 Task: Find connections with filter location Bastia with filter topic #realestatebroker with filter profile language French with filter current company DNV - Energy Systems with filter school Manipal Academy of Higher Education with filter industry Online and Mail Order Retail with filter service category CateringChange with filter keywords title Recruiter
Action: Mouse moved to (546, 73)
Screenshot: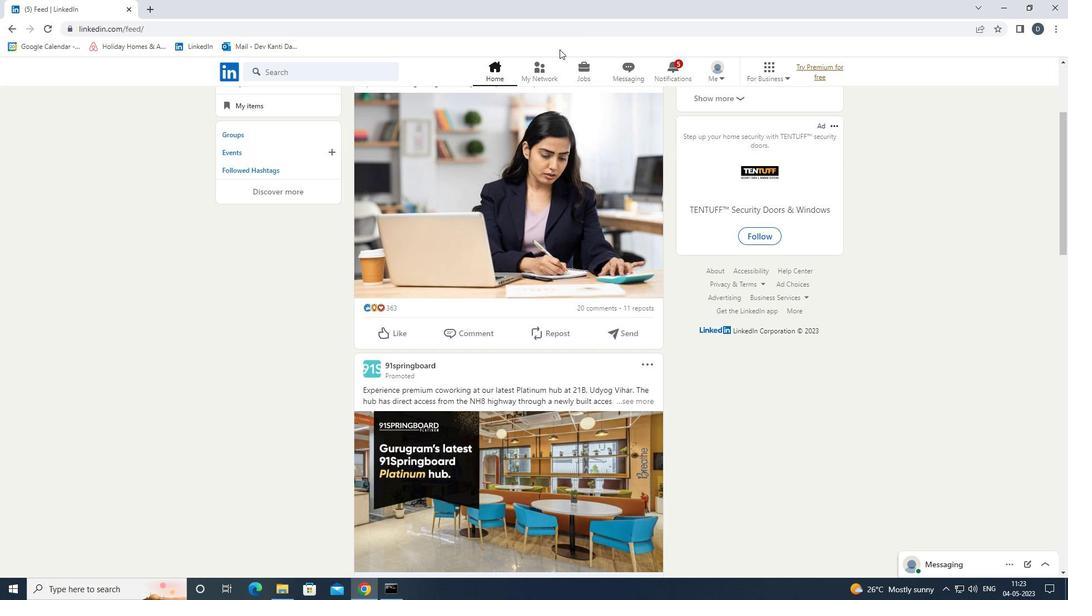 
Action: Mouse pressed left at (546, 73)
Screenshot: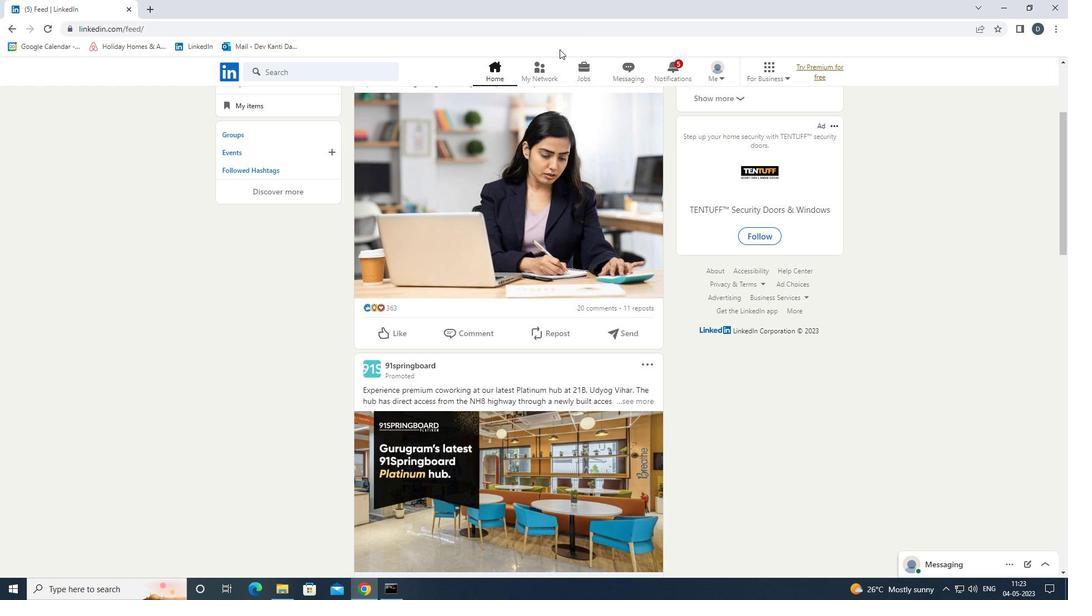 
Action: Mouse moved to (367, 132)
Screenshot: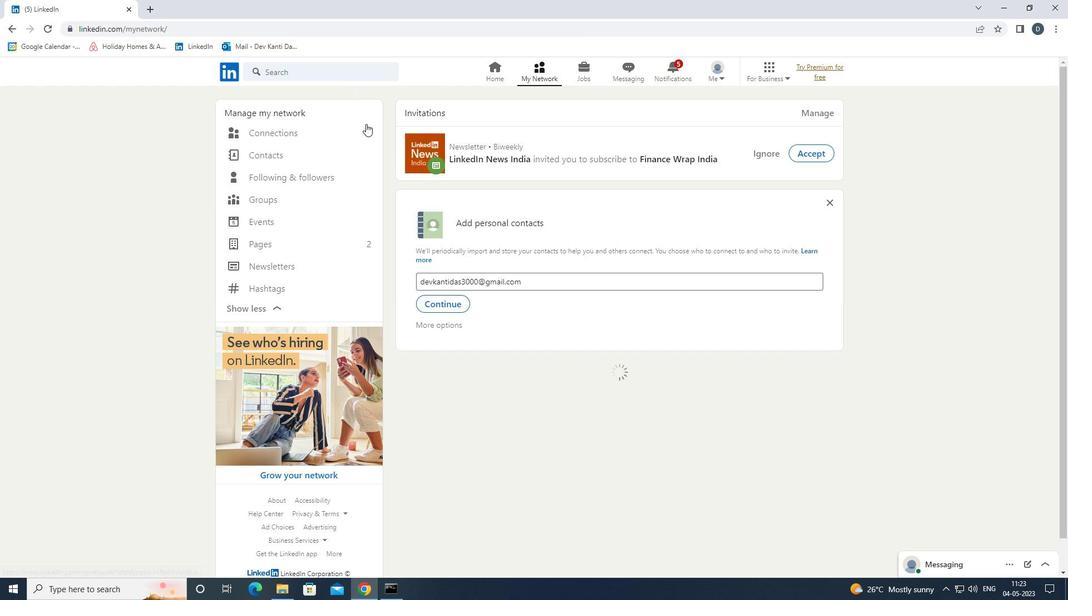 
Action: Mouse pressed left at (367, 132)
Screenshot: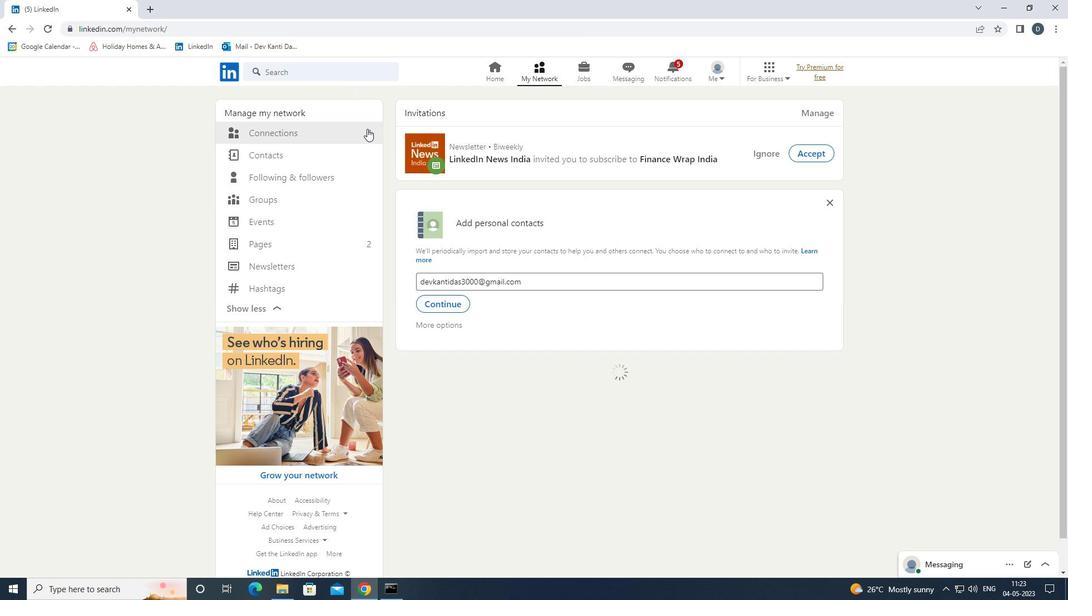 
Action: Mouse moved to (611, 134)
Screenshot: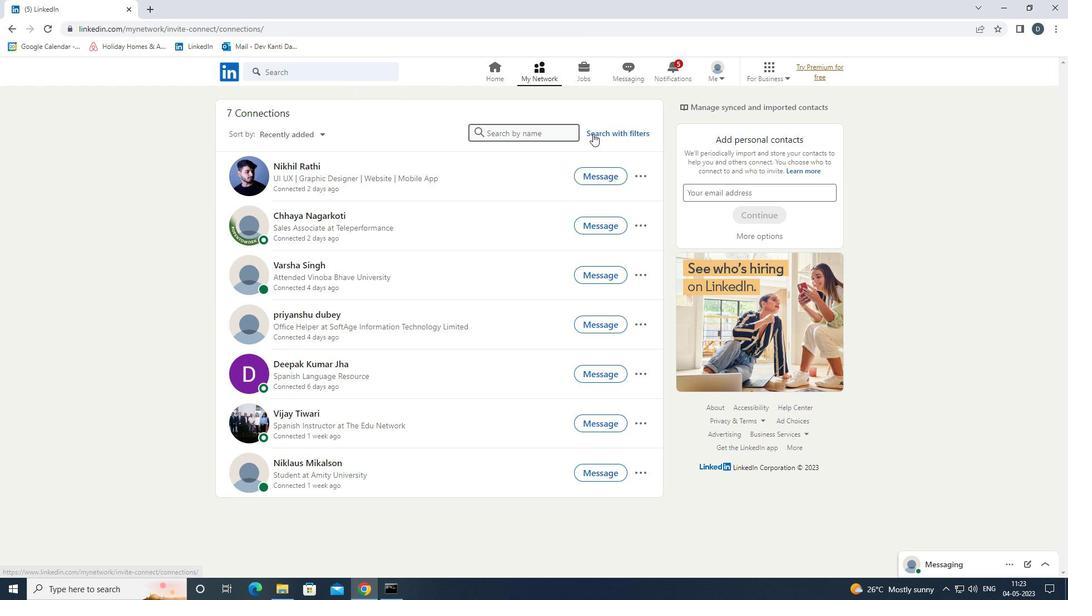 
Action: Mouse pressed left at (611, 134)
Screenshot: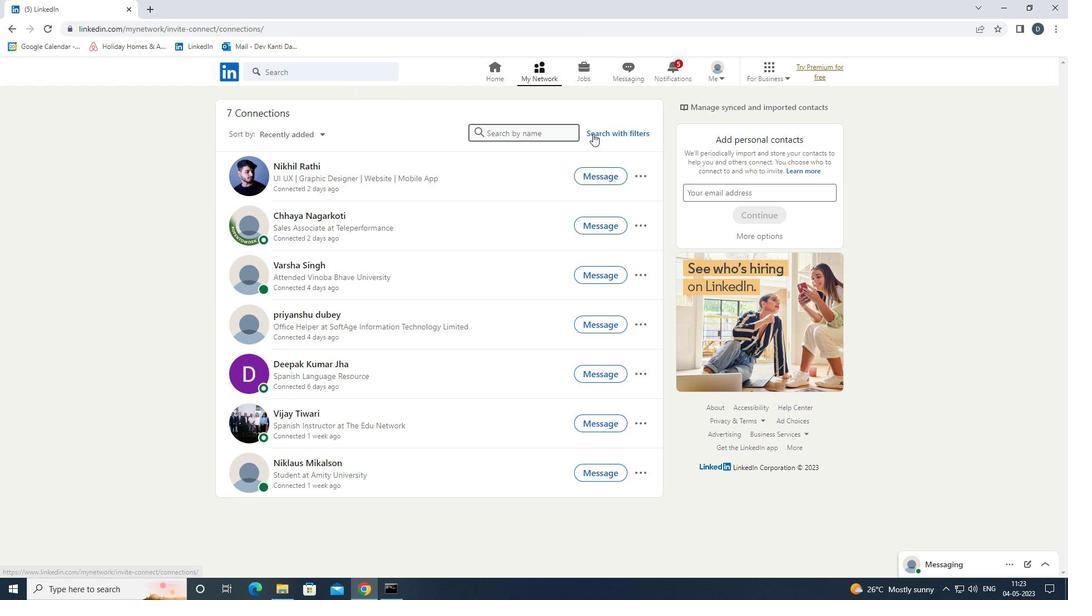 
Action: Mouse moved to (563, 104)
Screenshot: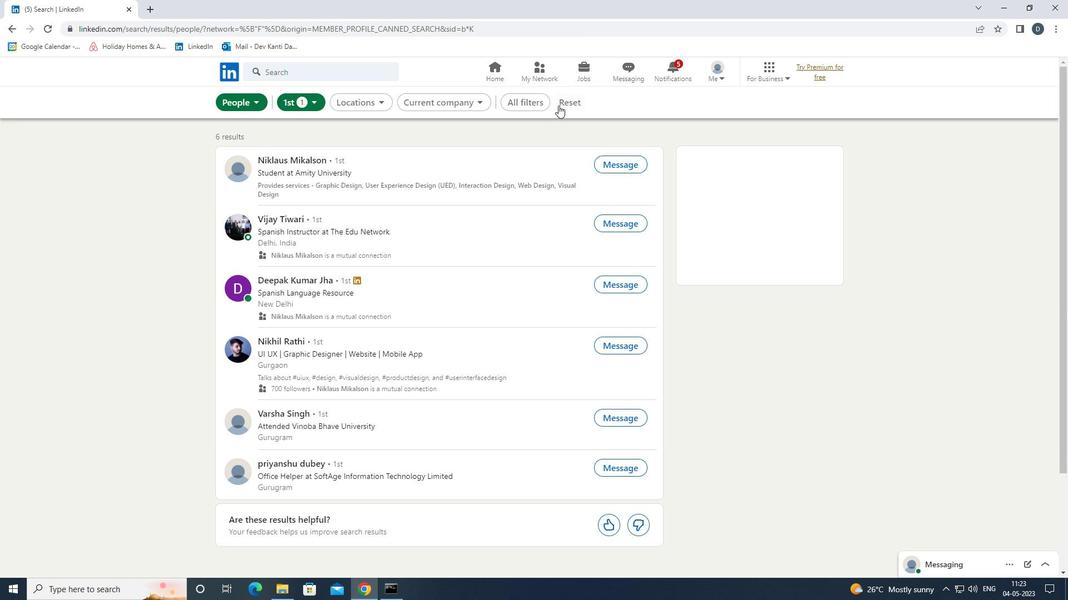 
Action: Mouse pressed left at (563, 104)
Screenshot: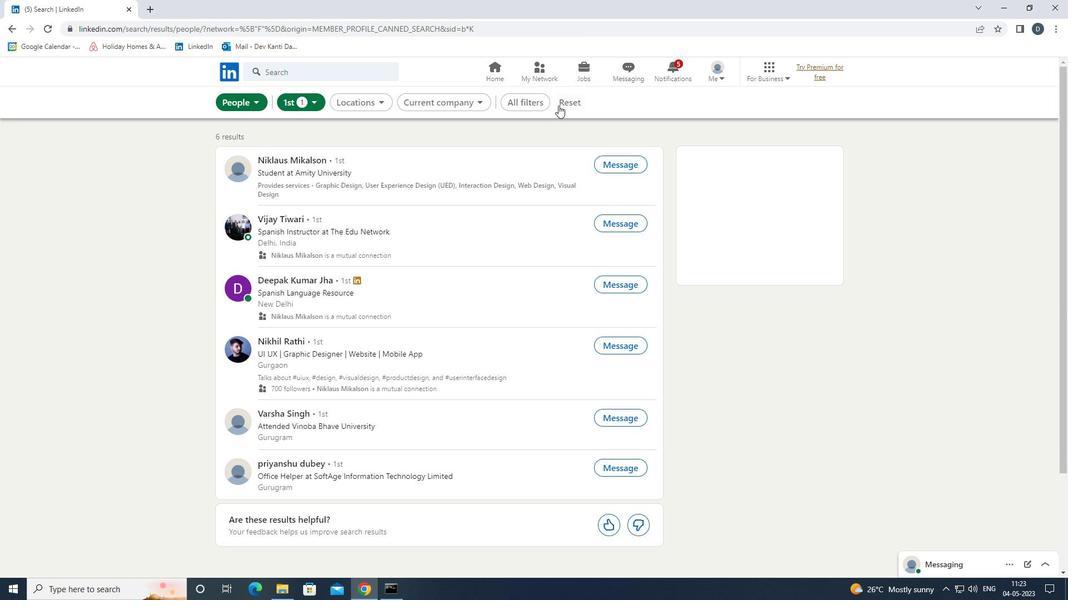 
Action: Mouse moved to (553, 99)
Screenshot: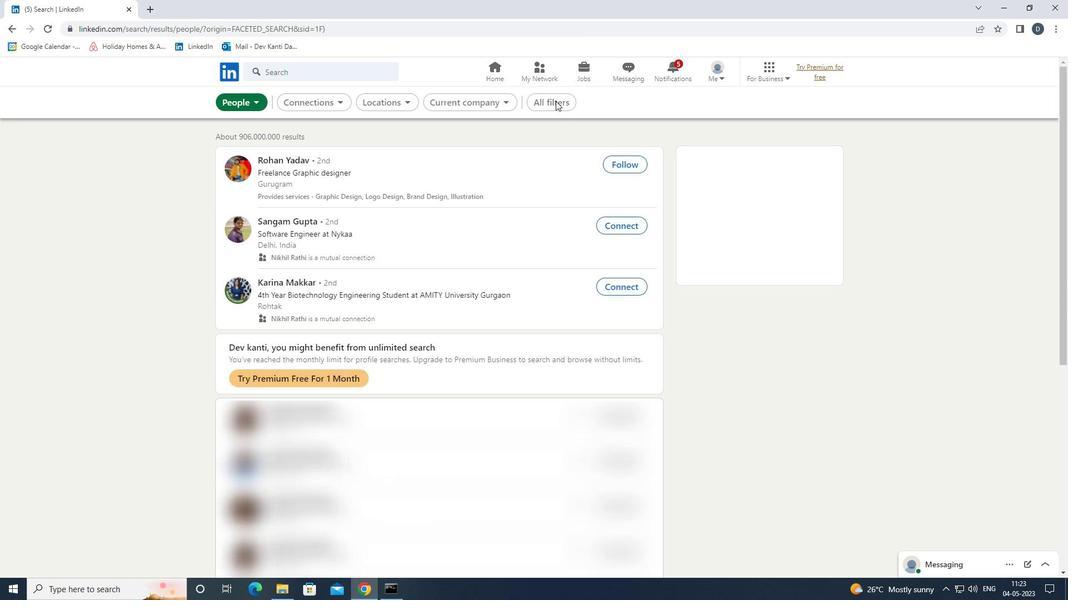
Action: Mouse pressed left at (553, 99)
Screenshot: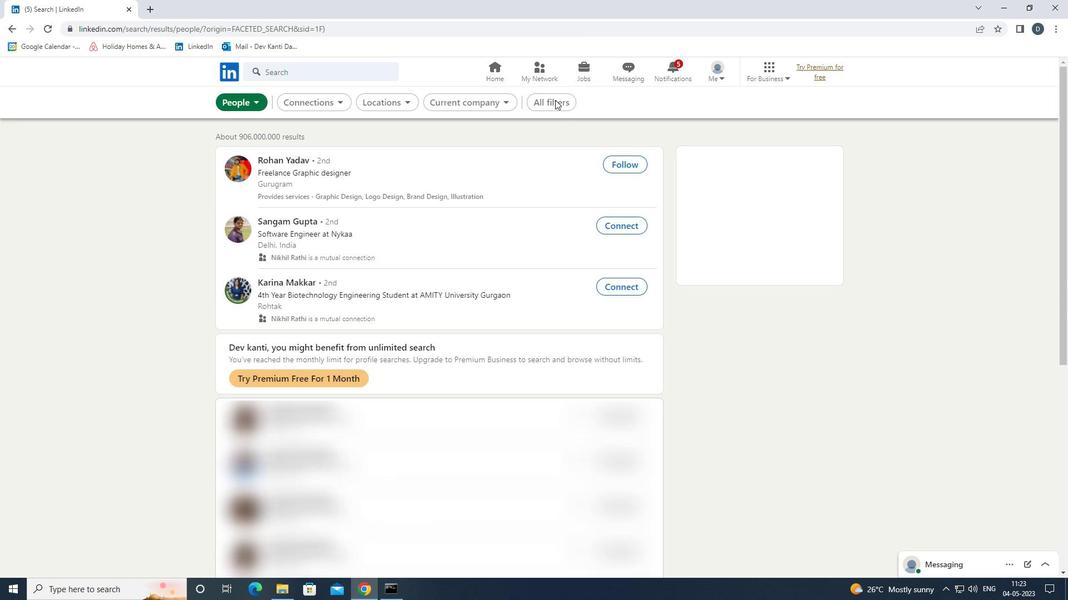 
Action: Mouse moved to (903, 327)
Screenshot: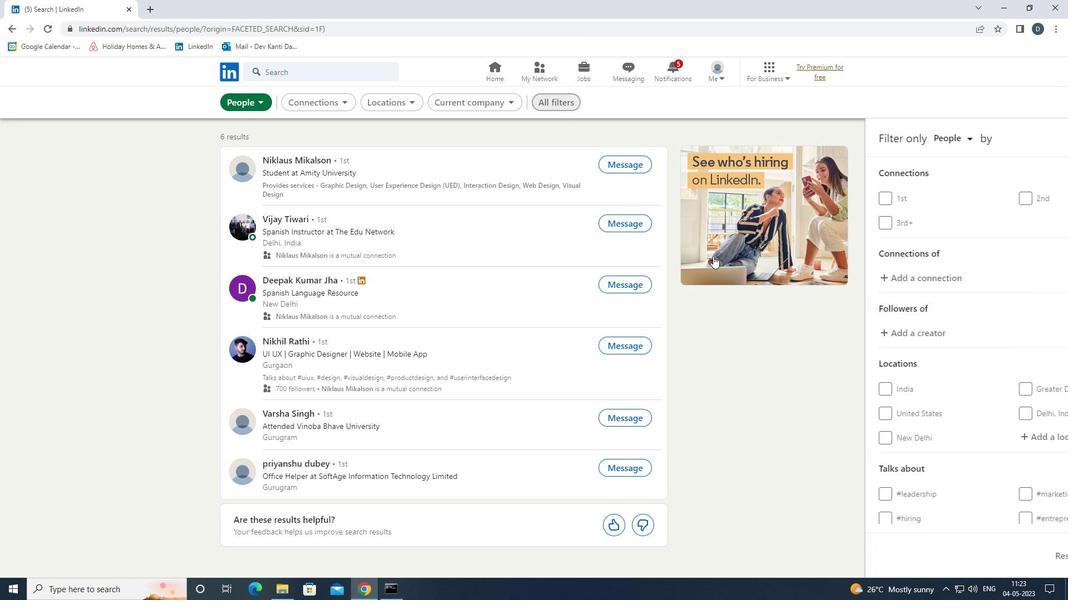 
Action: Mouse scrolled (903, 326) with delta (0, 0)
Screenshot: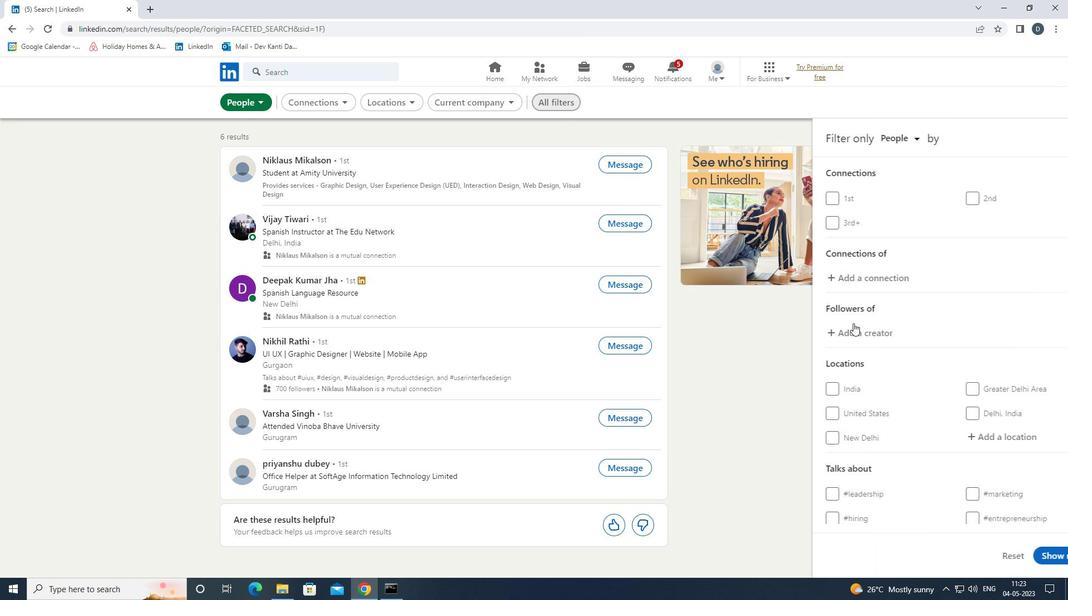 
Action: Mouse scrolled (903, 326) with delta (0, 0)
Screenshot: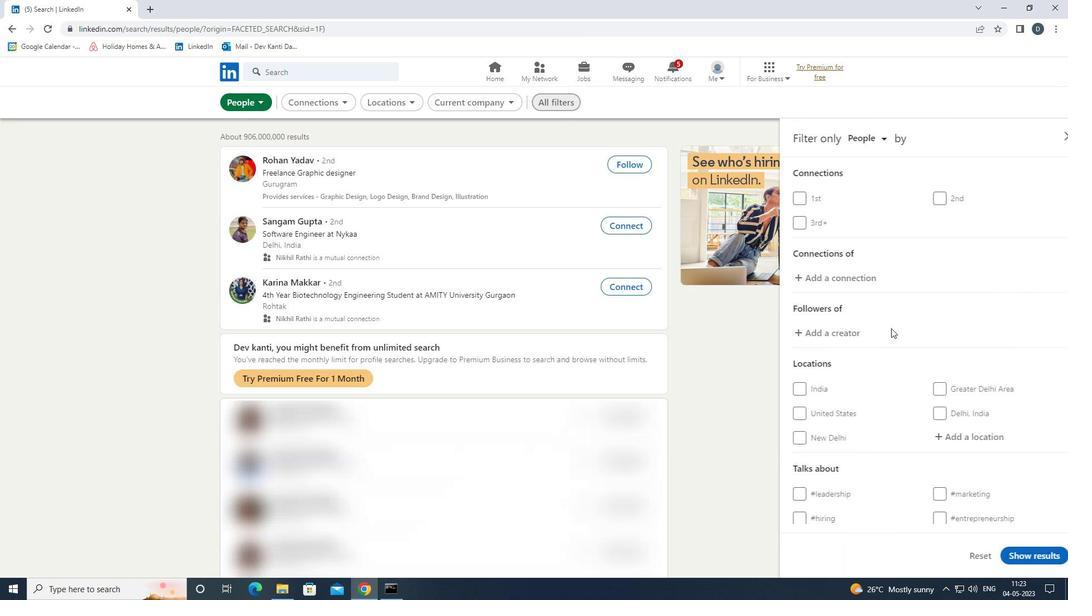 
Action: Mouse moved to (903, 327)
Screenshot: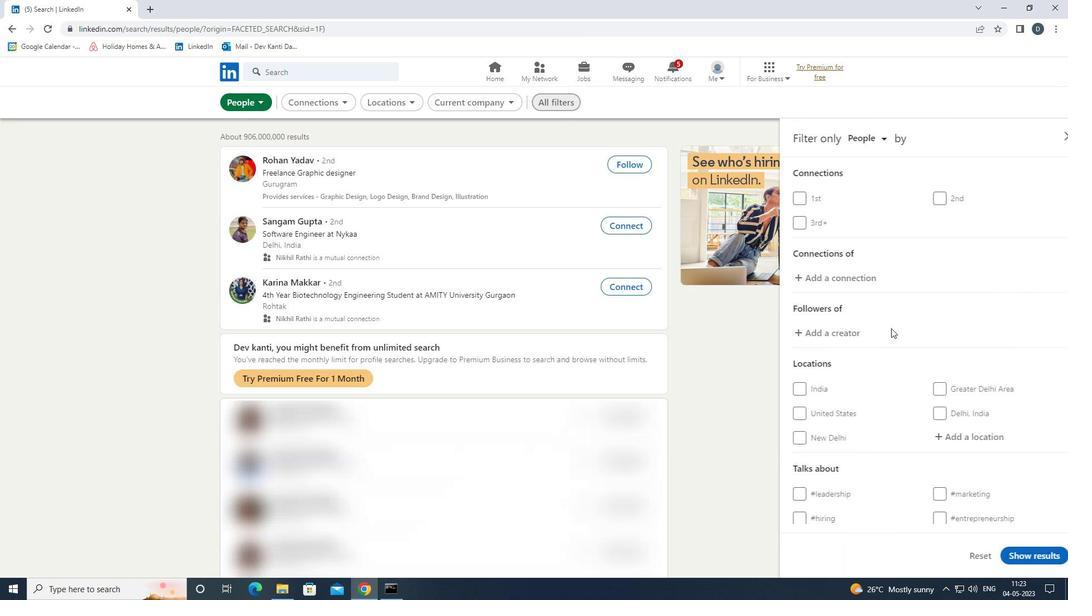 
Action: Mouse scrolled (903, 326) with delta (0, 0)
Screenshot: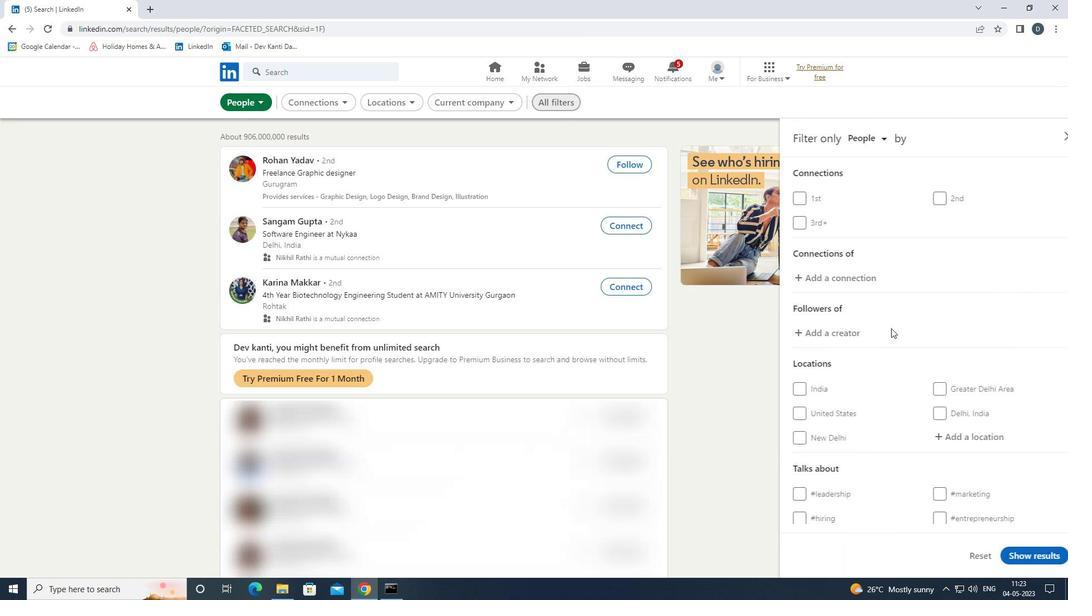 
Action: Mouse moved to (940, 273)
Screenshot: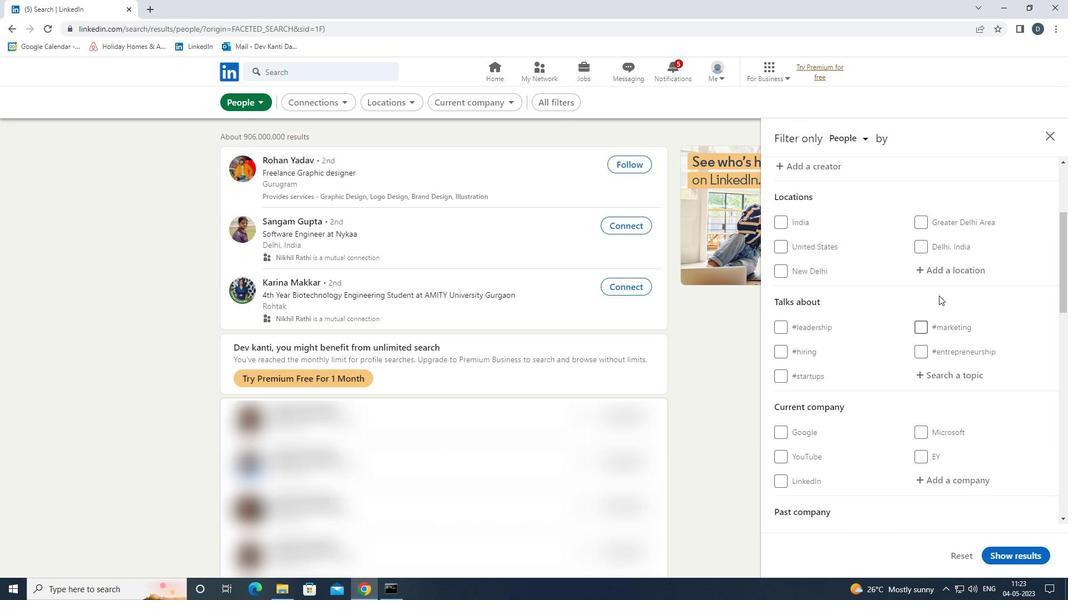 
Action: Mouse pressed left at (940, 273)
Screenshot: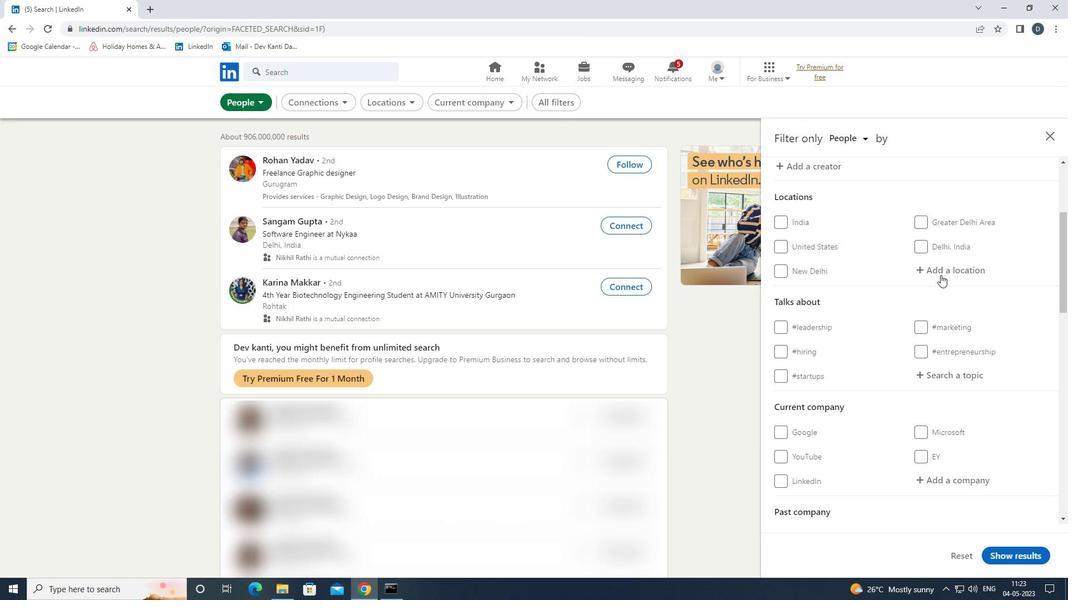 
Action: Mouse moved to (870, 263)
Screenshot: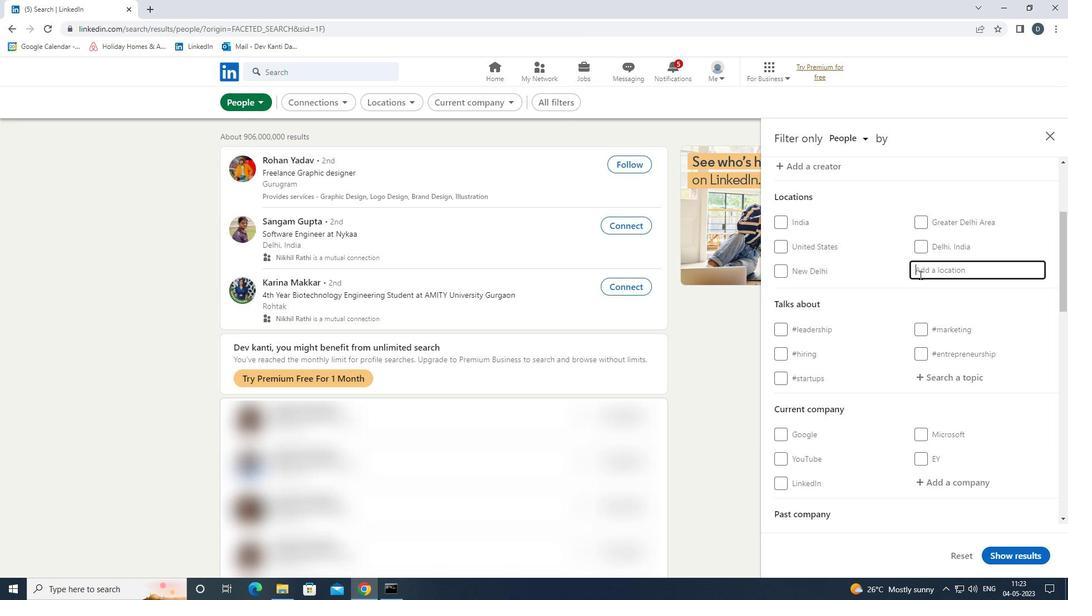 
Action: Key pressed <Key.shift>BST<Key.backspace><Key.backspace>ASTIA<Key.down><Key.enter>
Screenshot: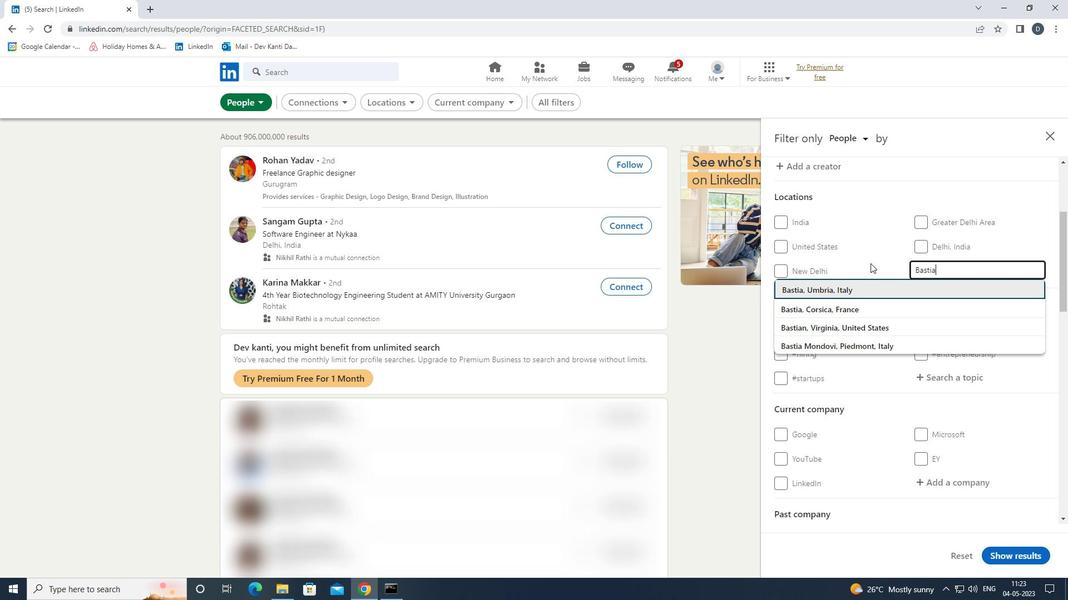
Action: Mouse moved to (903, 263)
Screenshot: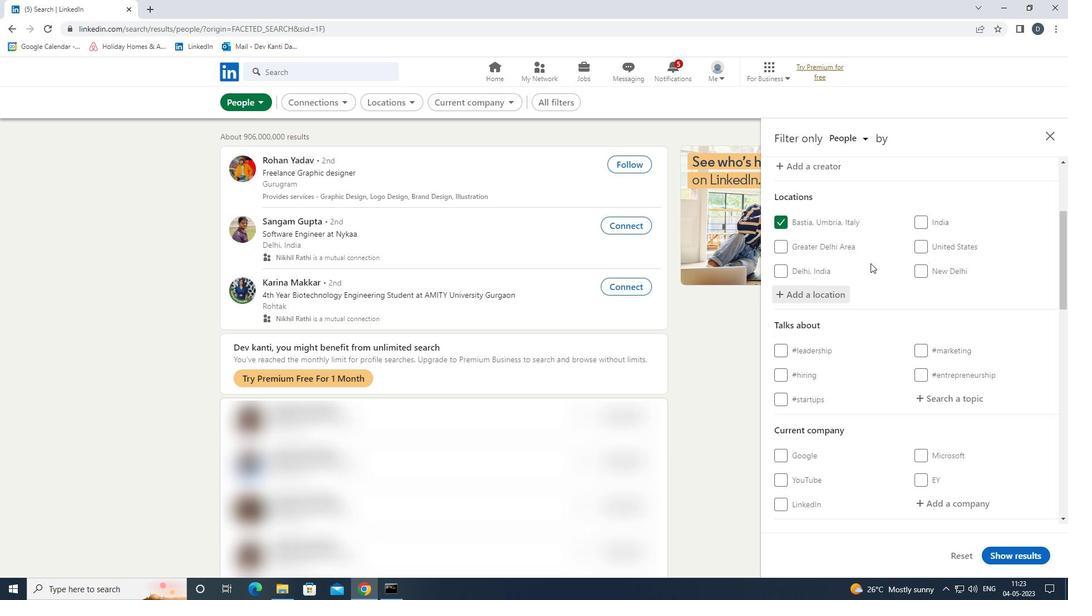 
Action: Mouse scrolled (903, 263) with delta (0, 0)
Screenshot: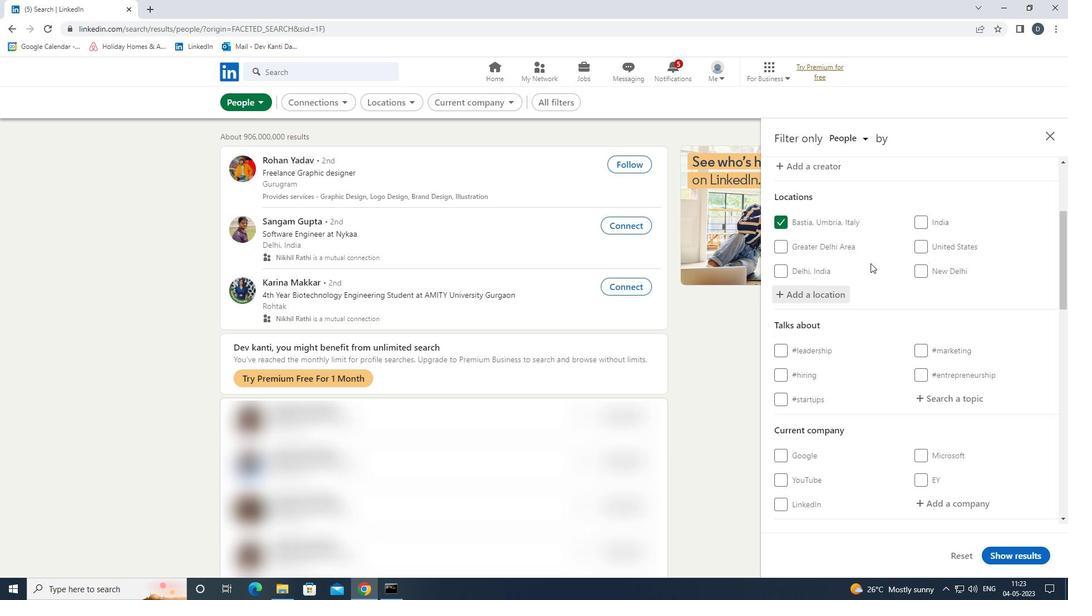 
Action: Mouse moved to (925, 274)
Screenshot: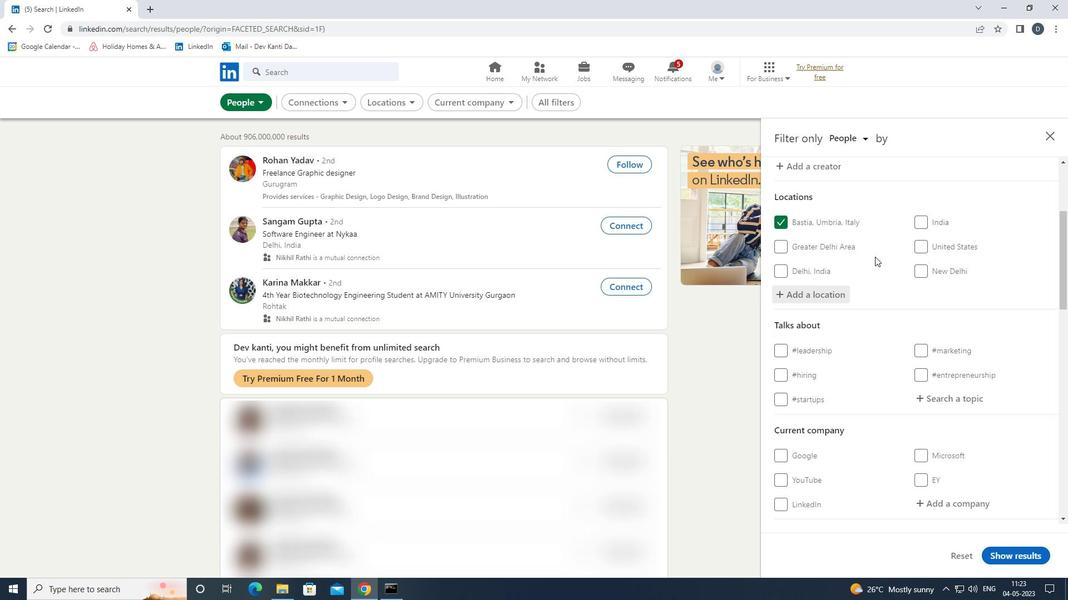 
Action: Mouse scrolled (925, 273) with delta (0, 0)
Screenshot: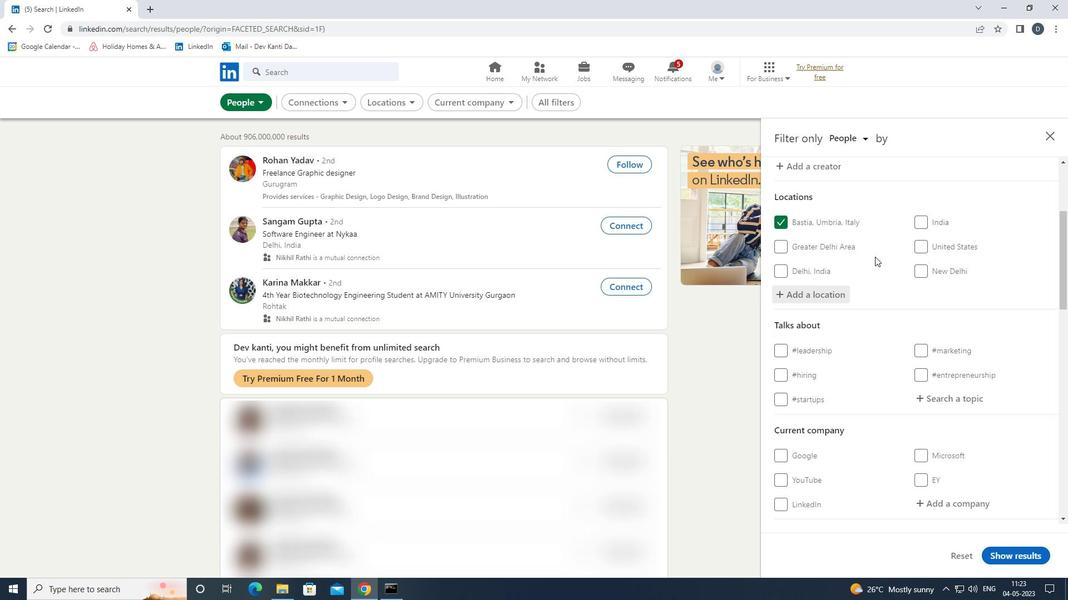 
Action: Mouse moved to (958, 280)
Screenshot: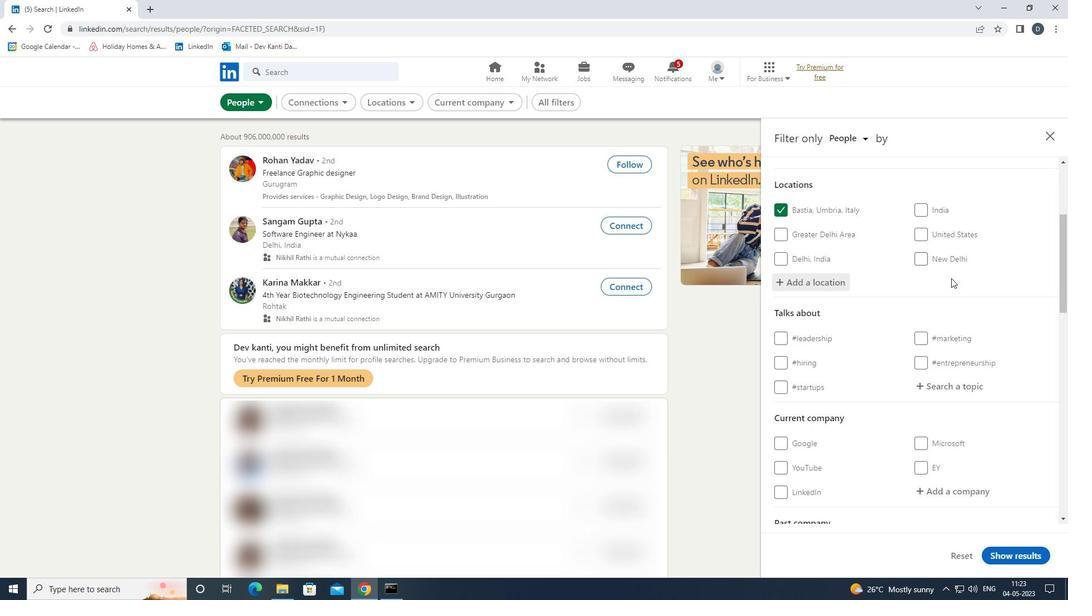 
Action: Mouse pressed left at (958, 280)
Screenshot: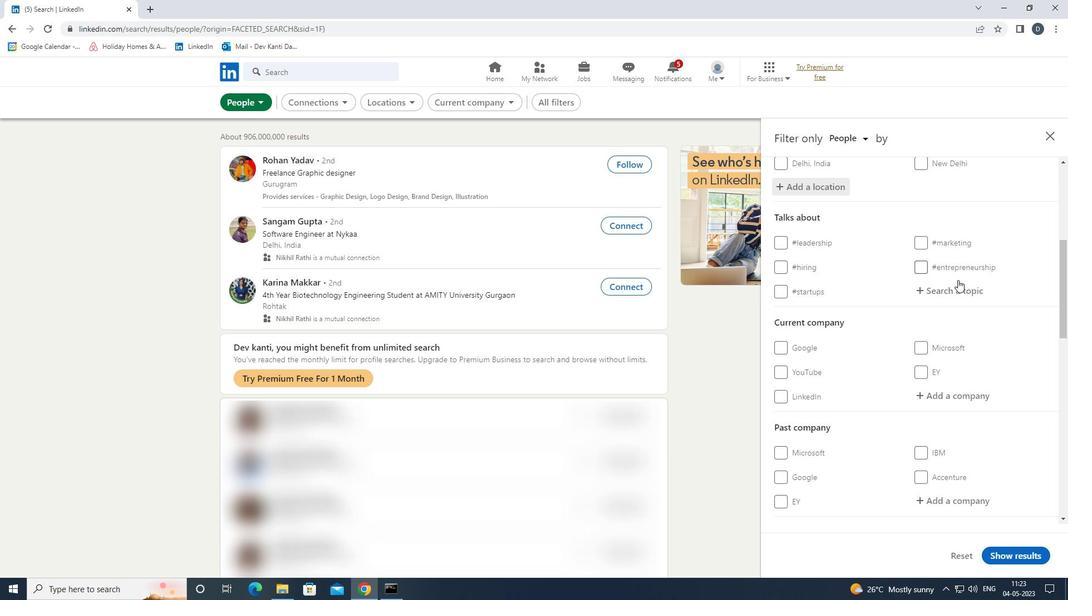 
Action: Mouse moved to (952, 285)
Screenshot: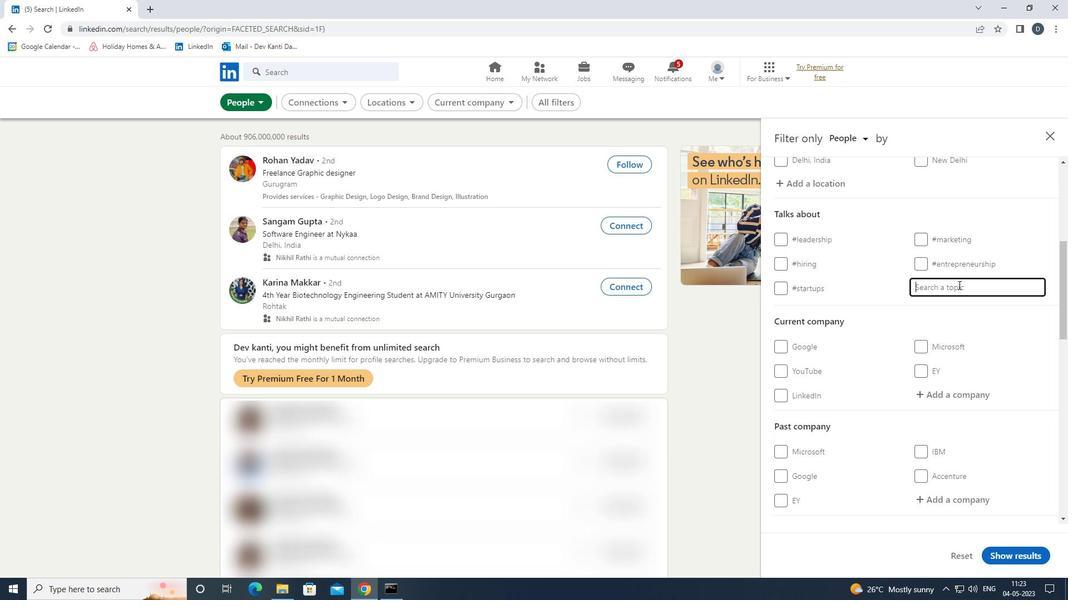 
Action: Key pressed REALSTATEBROKER<Key.left><Key.left><Key.left><Key.left><Key.left><Key.left><Key.left><Key.left><Key.left><Key.left><Key.left>E<Key.down><Key.enter>
Screenshot: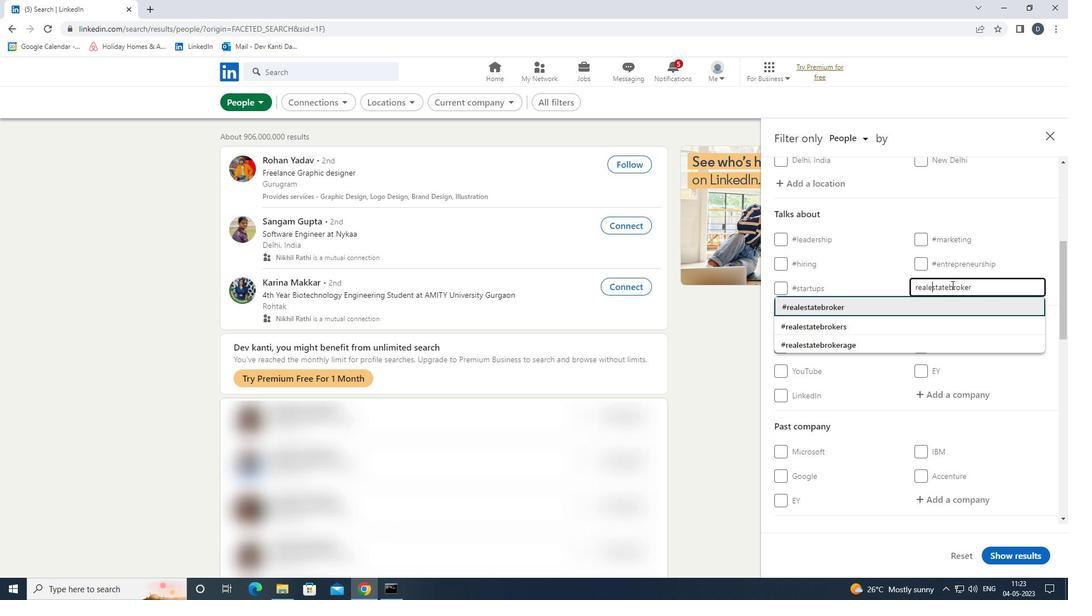 
Action: Mouse moved to (977, 285)
Screenshot: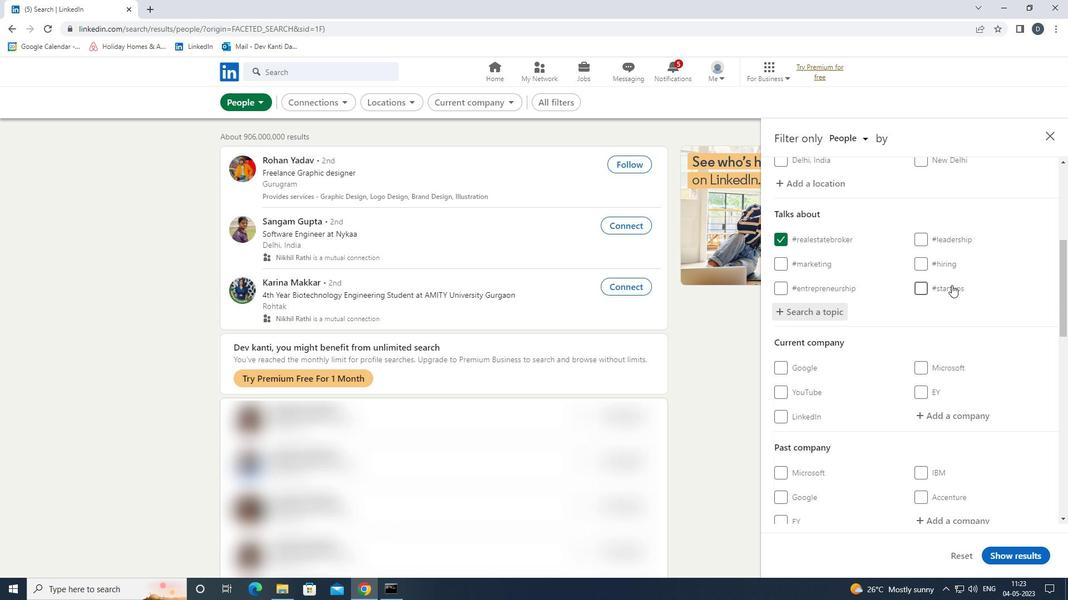 
Action: Mouse scrolled (977, 284) with delta (0, 0)
Screenshot: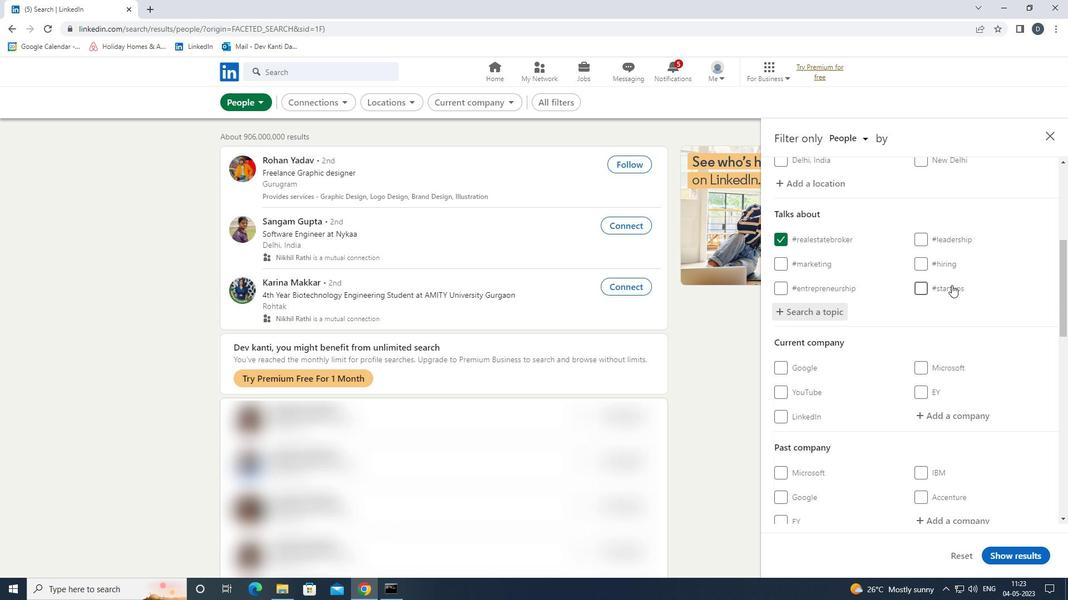 
Action: Mouse moved to (977, 289)
Screenshot: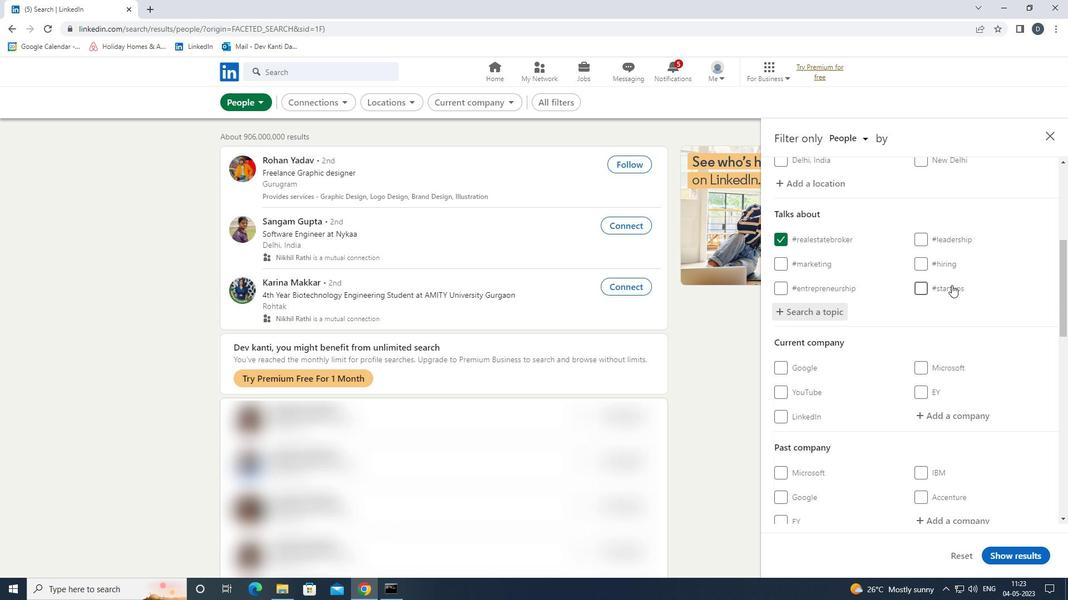 
Action: Mouse scrolled (977, 288) with delta (0, 0)
Screenshot: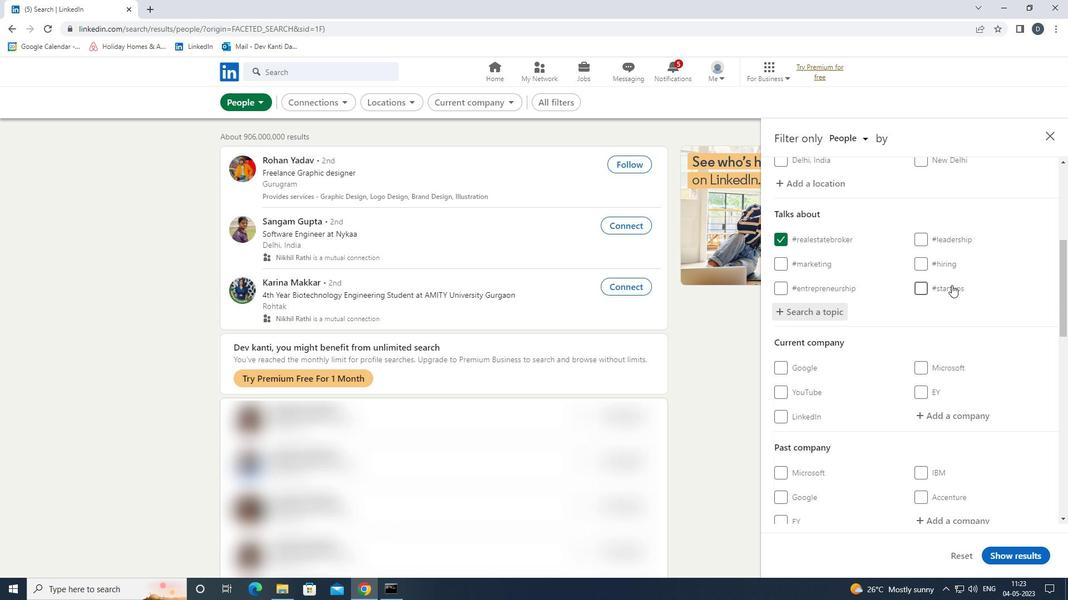 
Action: Mouse moved to (977, 289)
Screenshot: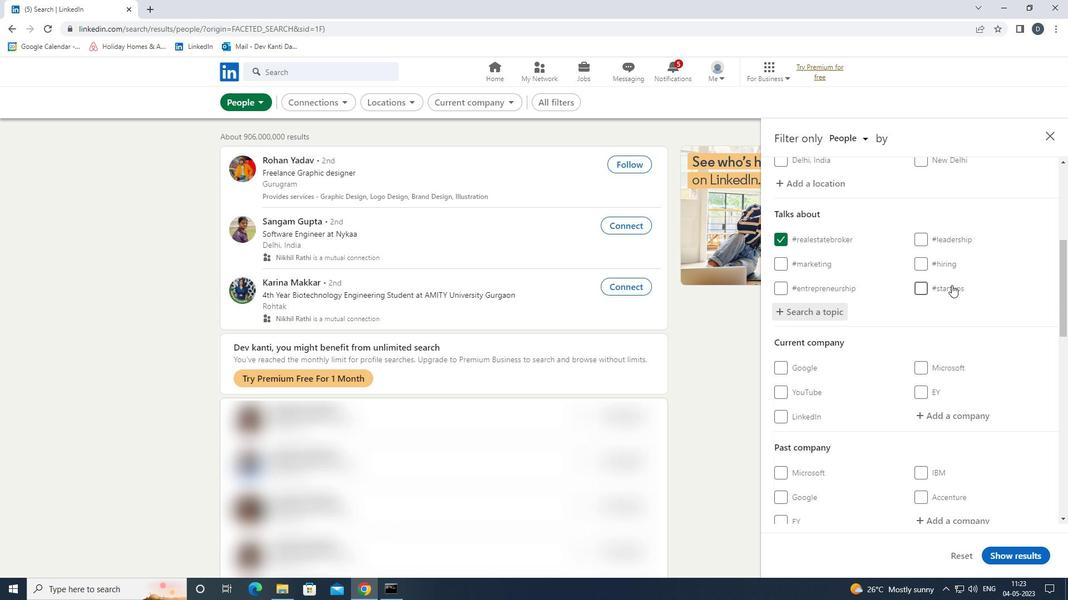 
Action: Mouse scrolled (977, 289) with delta (0, 0)
Screenshot: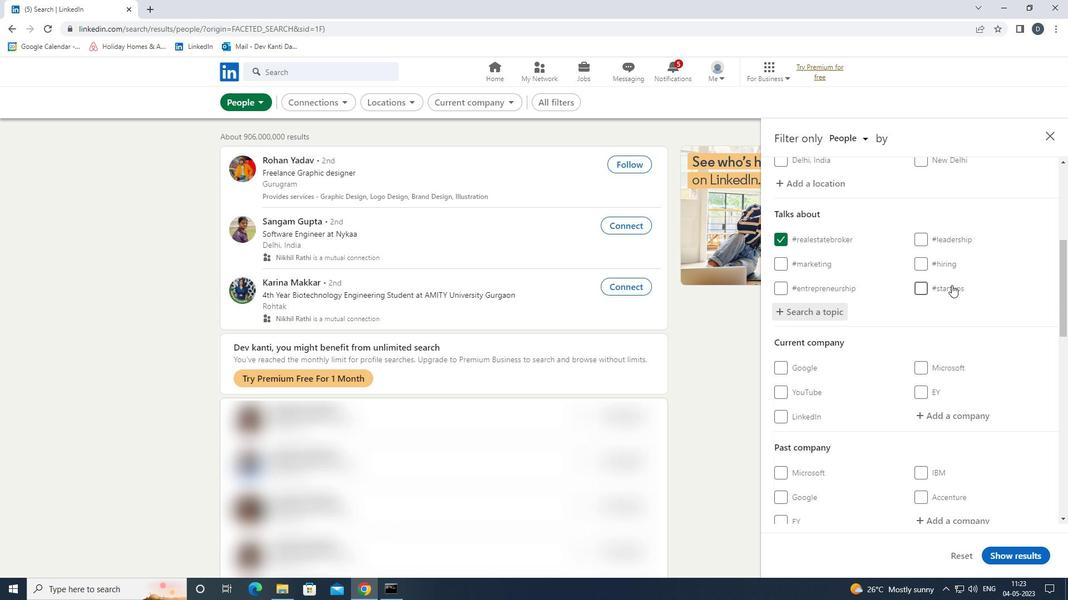 
Action: Mouse moved to (977, 291)
Screenshot: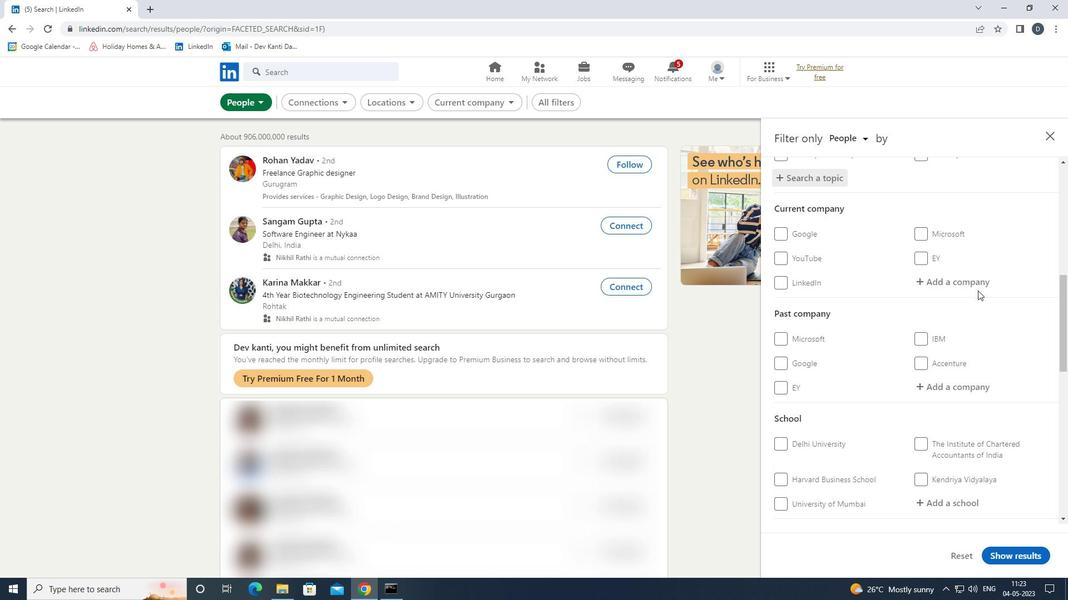 
Action: Mouse scrolled (977, 290) with delta (0, 0)
Screenshot: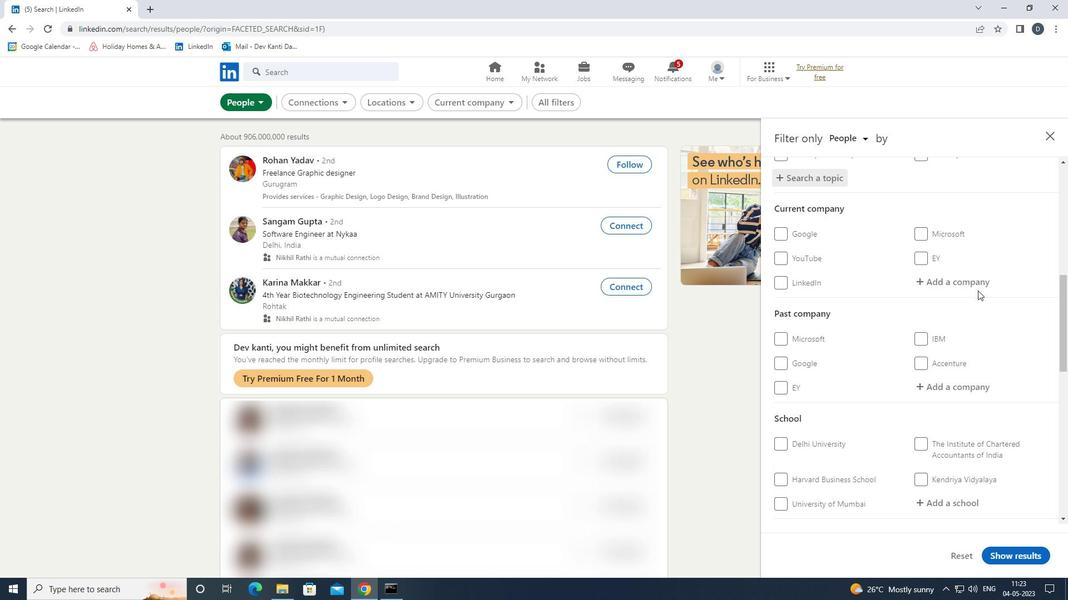 
Action: Mouse moved to (977, 291)
Screenshot: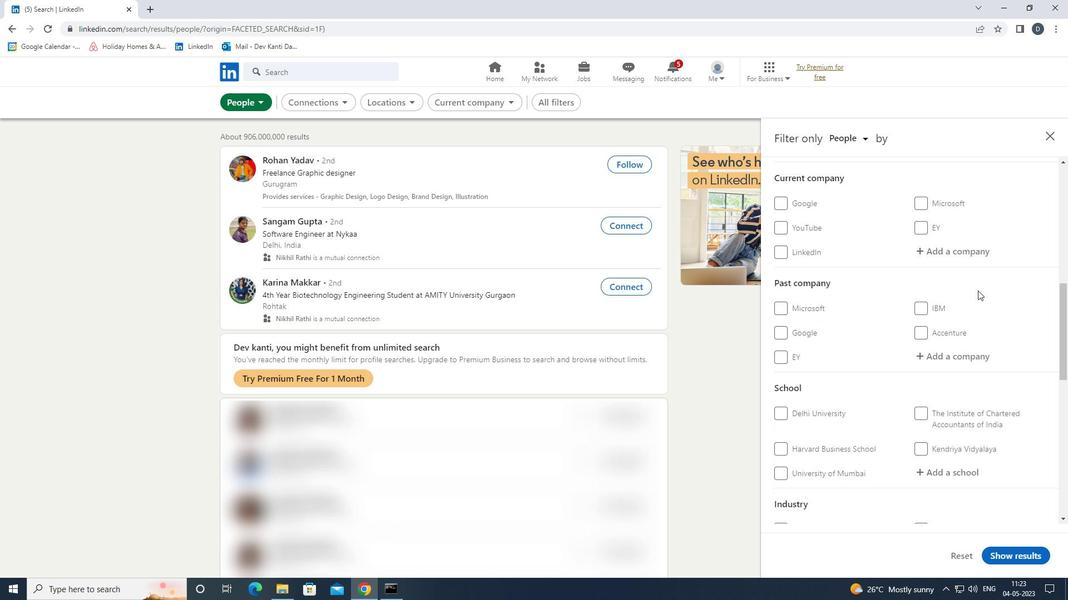 
Action: Mouse scrolled (977, 290) with delta (0, 0)
Screenshot: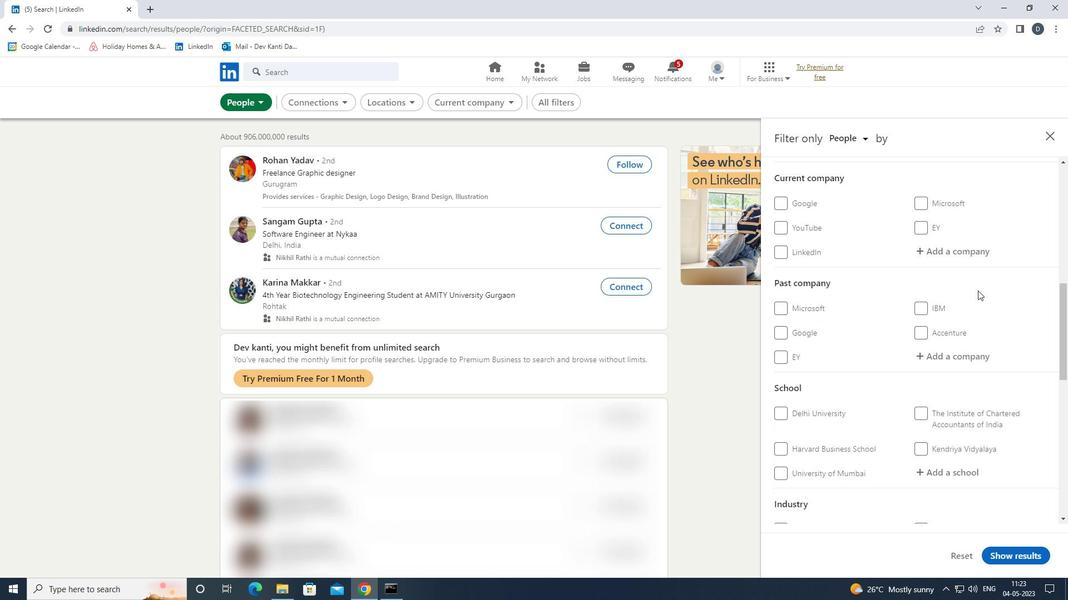 
Action: Mouse scrolled (977, 290) with delta (0, 0)
Screenshot: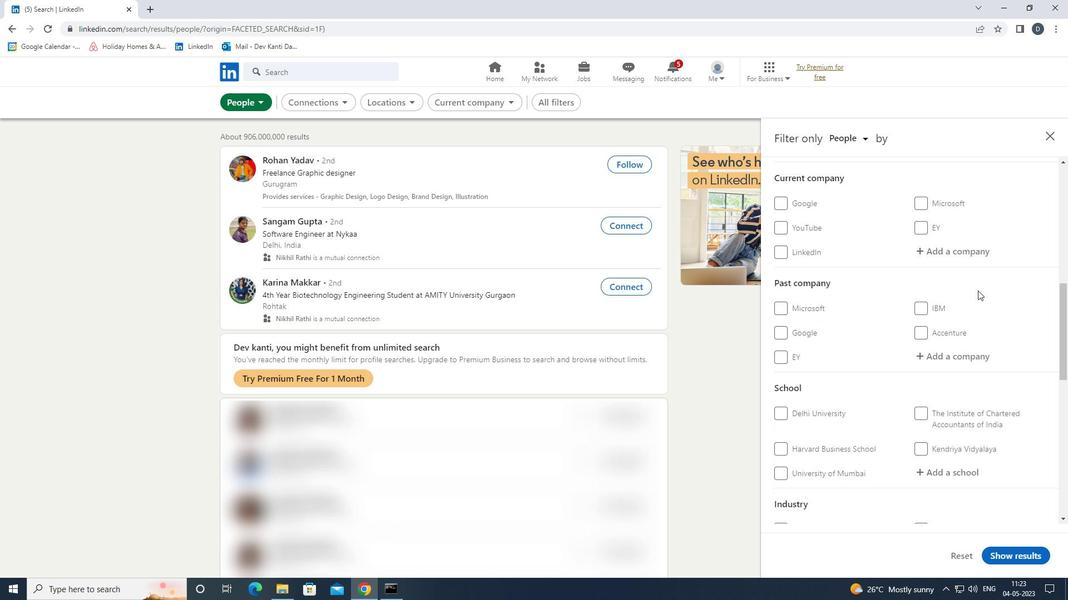 
Action: Mouse moved to (976, 291)
Screenshot: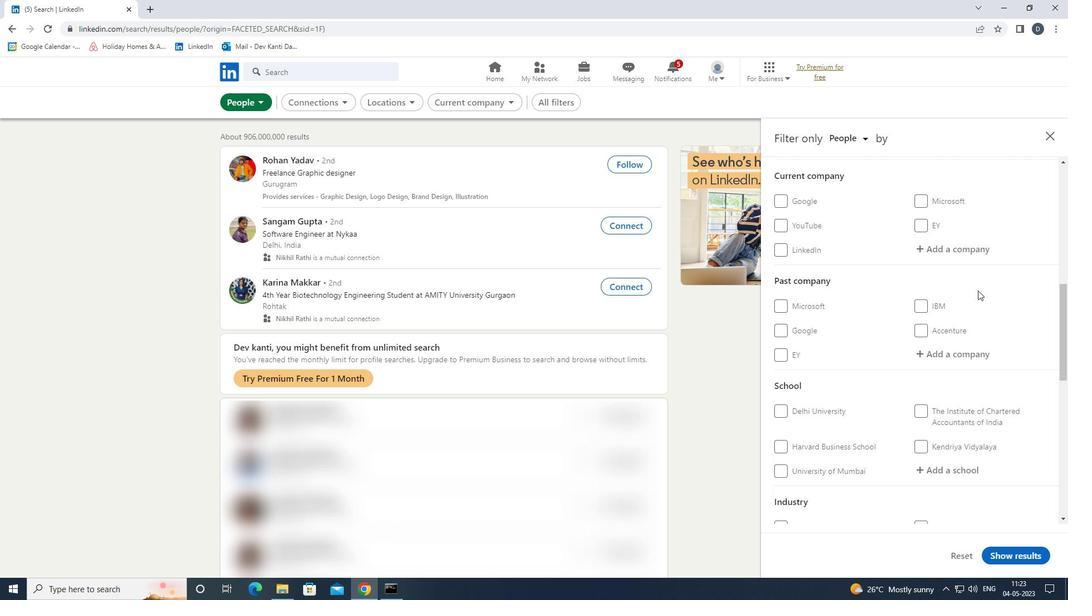 
Action: Mouse scrolled (976, 290) with delta (0, 0)
Screenshot: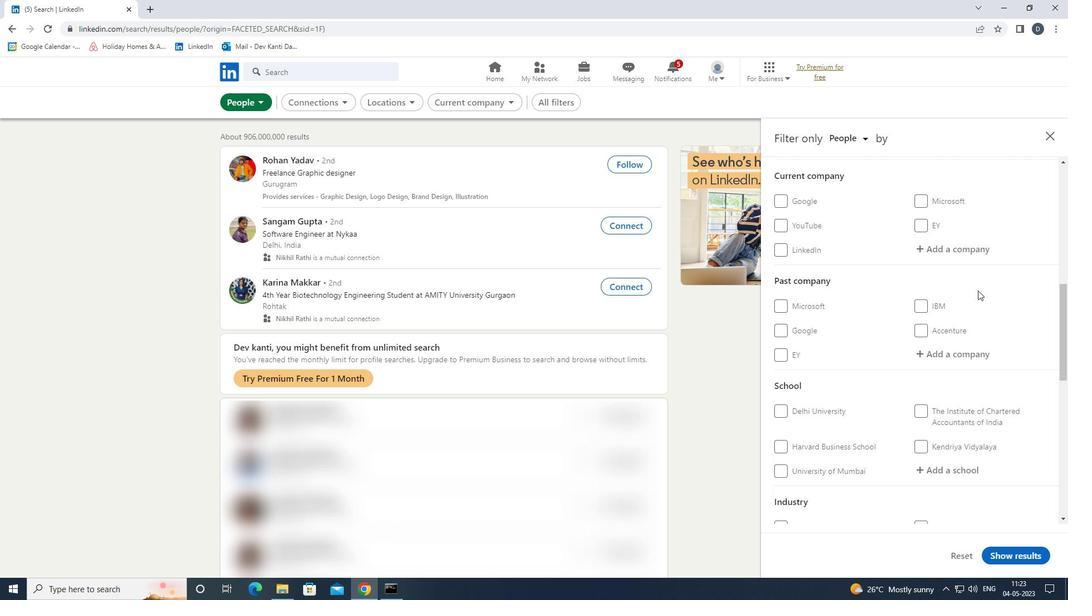 
Action: Mouse moved to (948, 331)
Screenshot: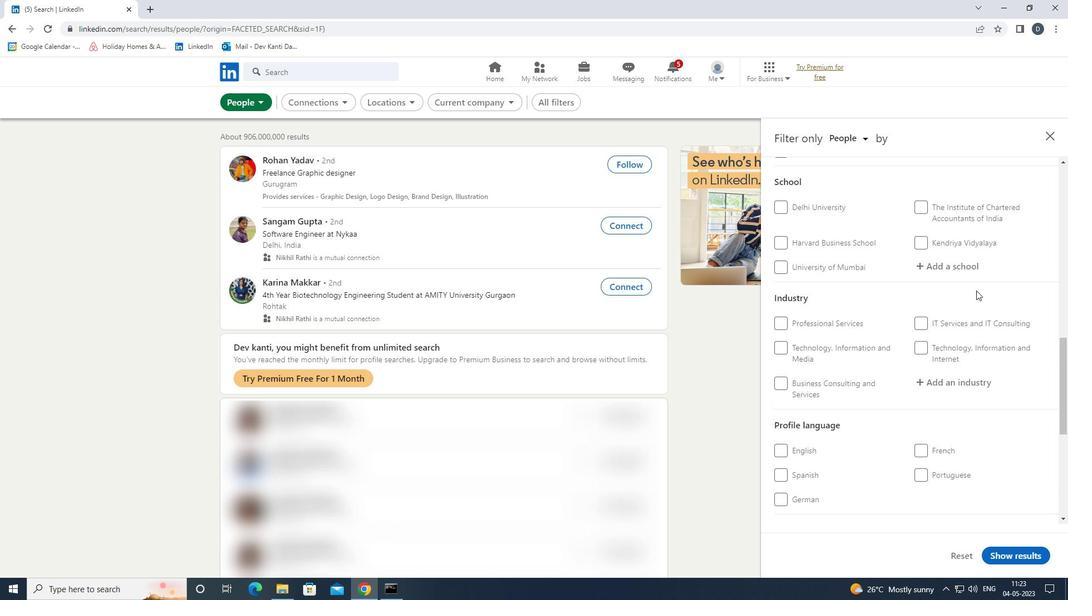 
Action: Mouse scrolled (948, 331) with delta (0, 0)
Screenshot: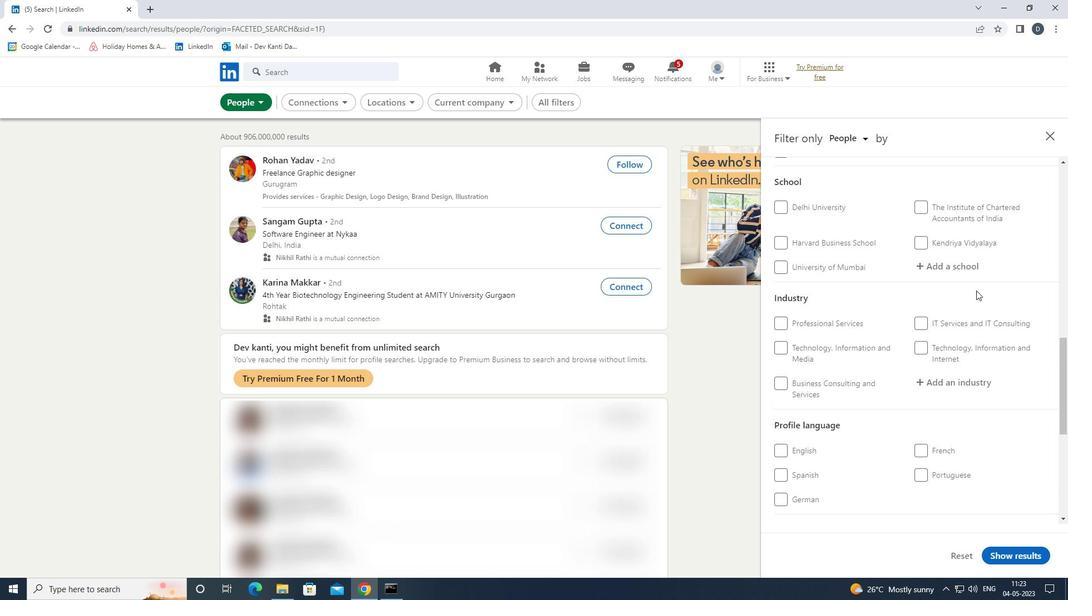 
Action: Mouse moved to (939, 338)
Screenshot: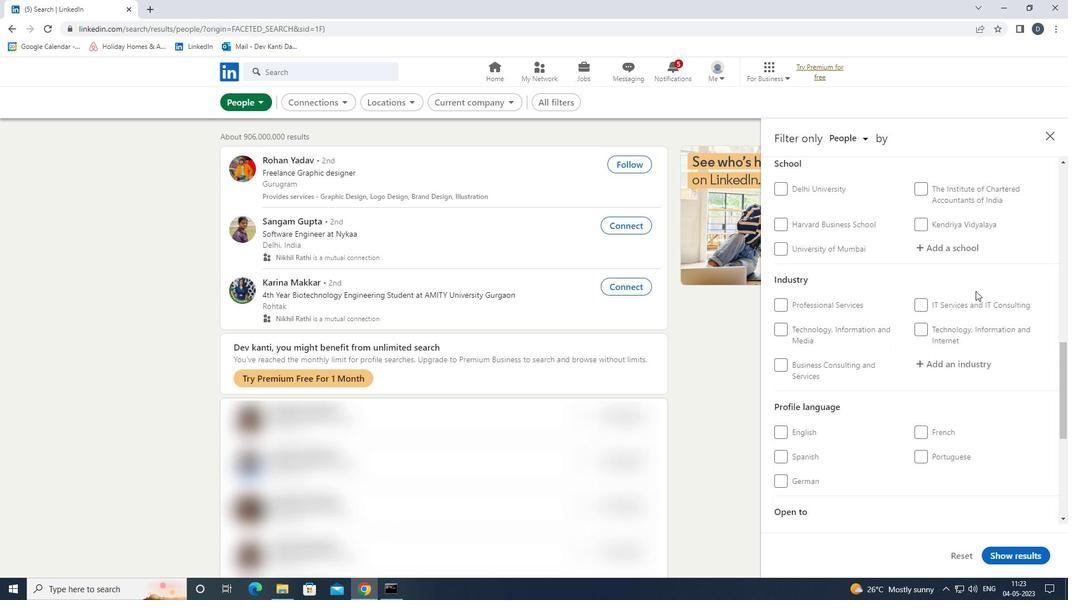 
Action: Mouse scrolled (939, 337) with delta (0, 0)
Screenshot: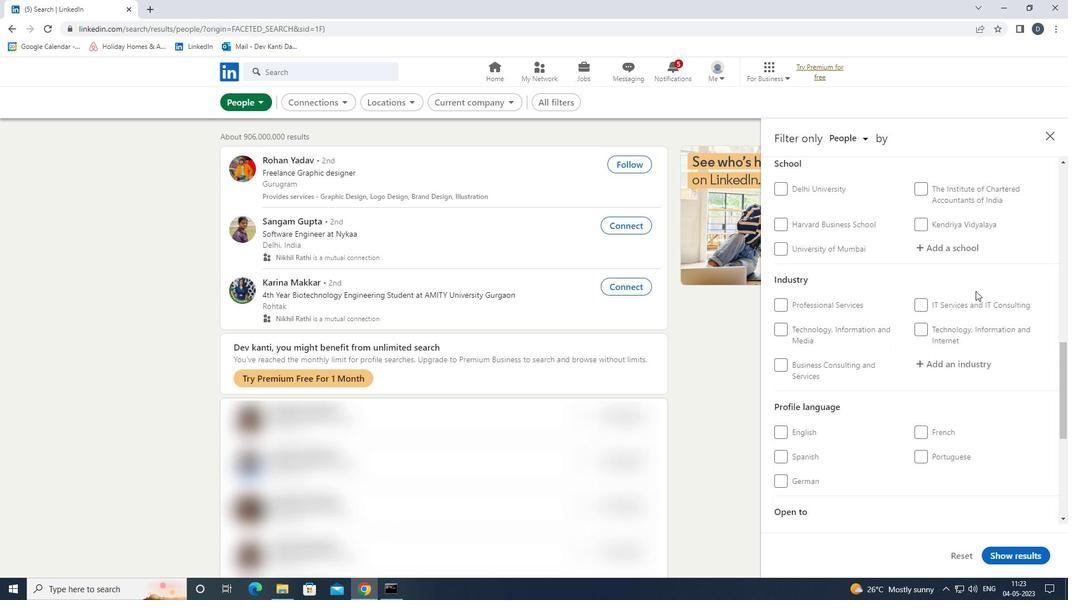 
Action: Mouse moved to (918, 326)
Screenshot: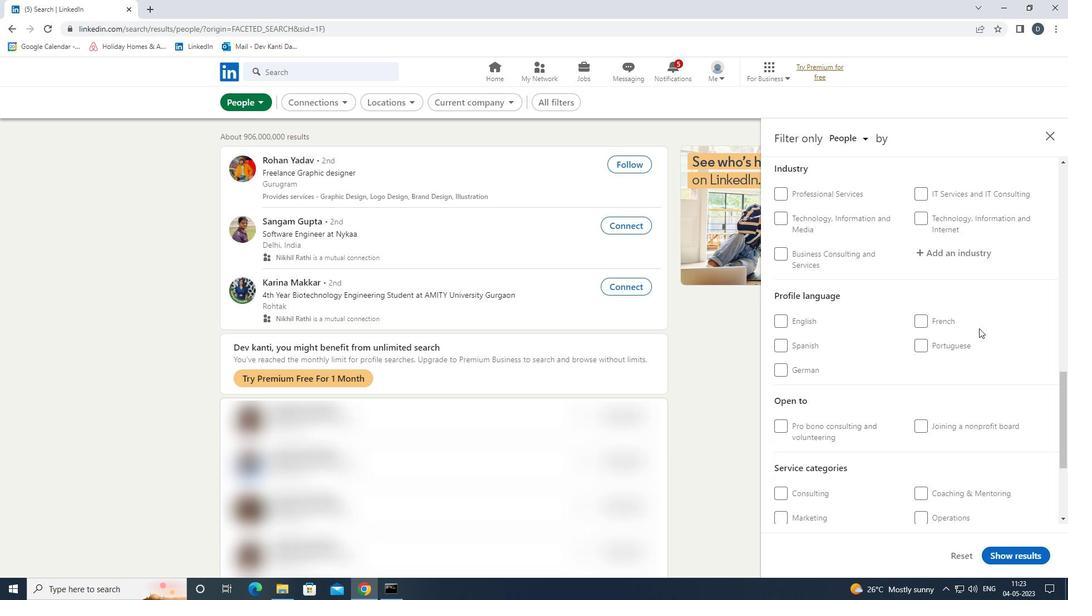 
Action: Mouse pressed left at (918, 326)
Screenshot: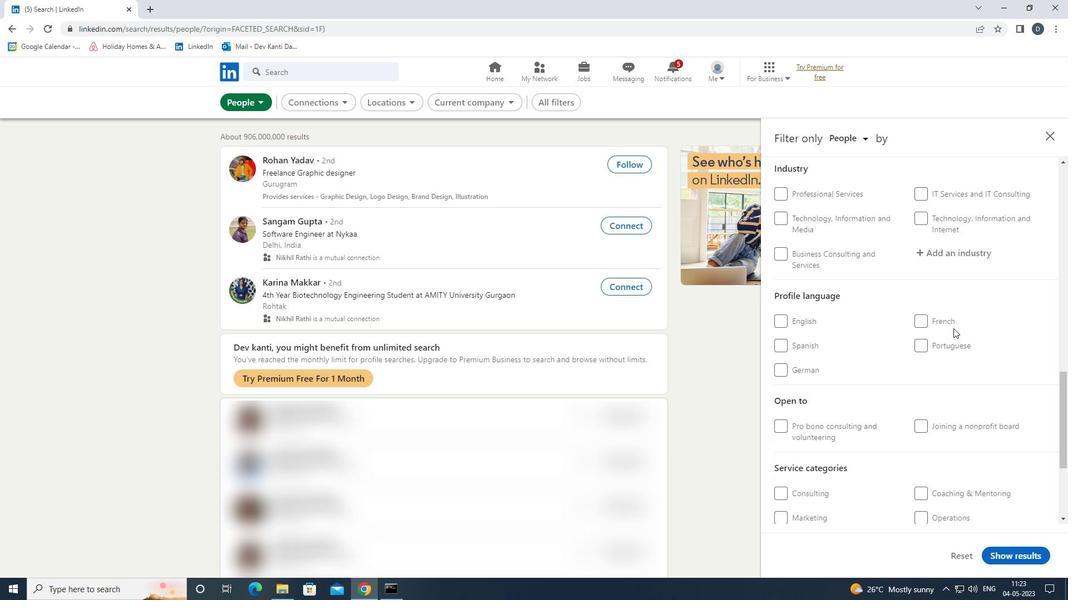 
Action: Mouse moved to (918, 326)
Screenshot: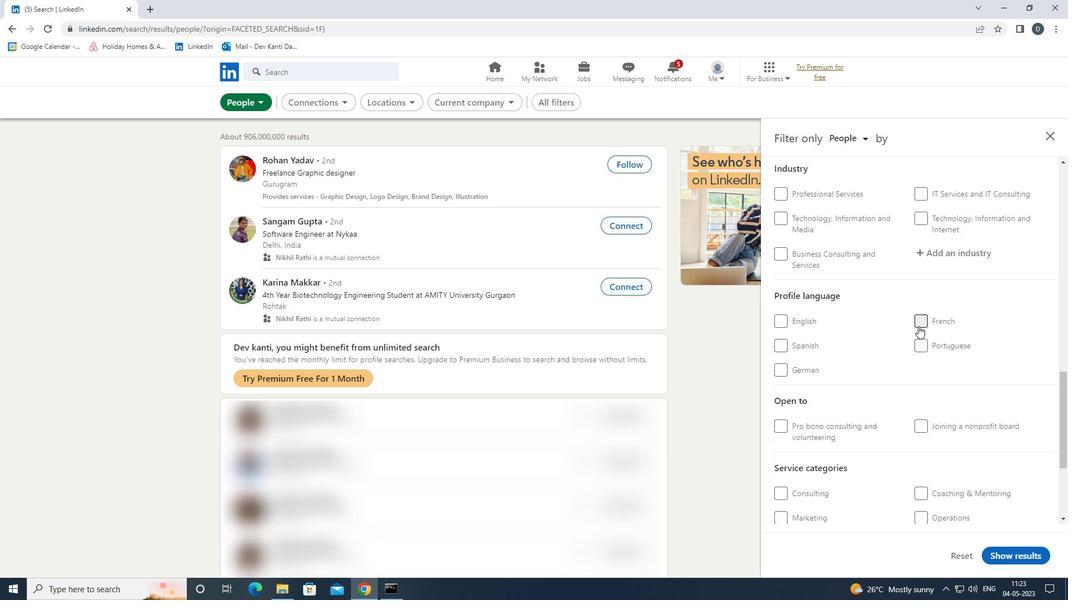 
Action: Mouse scrolled (918, 327) with delta (0, 0)
Screenshot: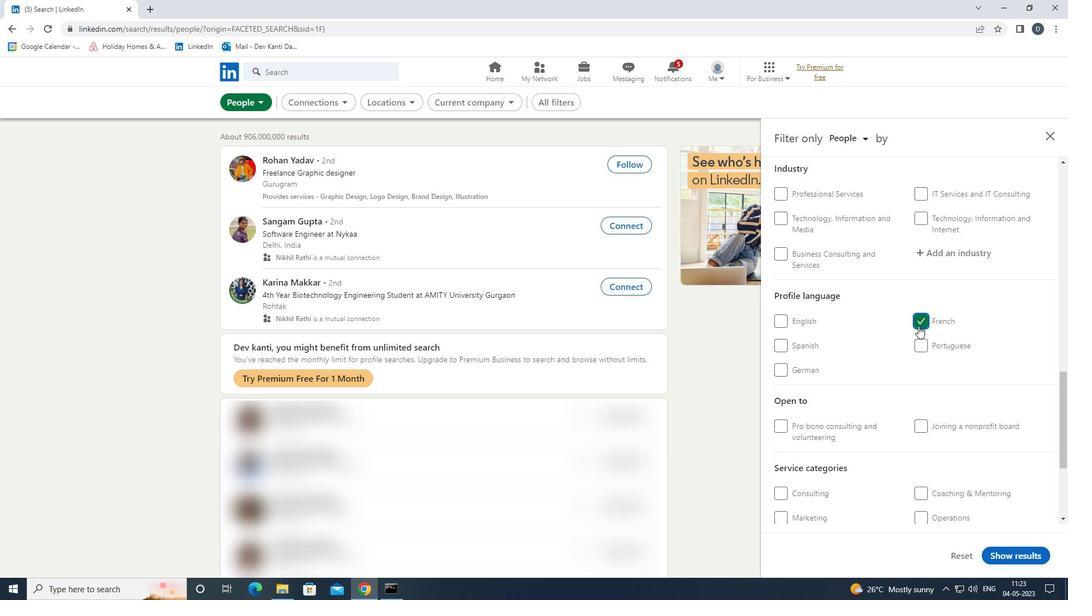 
Action: Mouse scrolled (918, 327) with delta (0, 0)
Screenshot: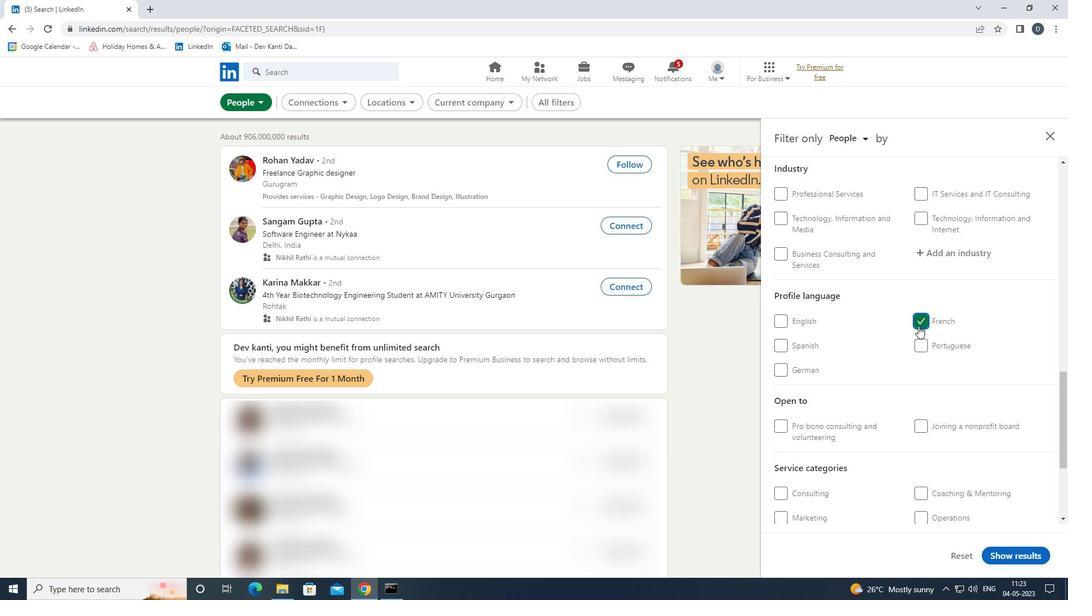 
Action: Mouse scrolled (918, 327) with delta (0, 0)
Screenshot: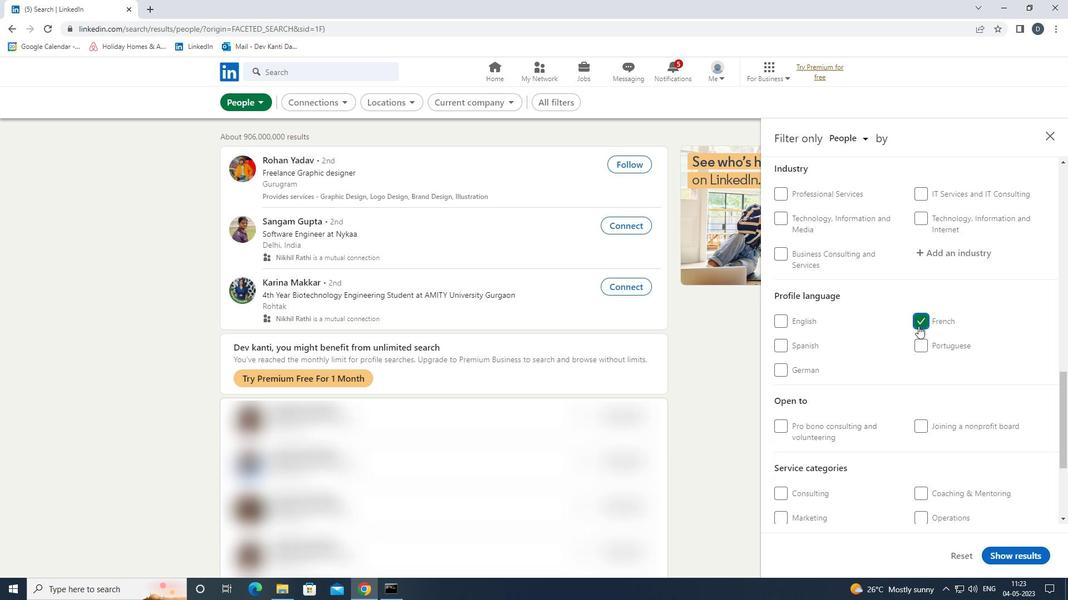
Action: Mouse scrolled (918, 327) with delta (0, 0)
Screenshot: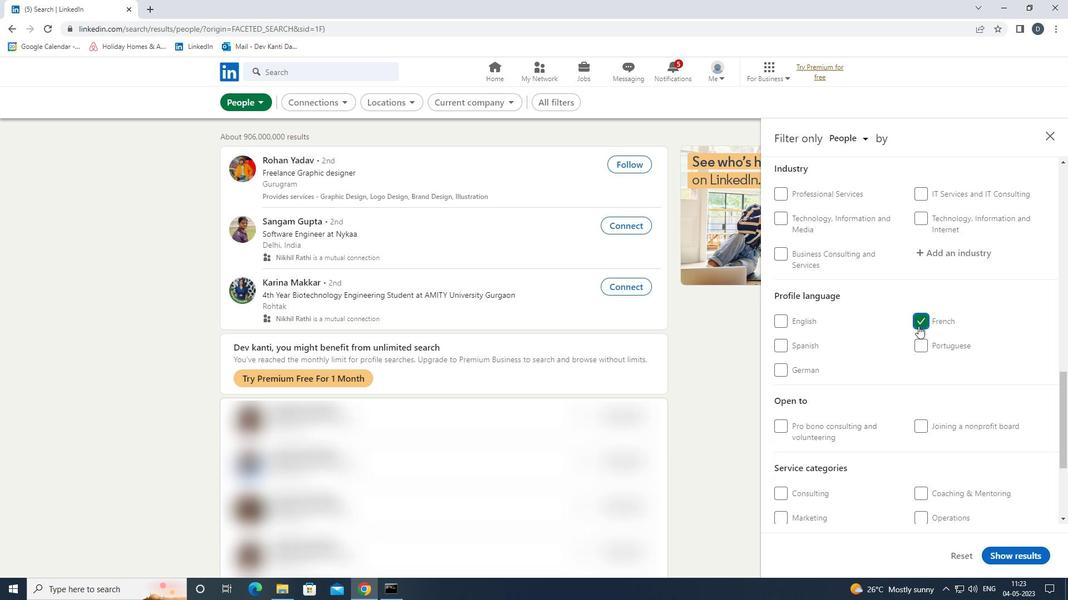 
Action: Mouse scrolled (918, 327) with delta (0, 0)
Screenshot: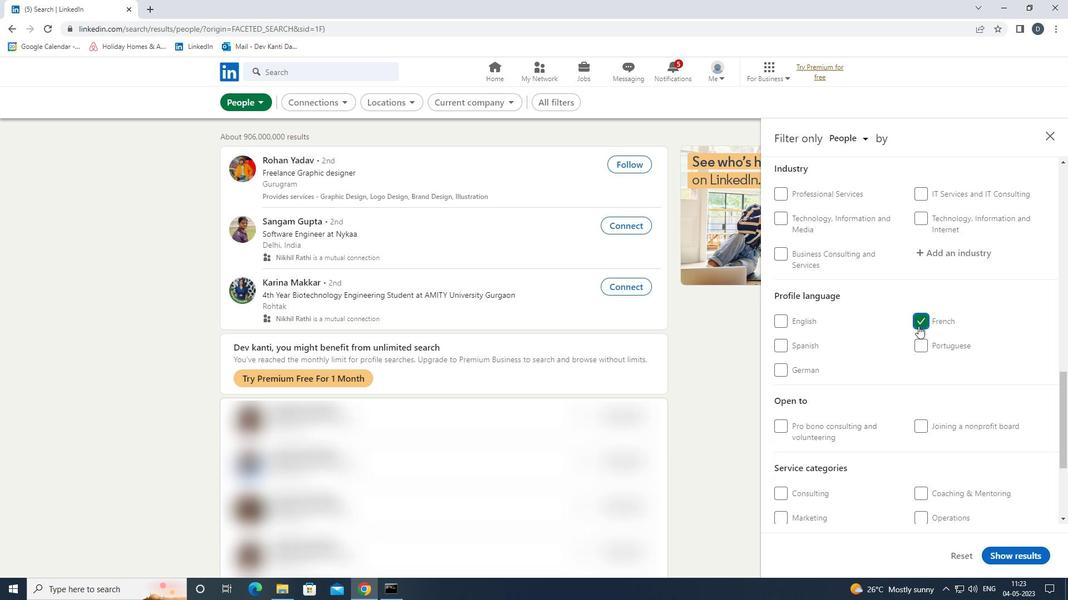 
Action: Mouse scrolled (918, 327) with delta (0, 0)
Screenshot: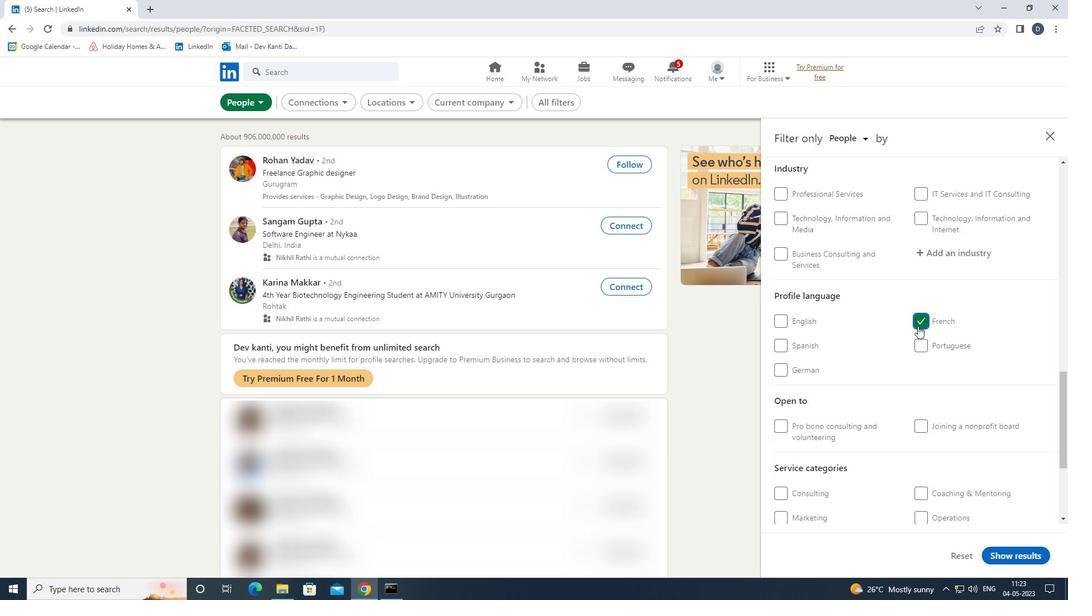 
Action: Mouse moved to (950, 244)
Screenshot: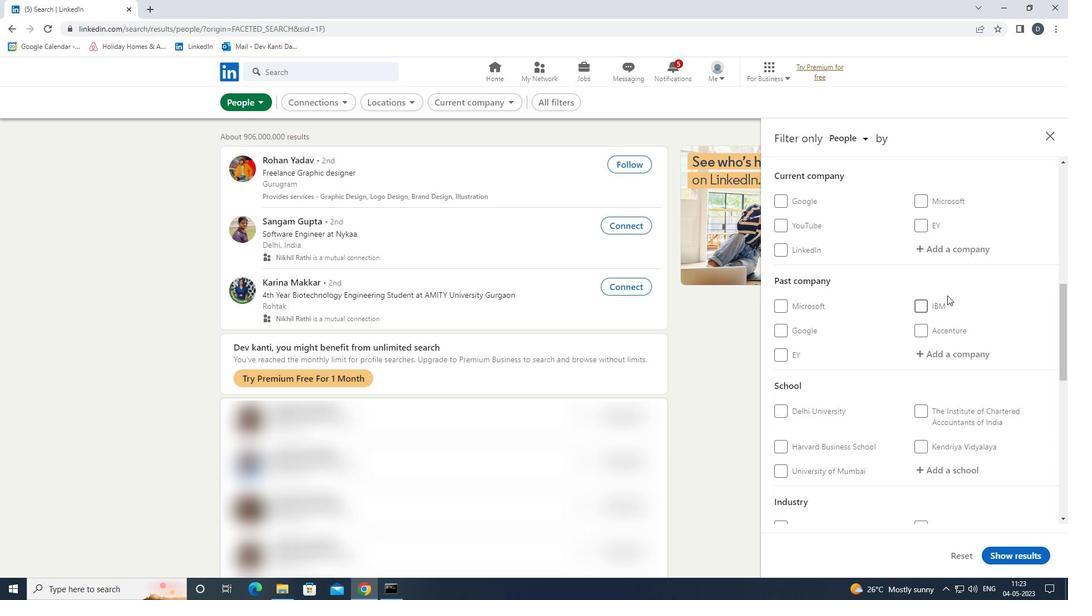 
Action: Mouse pressed left at (950, 244)
Screenshot: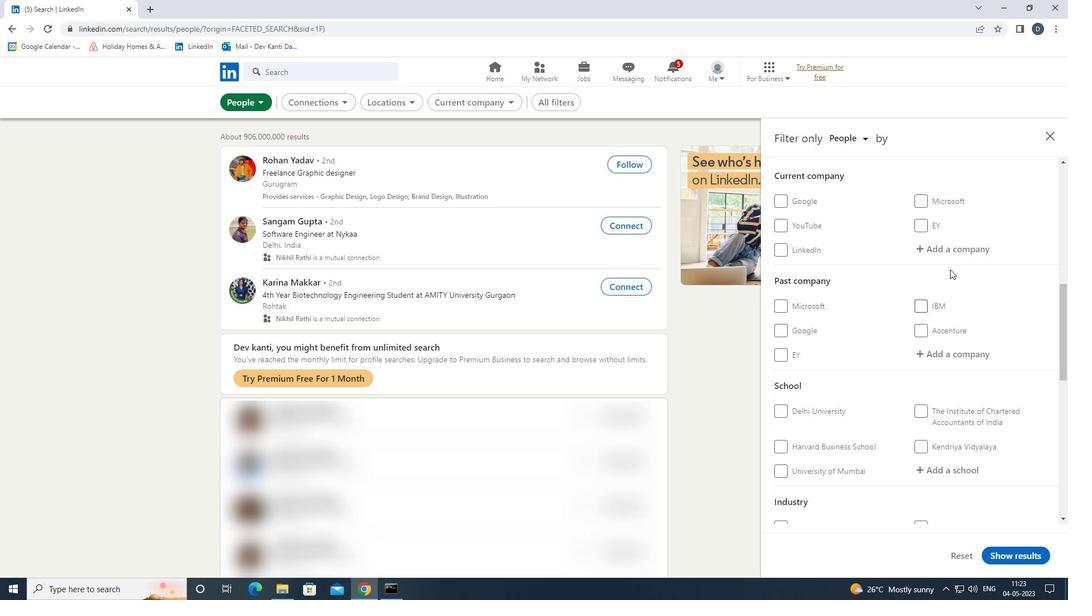 
Action: Mouse moved to (945, 244)
Screenshot: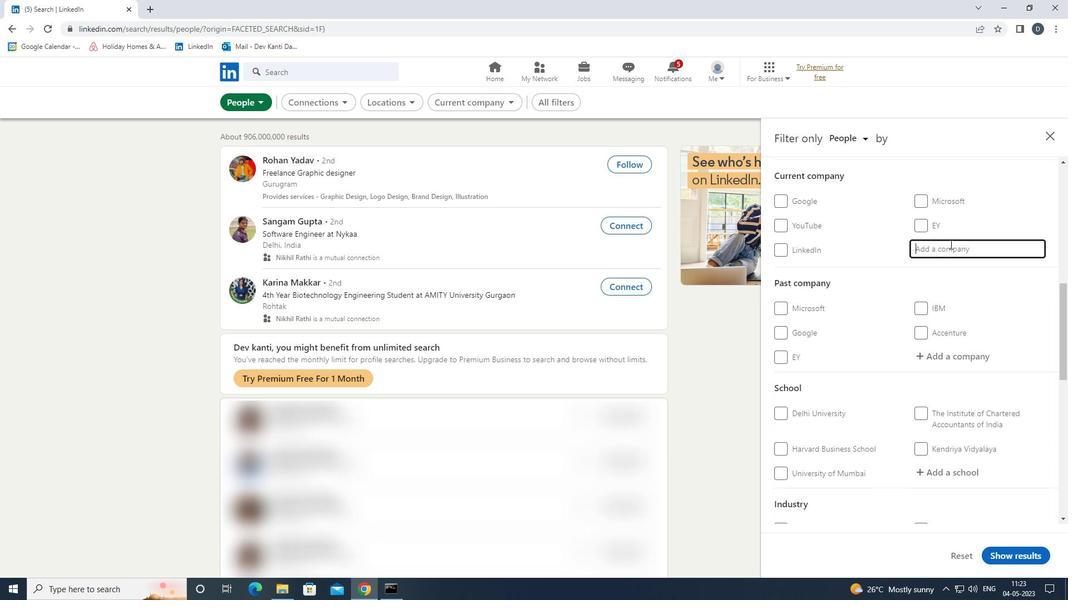 
Action: Key pressed <Key.shift><Key.shift><Key.shift><Key.shift><Key.shift><Key.shift><Key.shift><Key.shift>DNV-<Key.shift>ENERGY<Key.down><Key.up><Key.down>
Screenshot: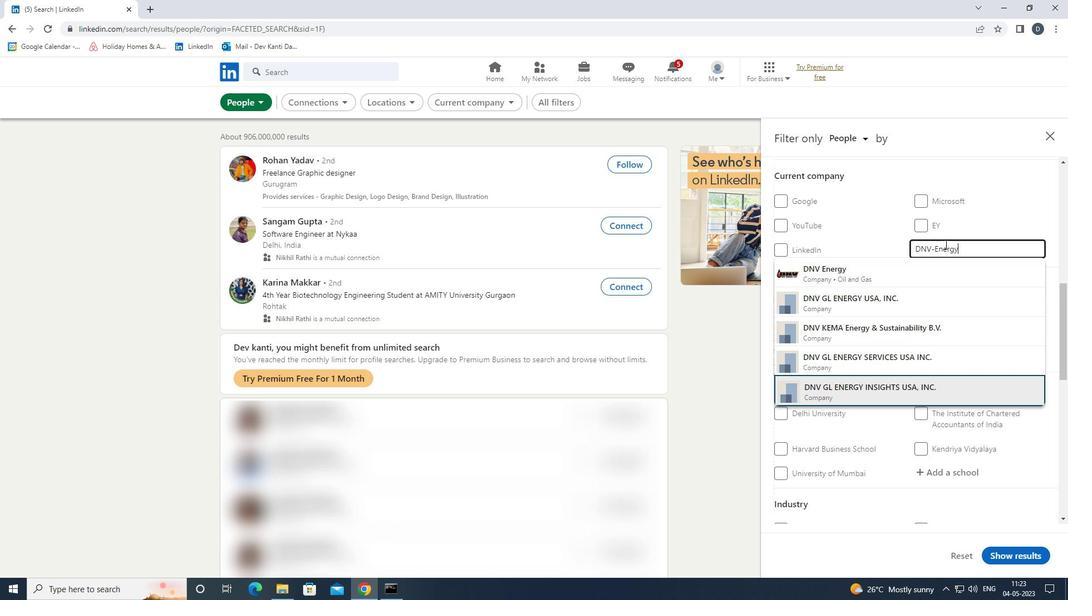 
Action: Mouse moved to (945, 244)
Screenshot: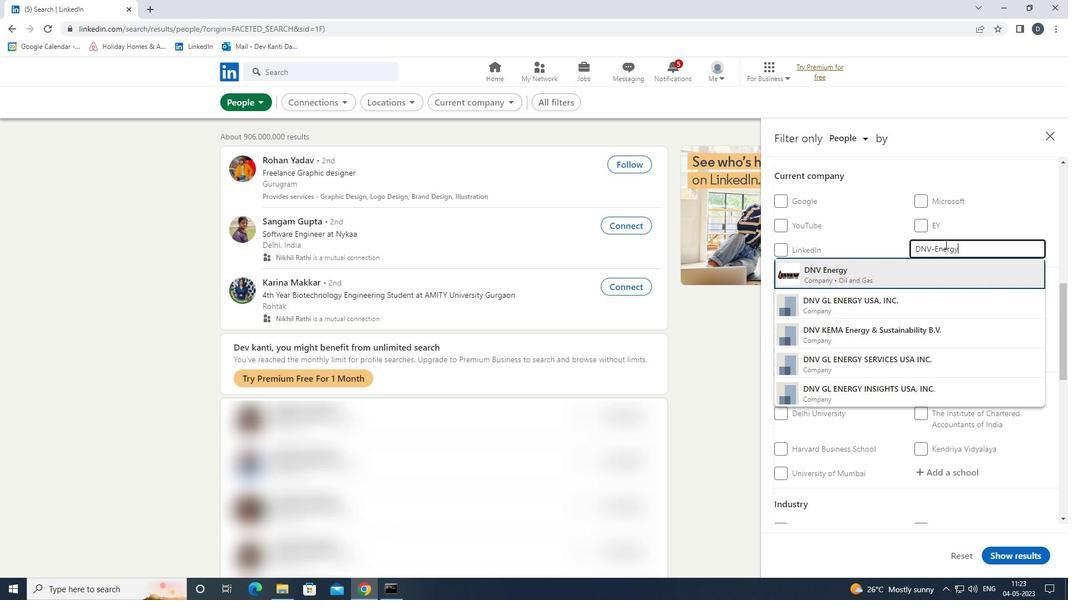 
Action: Key pressed <Key.space><Key.shift>SYSTEM<Key.enter>
Screenshot: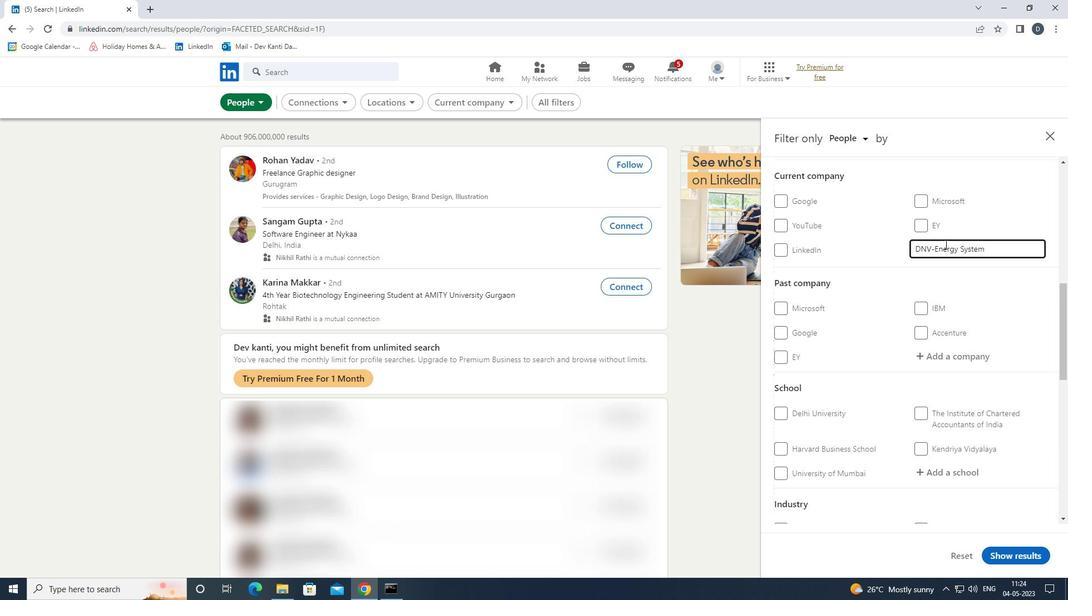 
Action: Mouse moved to (924, 235)
Screenshot: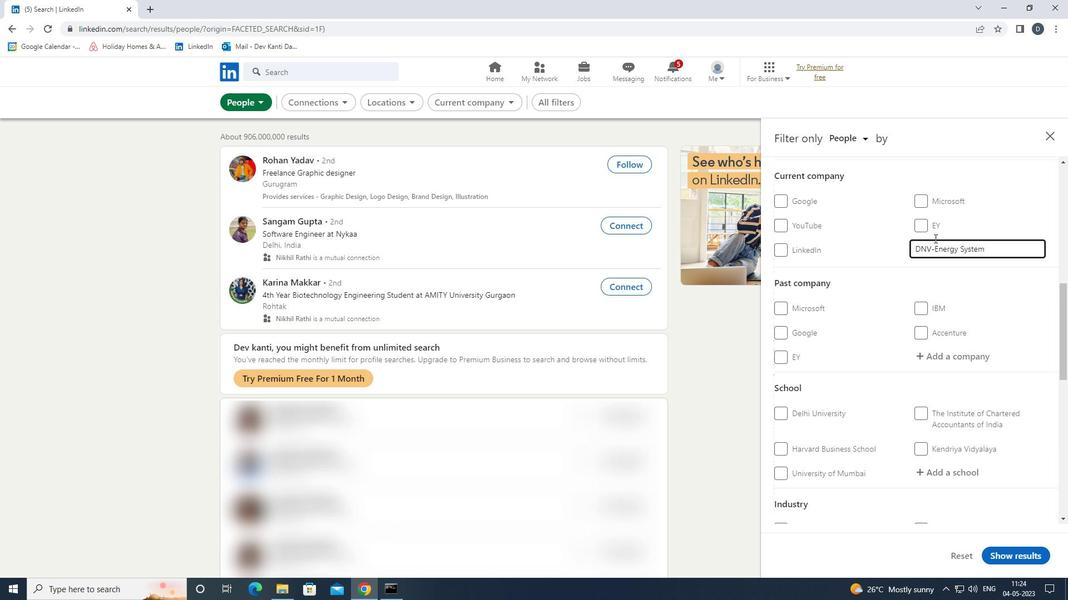 
Action: Mouse scrolled (924, 235) with delta (0, 0)
Screenshot: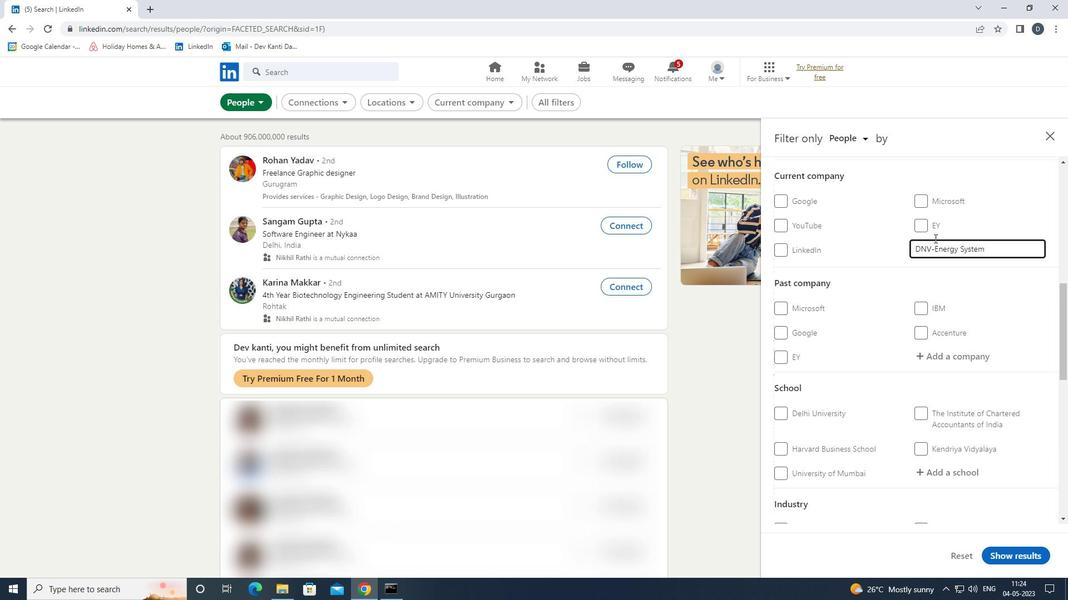 
Action: Mouse moved to (925, 236)
Screenshot: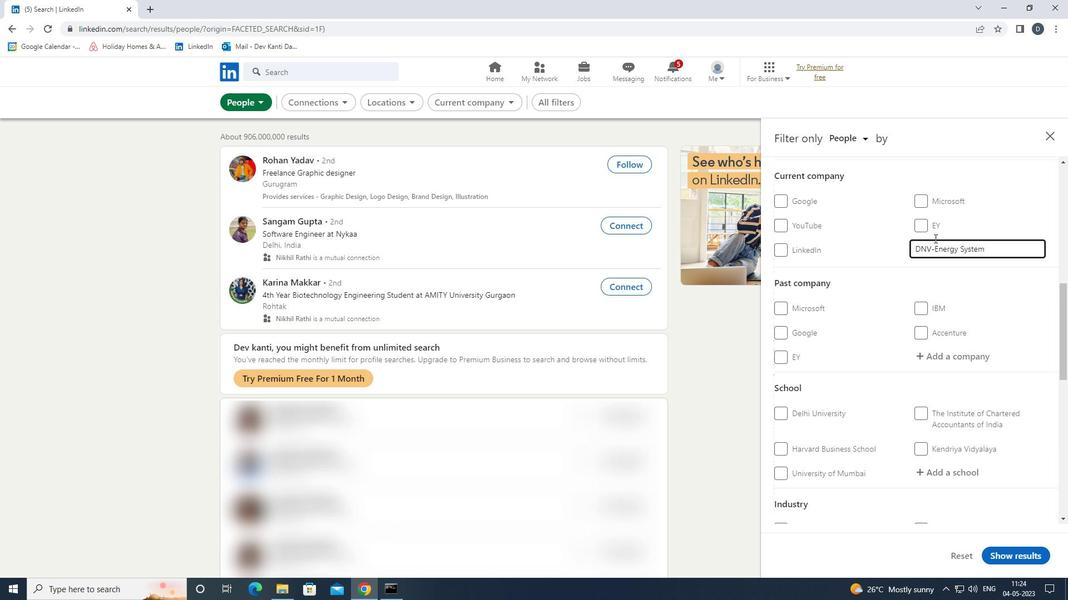 
Action: Mouse scrolled (925, 235) with delta (0, 0)
Screenshot: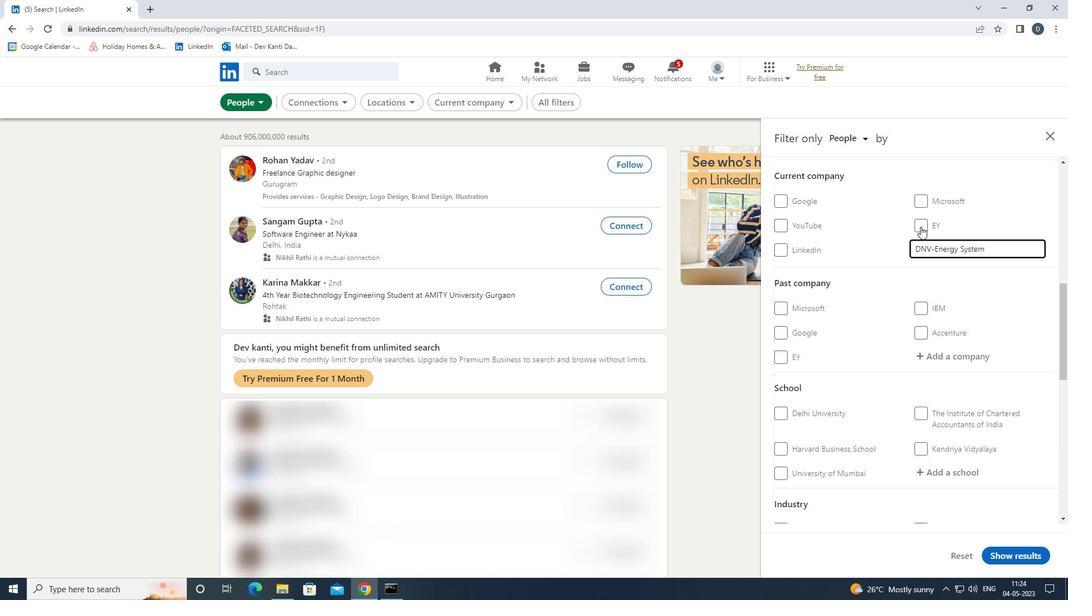 
Action: Mouse moved to (932, 240)
Screenshot: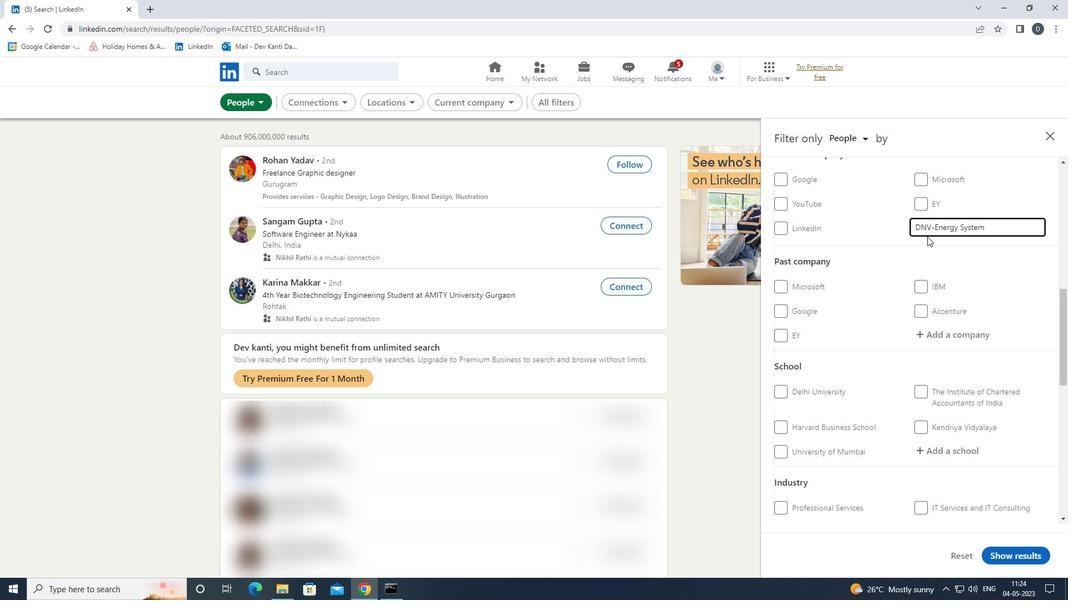 
Action: Mouse scrolled (932, 239) with delta (0, 0)
Screenshot: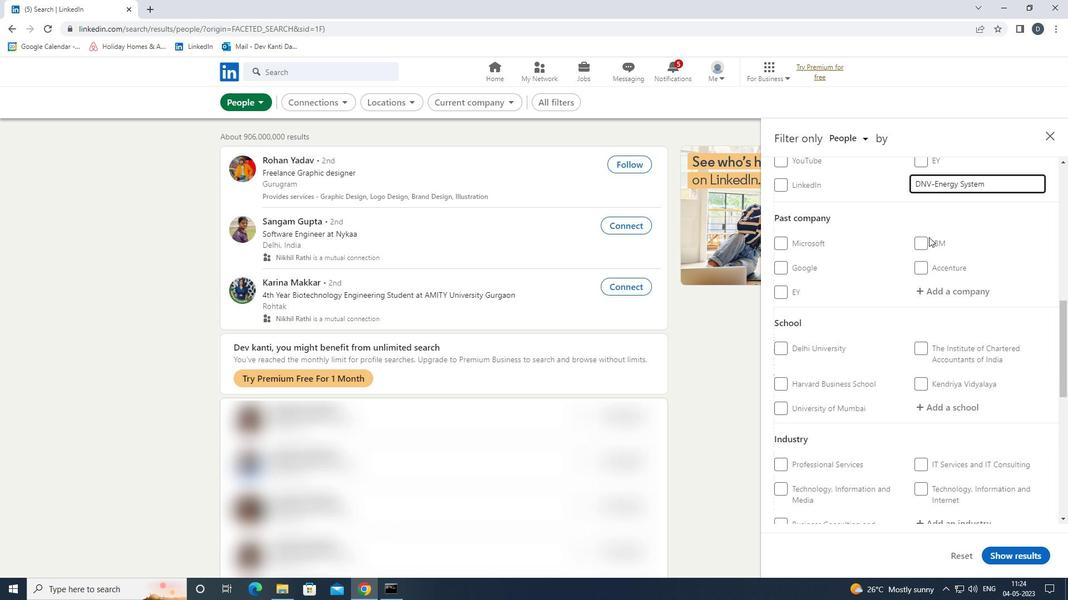 
Action: Mouse moved to (933, 242)
Screenshot: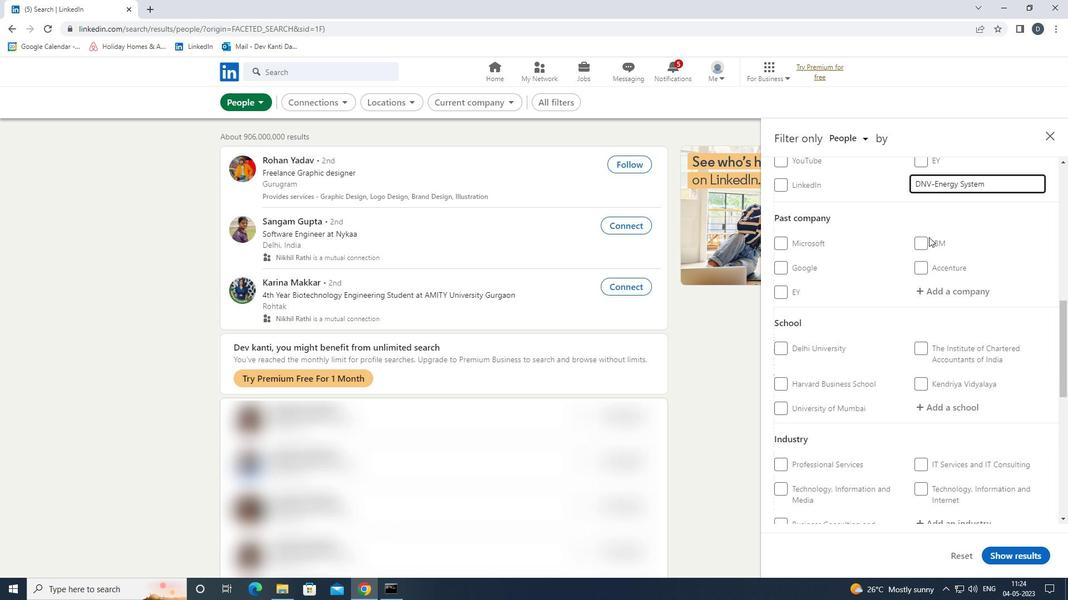 
Action: Mouse scrolled (933, 241) with delta (0, 0)
Screenshot: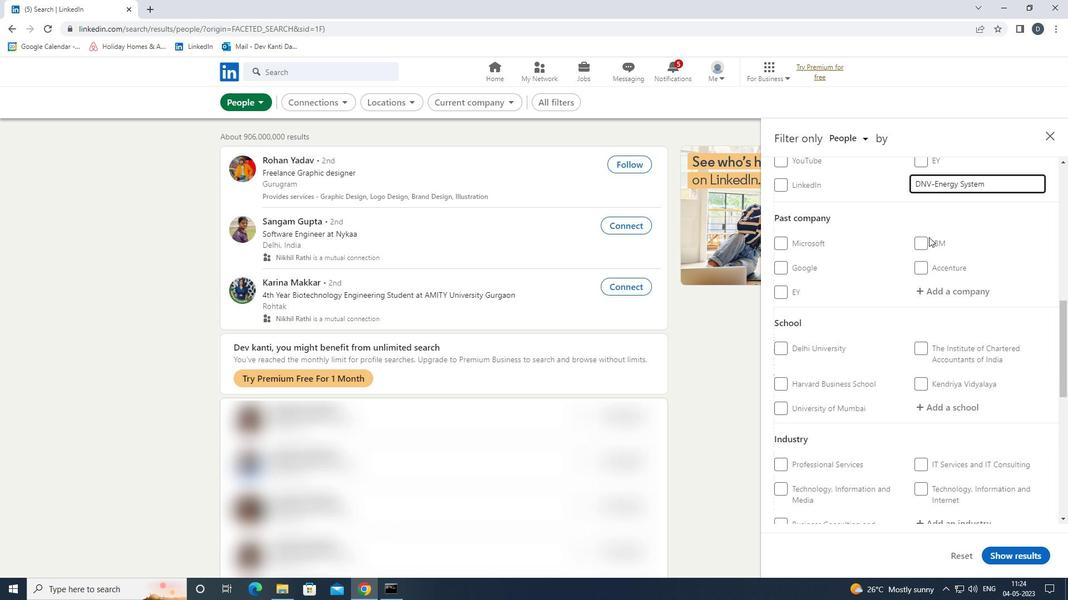 
Action: Mouse moved to (962, 257)
Screenshot: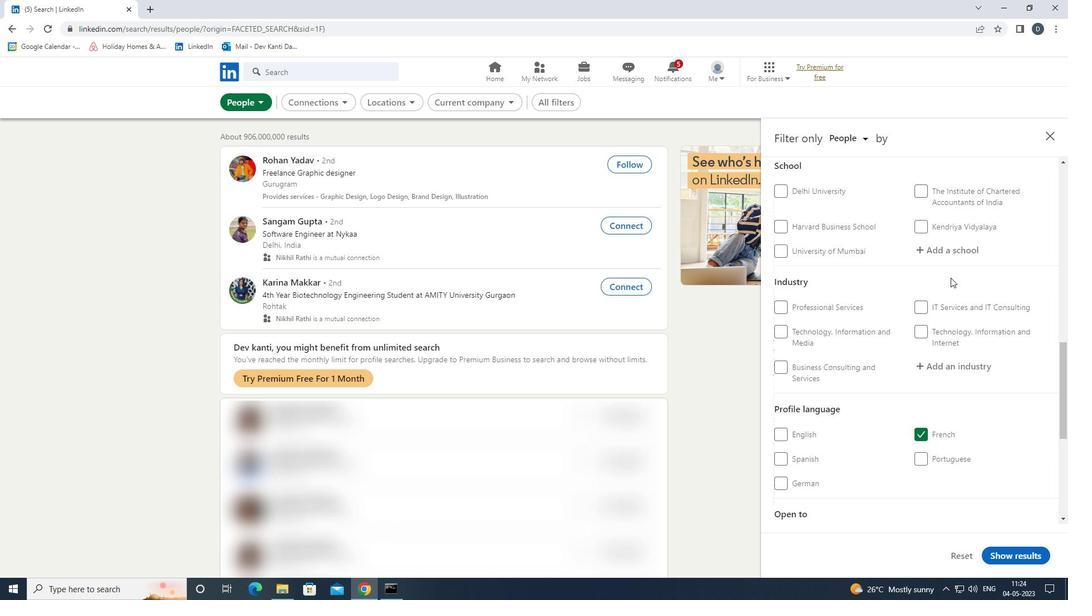 
Action: Mouse pressed left at (962, 257)
Screenshot: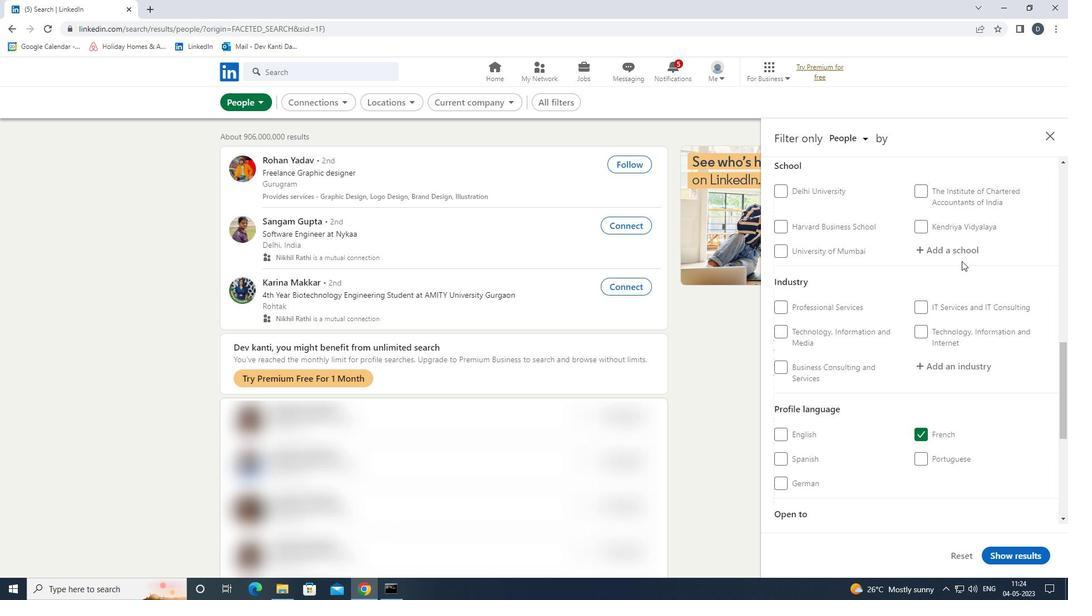 
Action: Mouse moved to (960, 247)
Screenshot: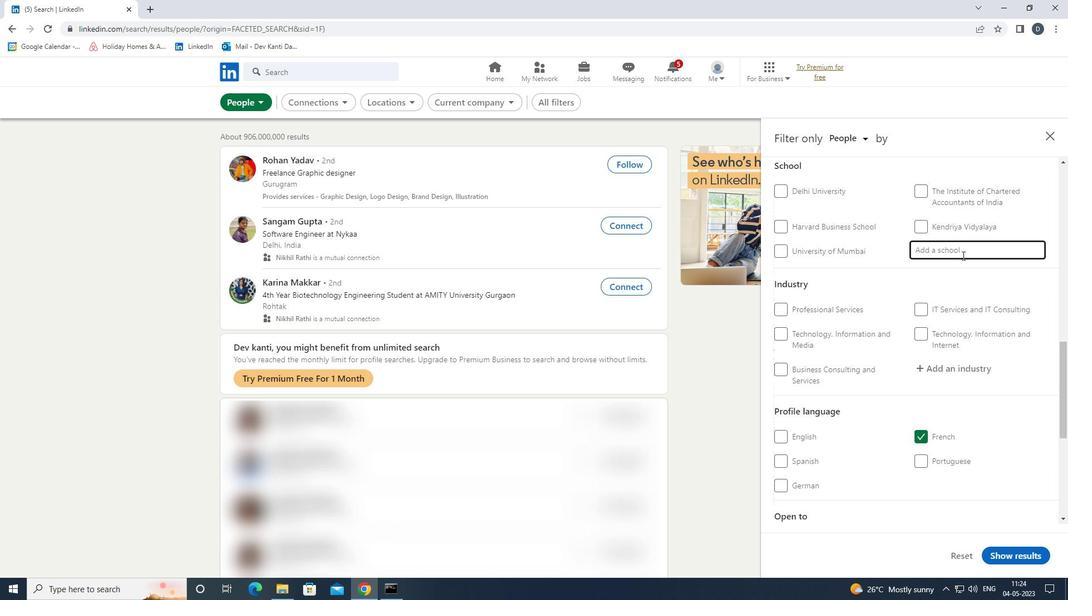 
Action: Key pressed <Key.shift>MANIPAL<Key.space><Key.down><Key.down><Key.enter>
Screenshot: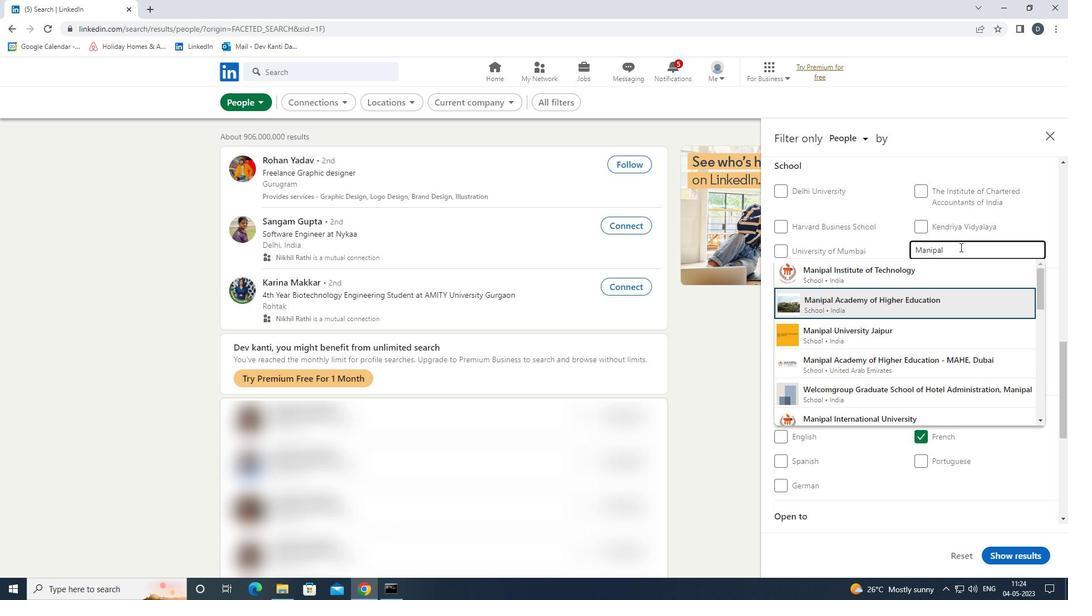 
Action: Mouse moved to (942, 238)
Screenshot: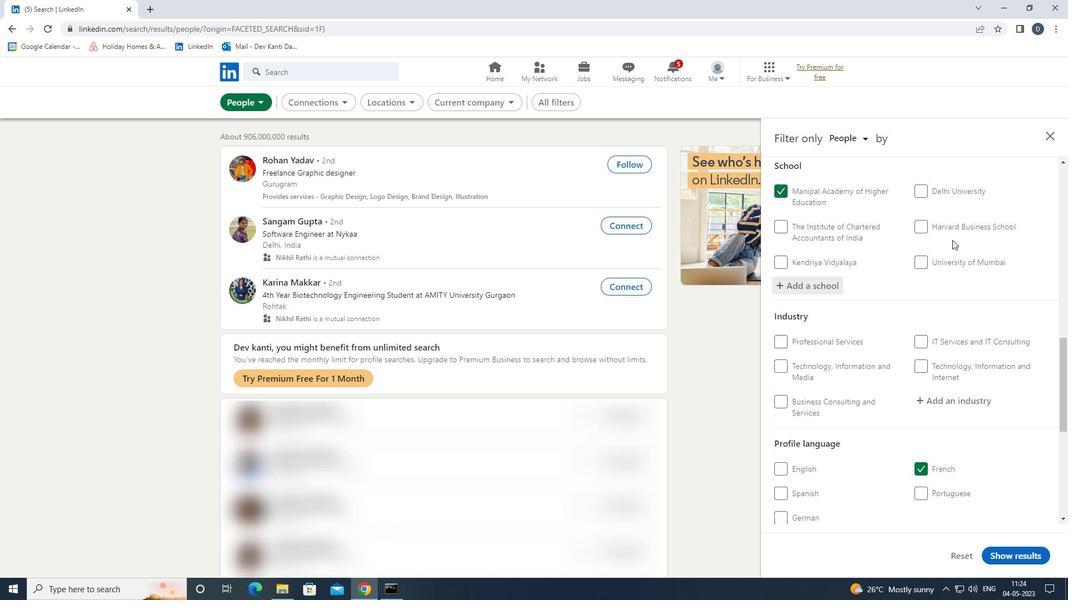 
Action: Mouse scrolled (942, 237) with delta (0, 0)
Screenshot: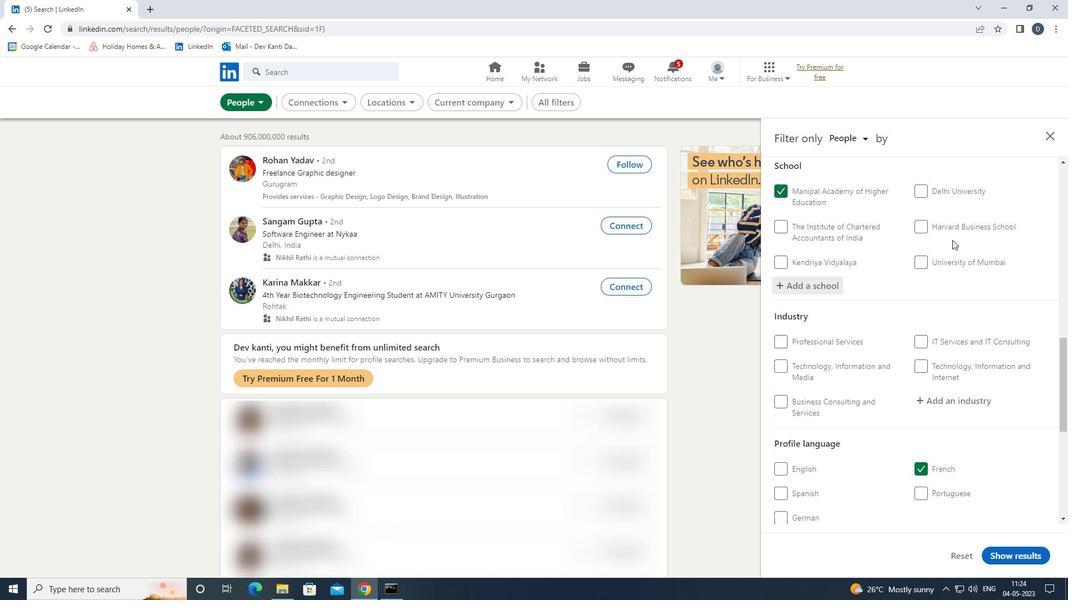 
Action: Mouse moved to (944, 247)
Screenshot: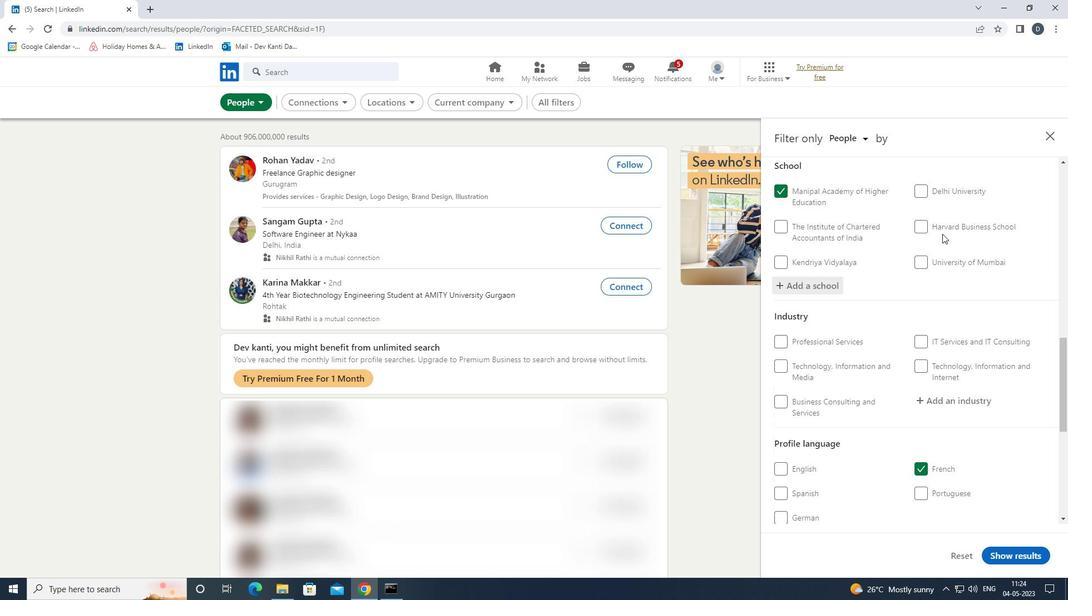 
Action: Mouse scrolled (944, 247) with delta (0, 0)
Screenshot: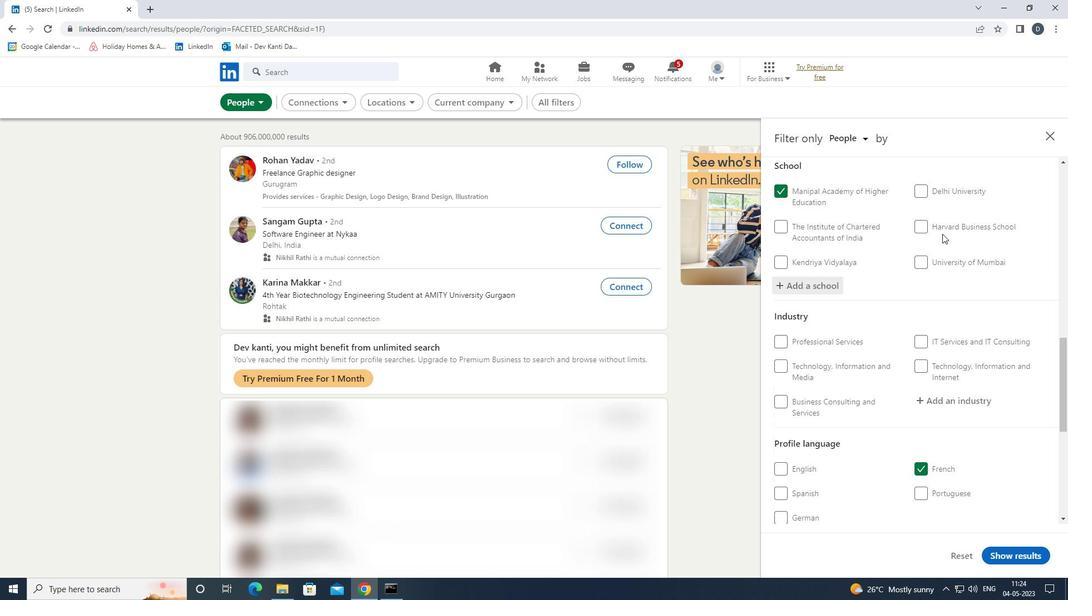 
Action: Mouse moved to (963, 291)
Screenshot: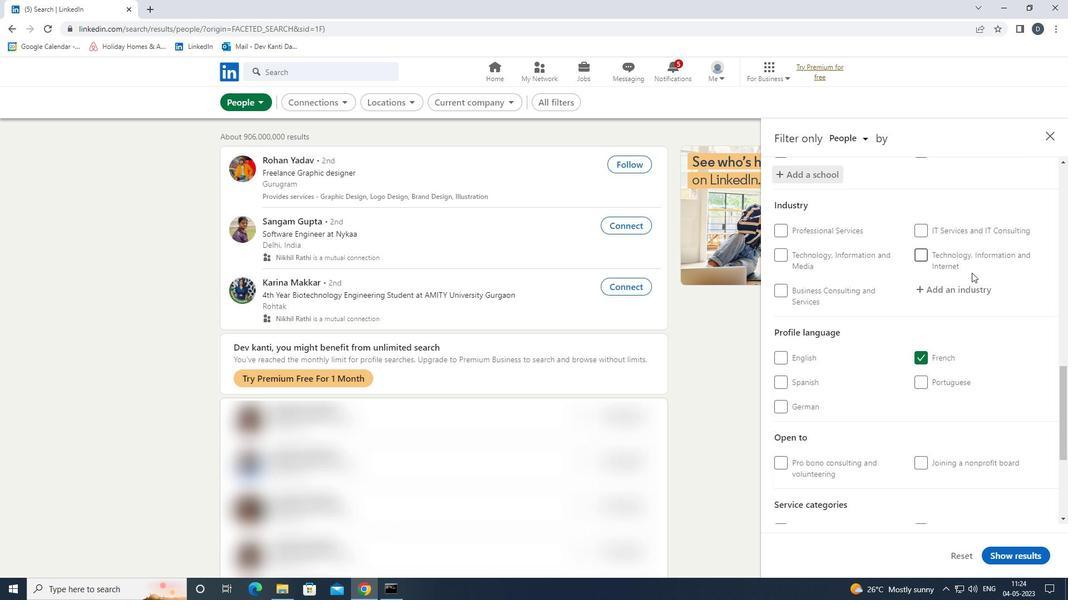 
Action: Mouse pressed left at (963, 291)
Screenshot: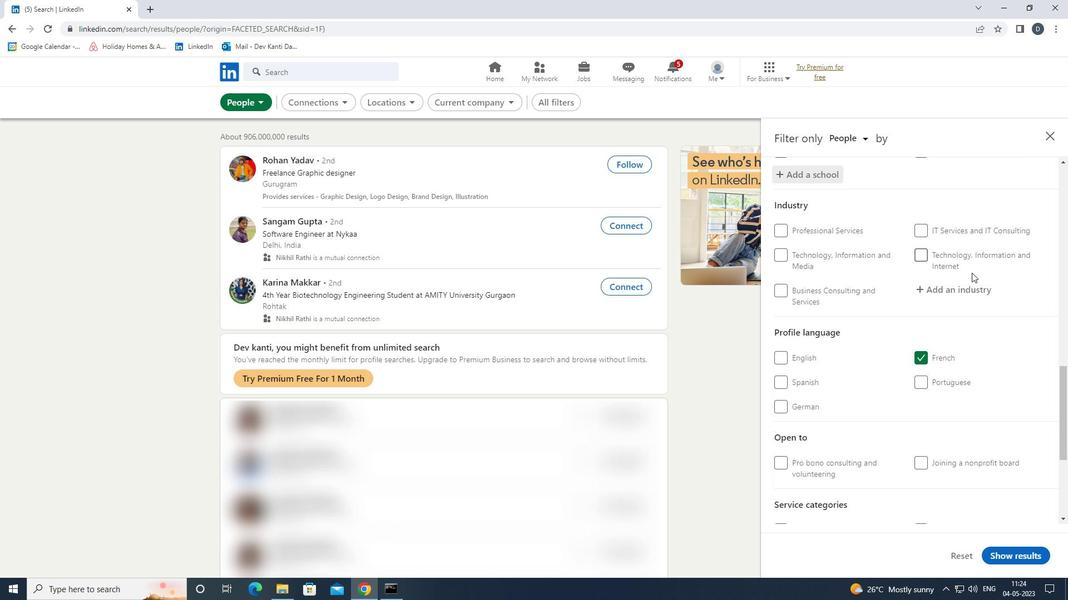 
Action: Mouse moved to (951, 293)
Screenshot: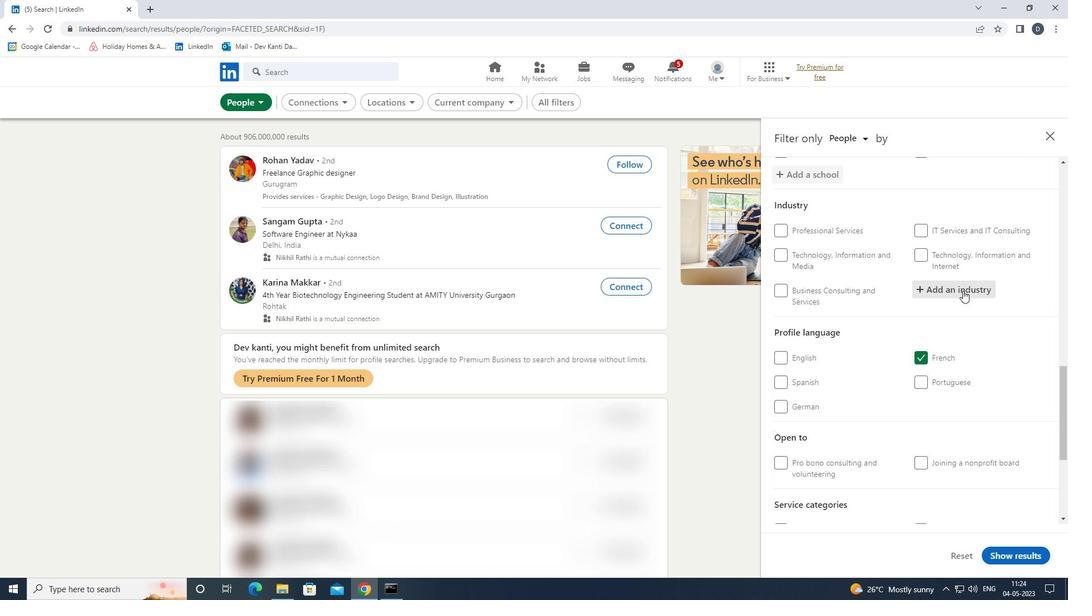 
Action: Key pressed <Key.shift>ONLINE<Key.space>AND<Key.space><Key.shift>AMIL<Key.backspace><Key.backspace><Key.backspace><Key.backspace>MAIL<Key.down><Key.enter>
Screenshot: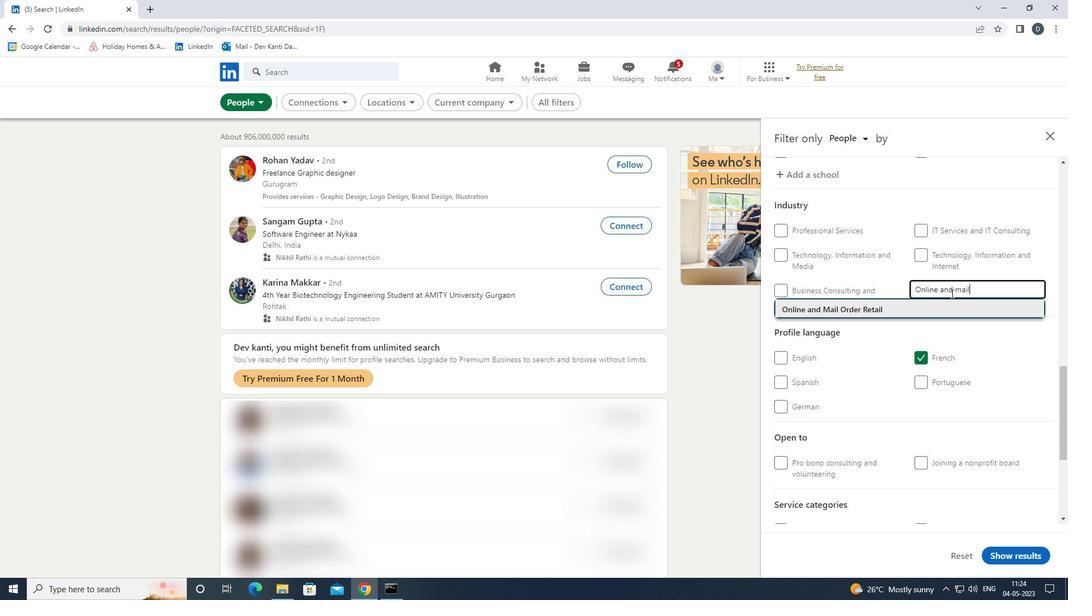 
Action: Mouse moved to (952, 294)
Screenshot: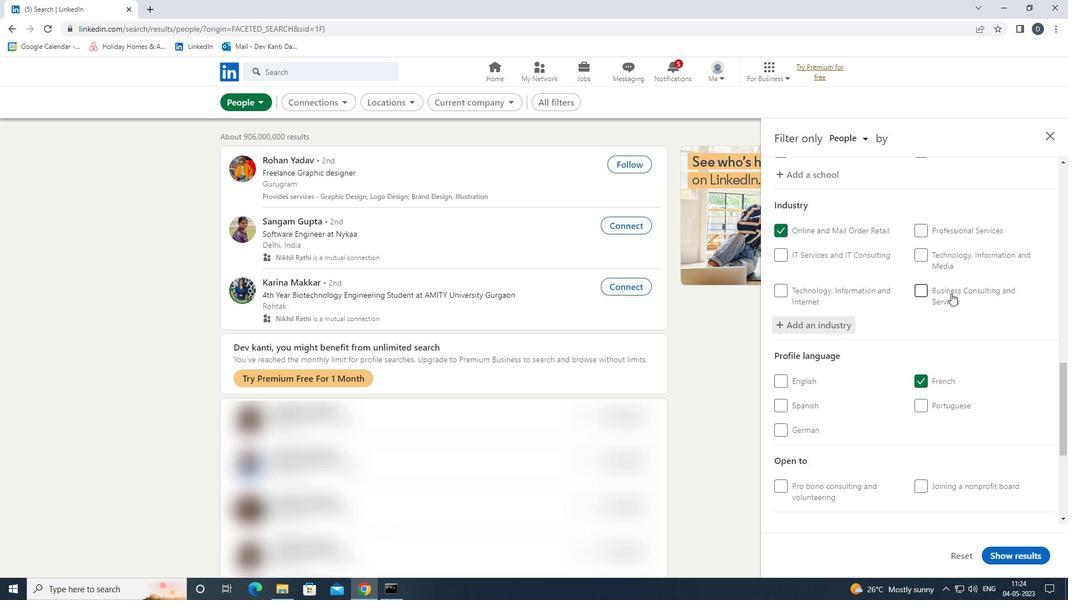 
Action: Mouse scrolled (952, 294) with delta (0, 0)
Screenshot: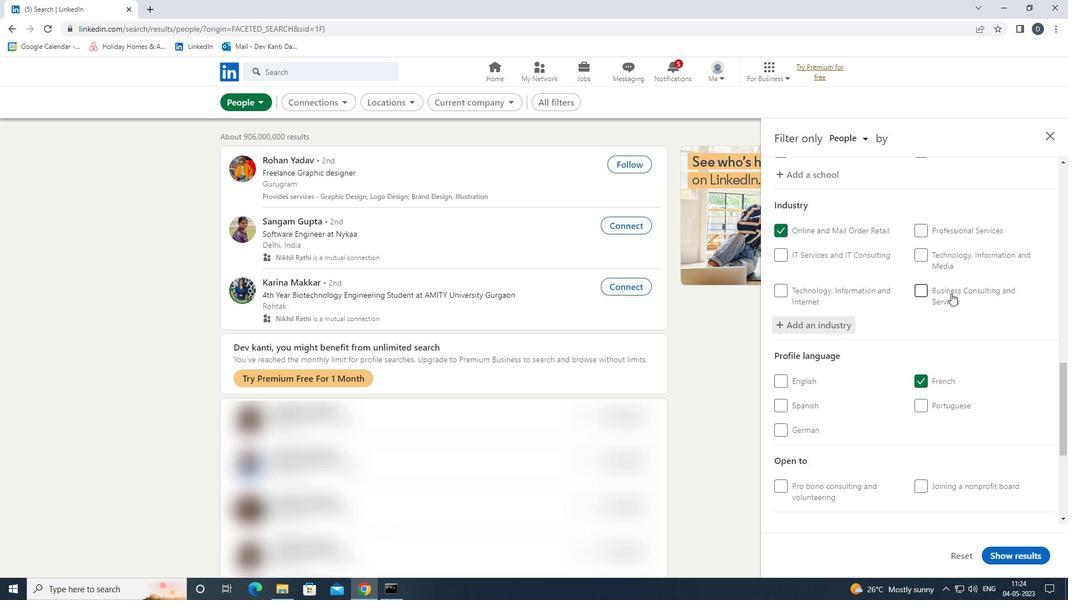 
Action: Mouse moved to (954, 294)
Screenshot: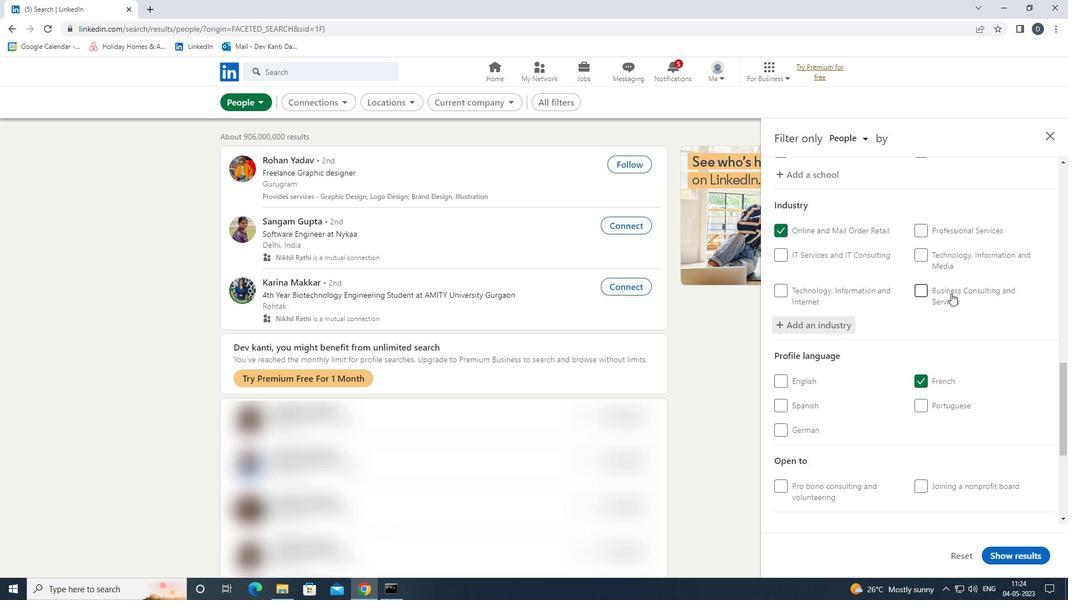 
Action: Mouse scrolled (954, 294) with delta (0, 0)
Screenshot: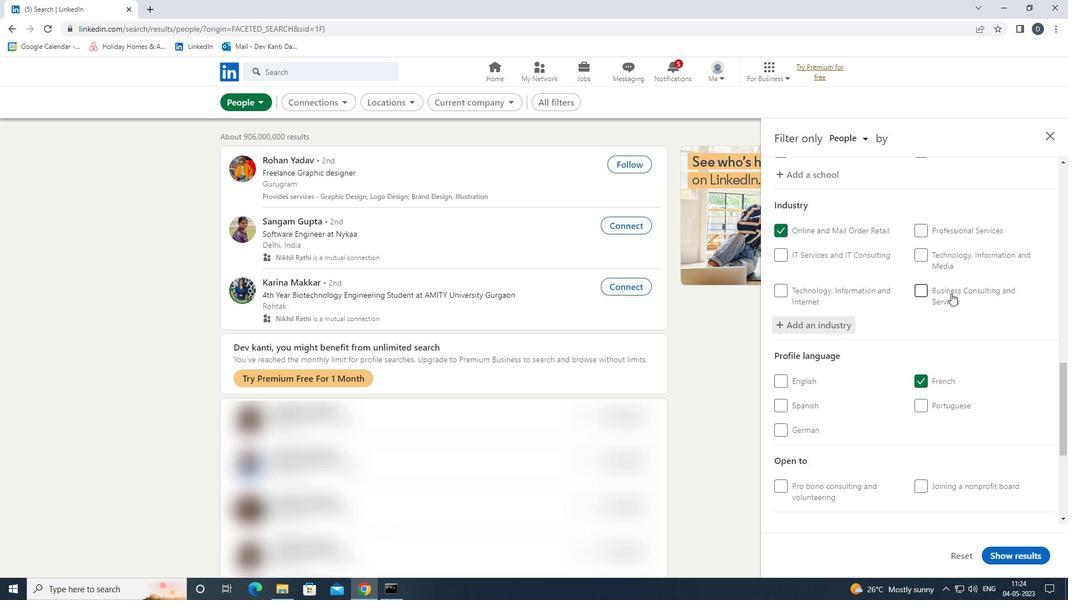 
Action: Mouse moved to (959, 297)
Screenshot: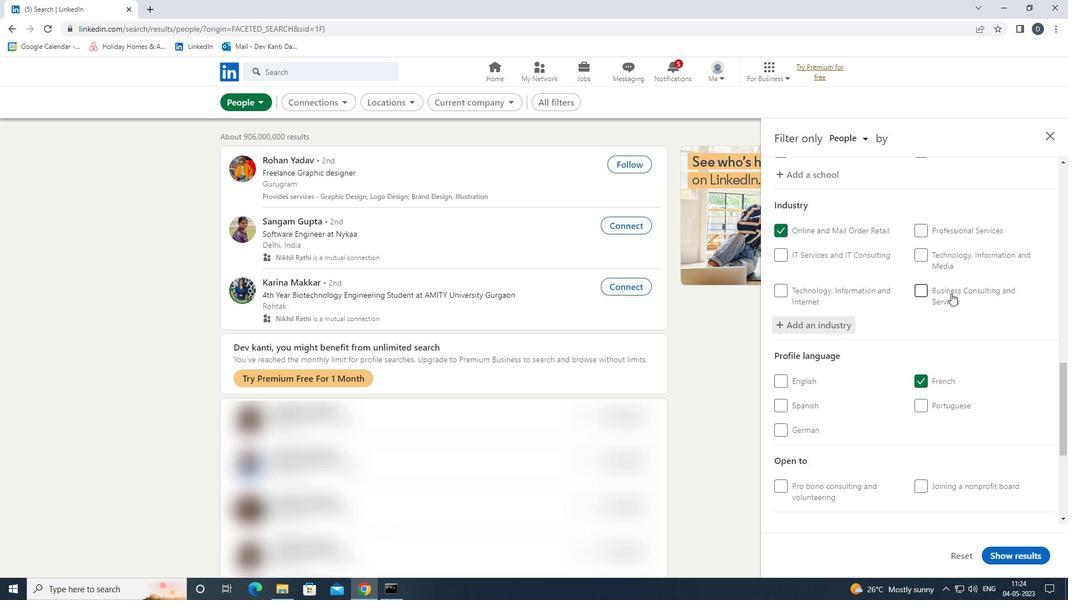 
Action: Mouse scrolled (959, 297) with delta (0, 0)
Screenshot: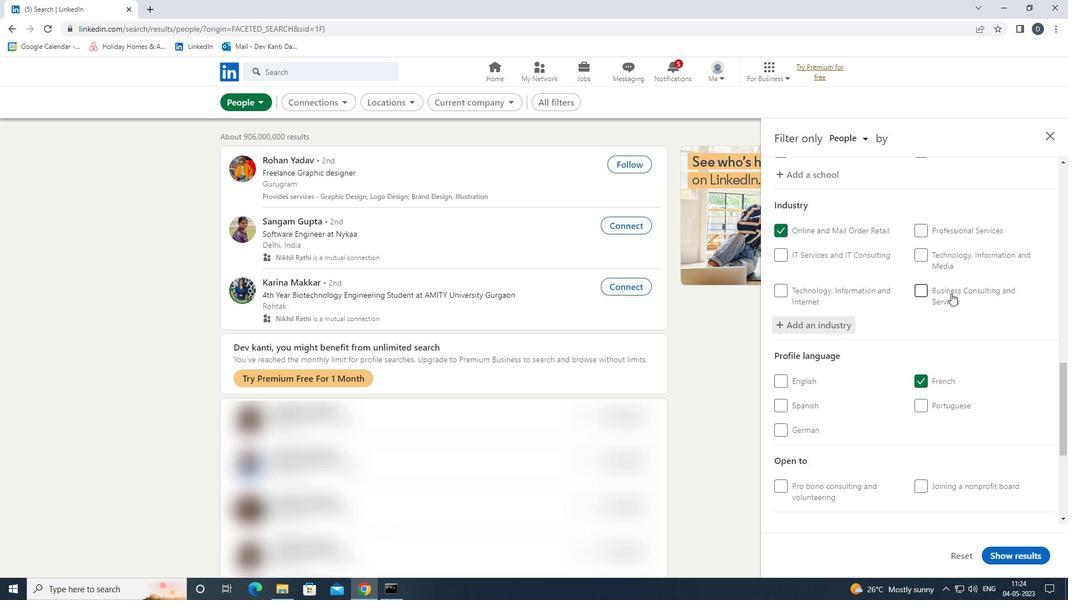 
Action: Mouse moved to (965, 302)
Screenshot: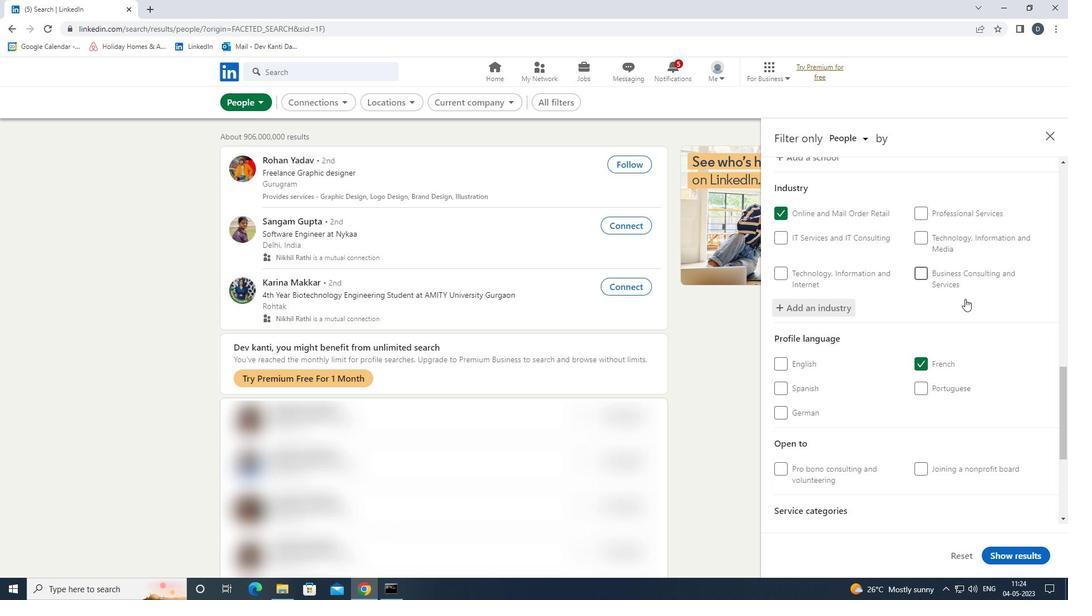 
Action: Mouse scrolled (965, 302) with delta (0, 0)
Screenshot: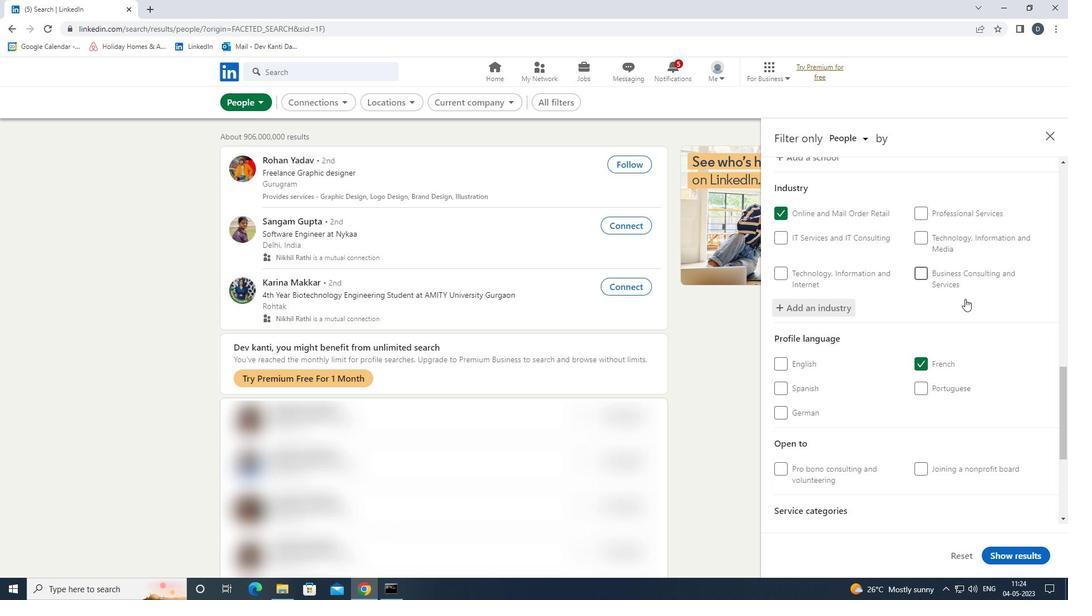 
Action: Mouse scrolled (965, 302) with delta (0, 0)
Screenshot: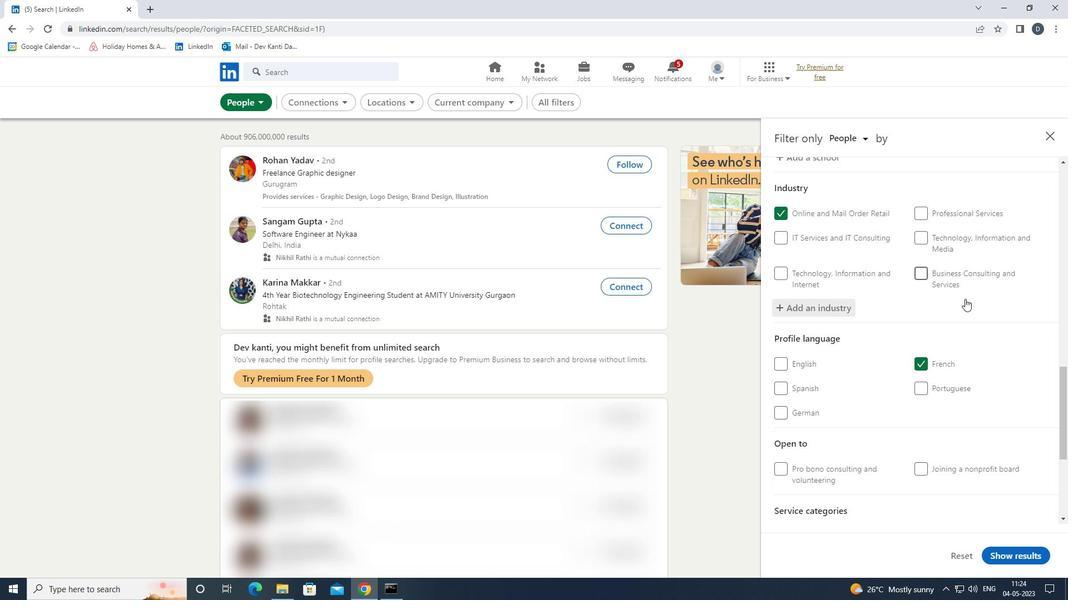 
Action: Mouse moved to (947, 363)
Screenshot: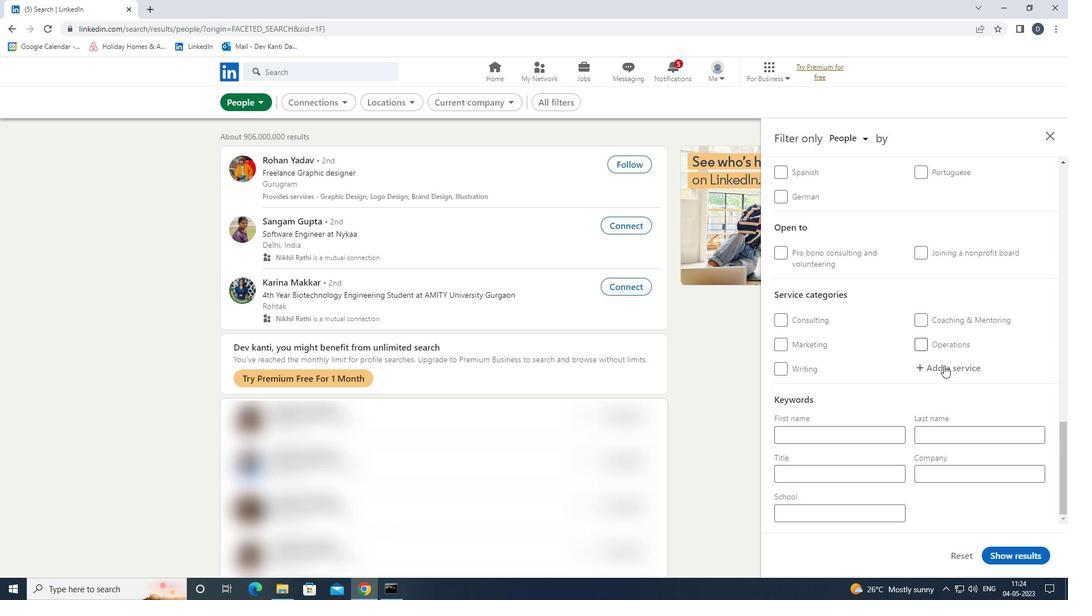 
Action: Mouse pressed left at (947, 363)
Screenshot: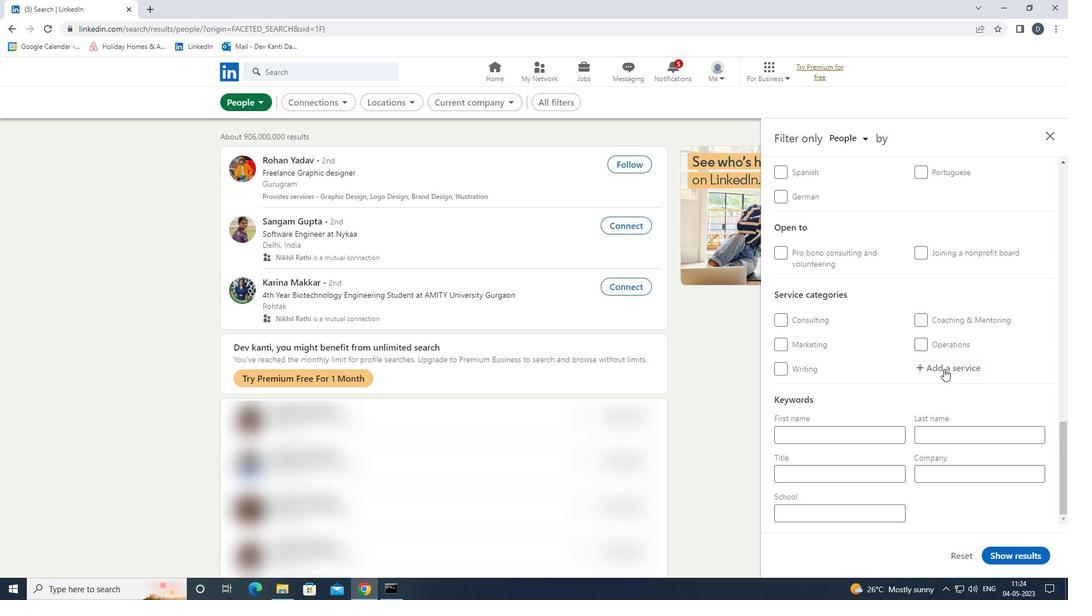 
Action: Key pressed <Key.shift>CATERING<Key.shift>CHANGE<Key.enter>
Screenshot: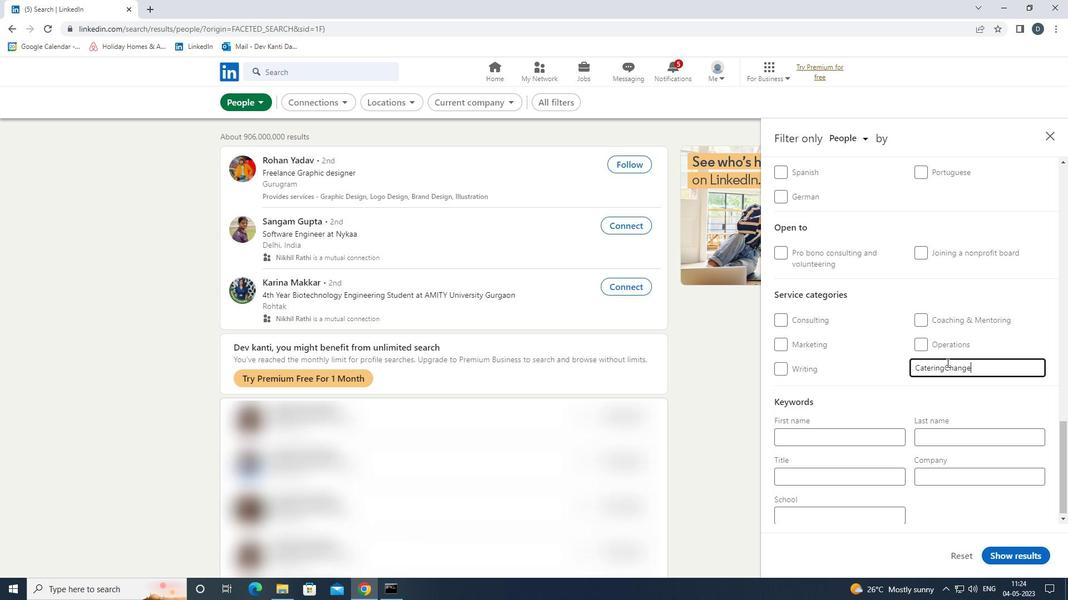 
Action: Mouse moved to (943, 367)
Screenshot: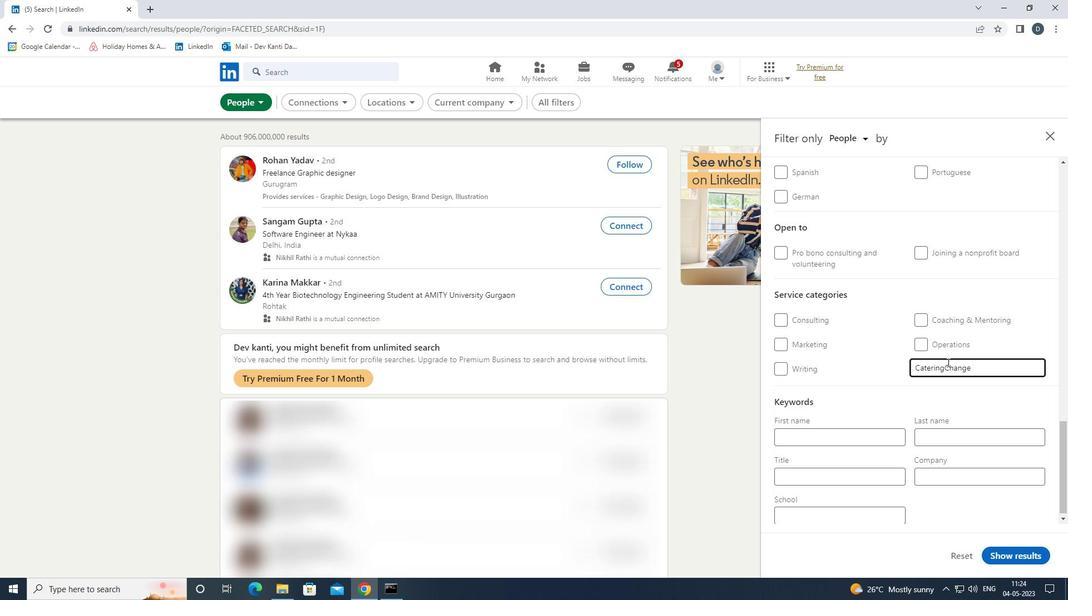 
Action: Mouse scrolled (943, 367) with delta (0, 0)
Screenshot: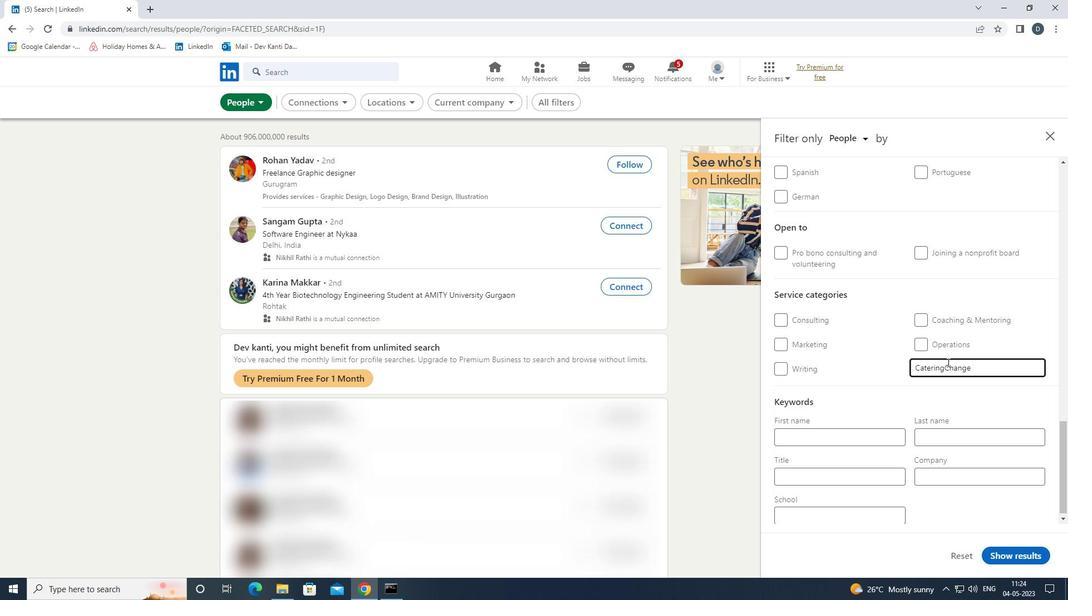
Action: Mouse moved to (942, 370)
Screenshot: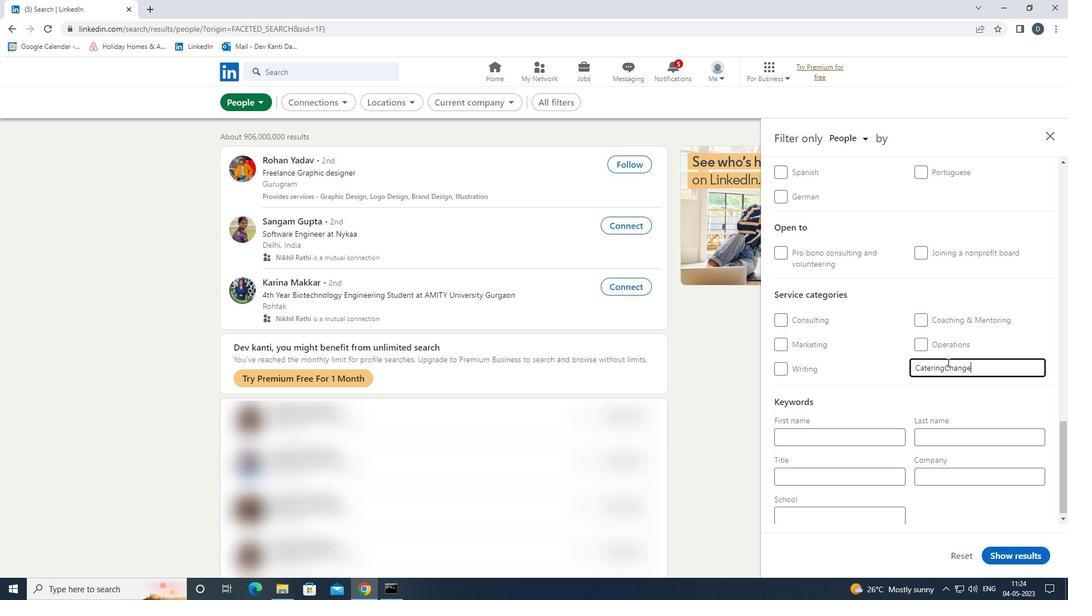 
Action: Mouse scrolled (942, 369) with delta (0, 0)
Screenshot: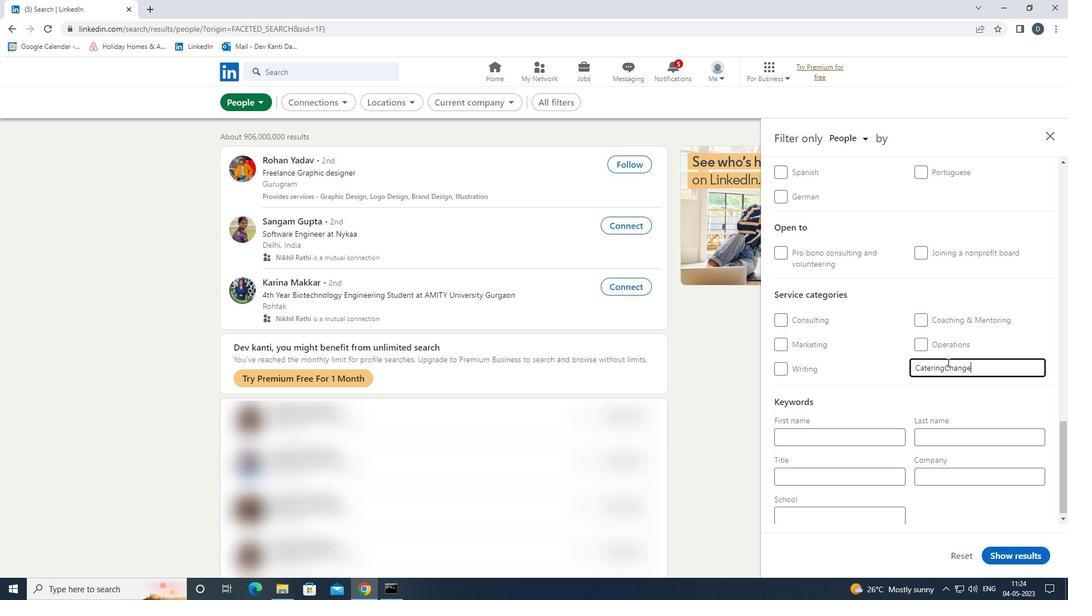 
Action: Mouse moved to (942, 370)
Screenshot: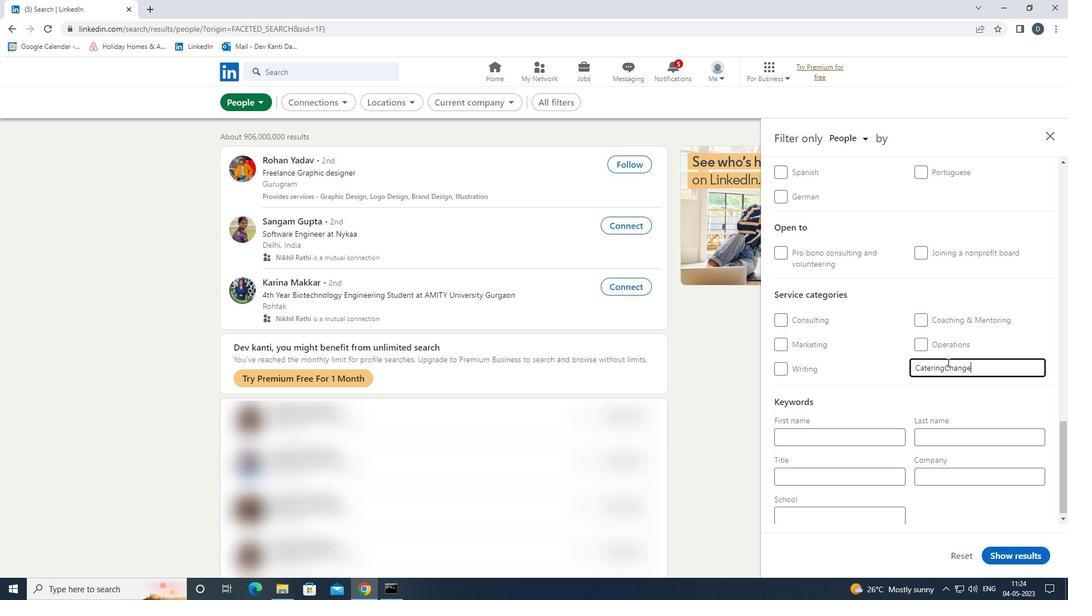 
Action: Mouse scrolled (942, 369) with delta (0, 0)
Screenshot: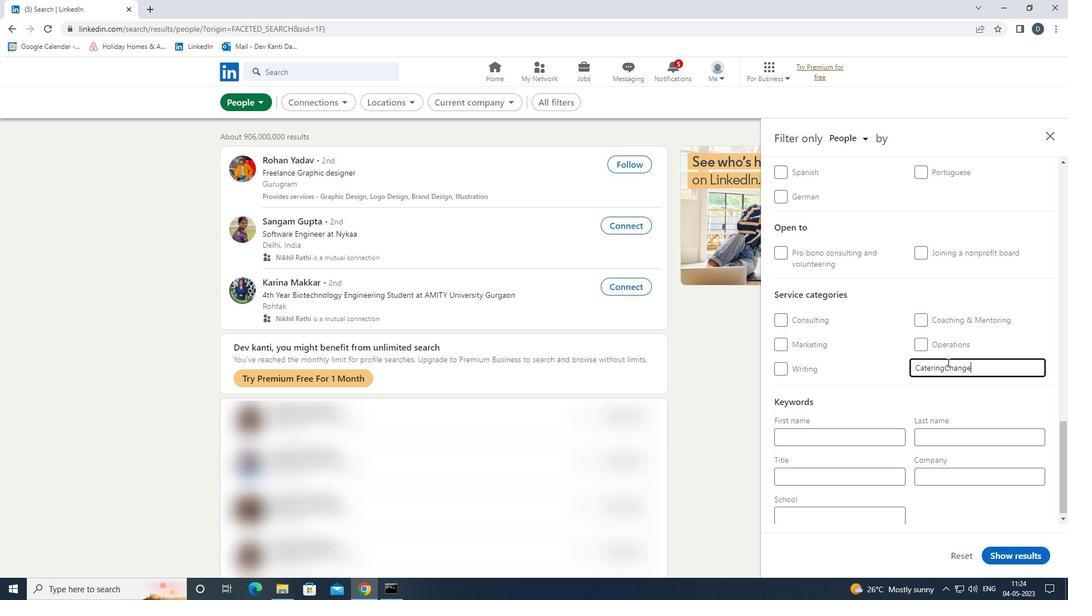 
Action: Mouse moved to (940, 371)
Screenshot: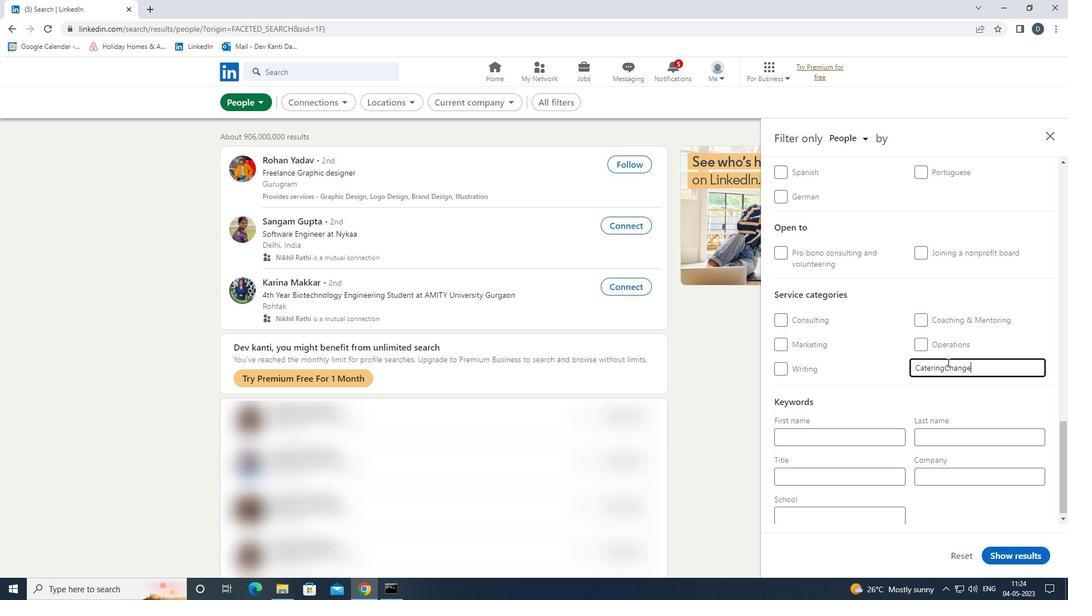 
Action: Mouse scrolled (940, 371) with delta (0, 0)
Screenshot: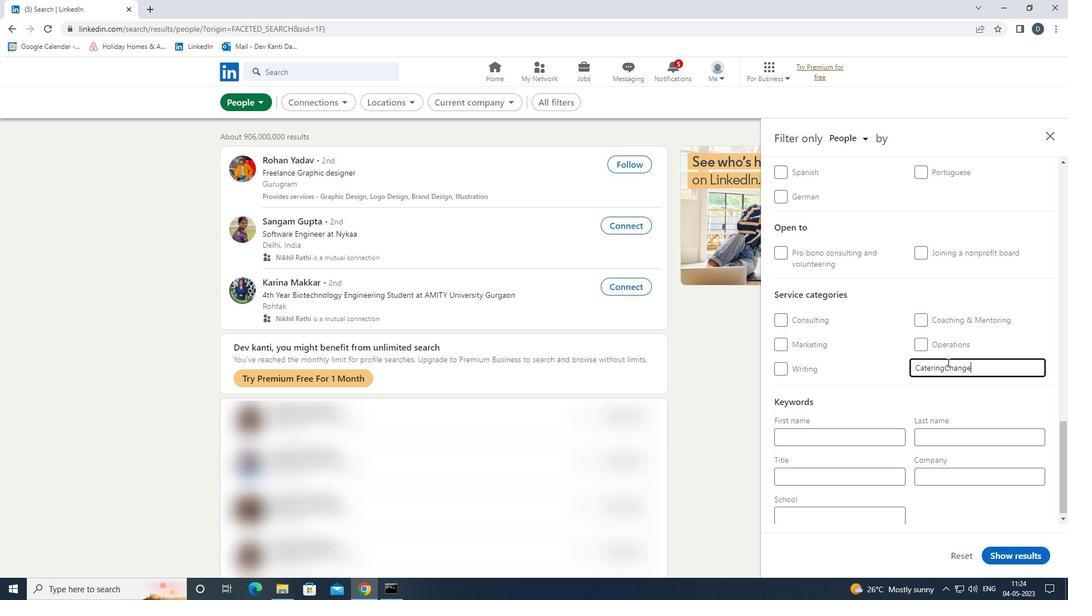 
Action: Mouse moved to (832, 475)
Screenshot: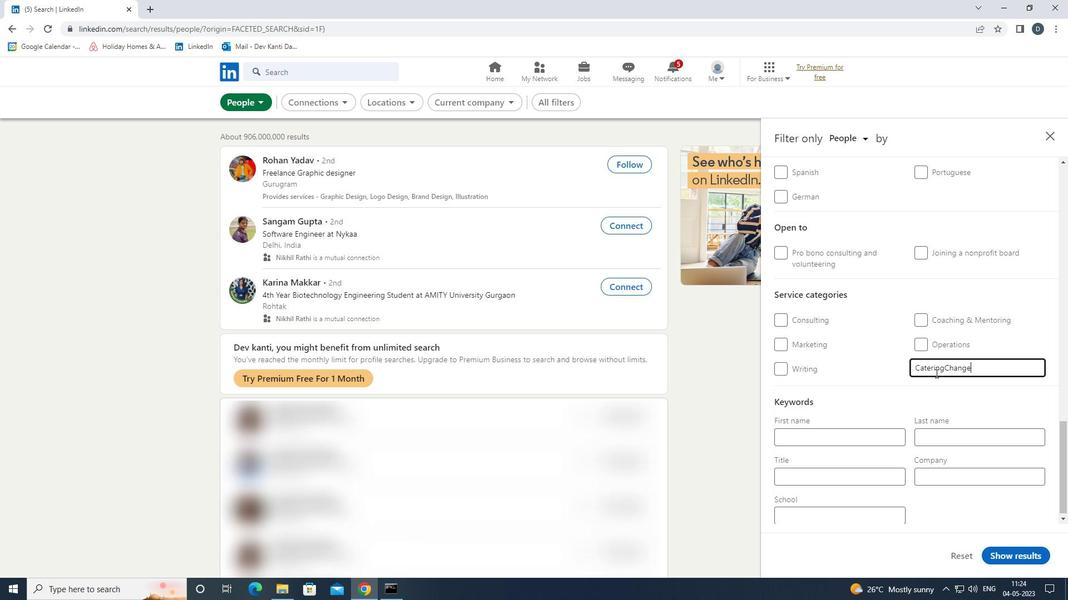 
Action: Mouse pressed left at (832, 475)
Screenshot: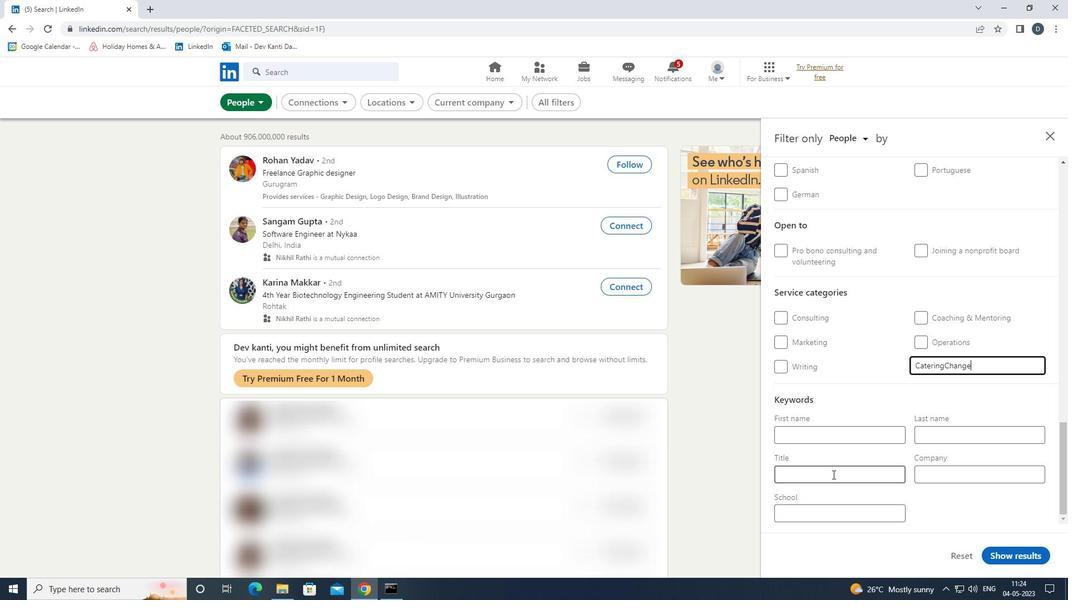 
Action: Mouse moved to (831, 475)
Screenshot: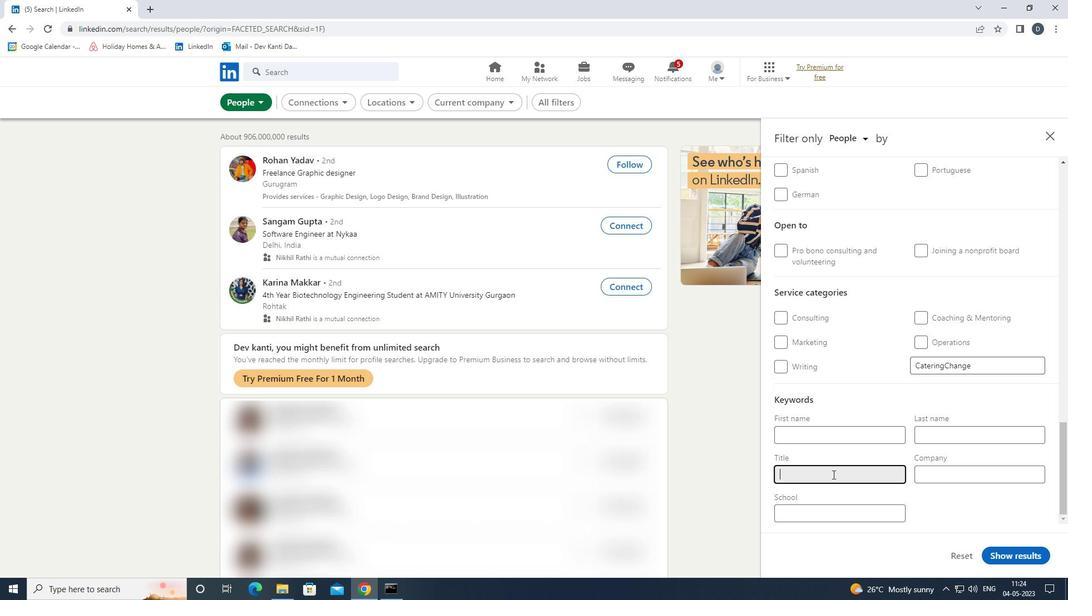 
Action: Key pressed <Key.shift><Key.shift><Key.shift><Key.shift><Key.shift>RECRUITMENT
Screenshot: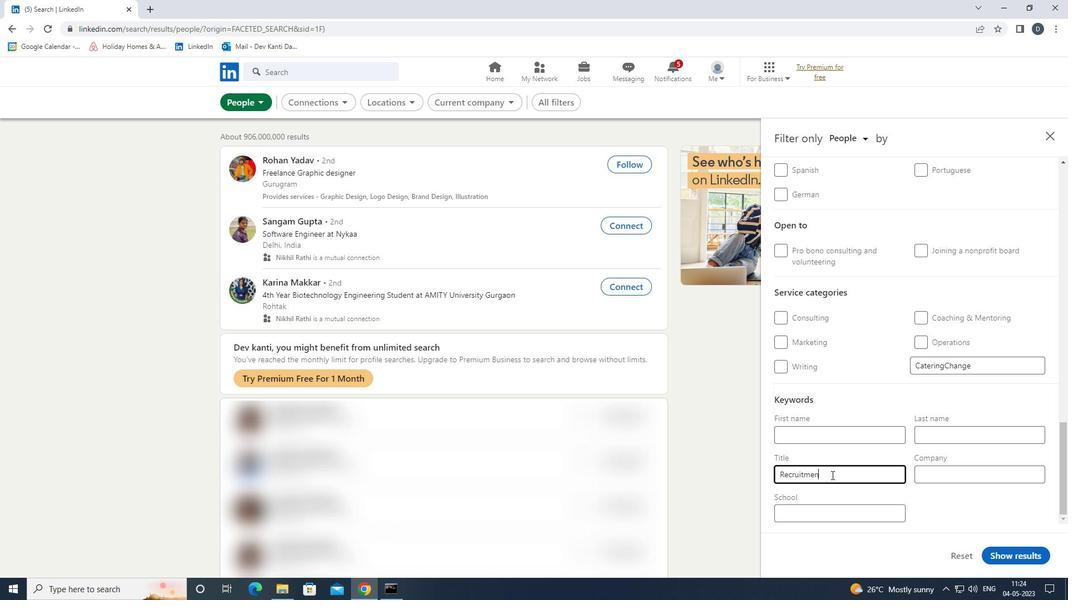 
Action: Mouse moved to (1026, 552)
Screenshot: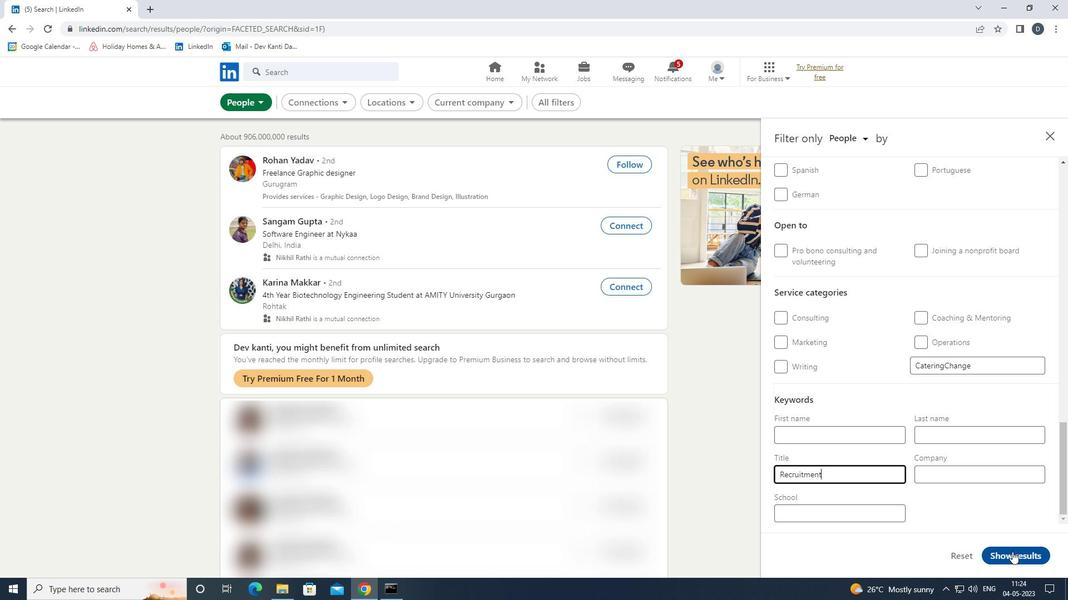 
Action: Mouse pressed left at (1026, 552)
Screenshot: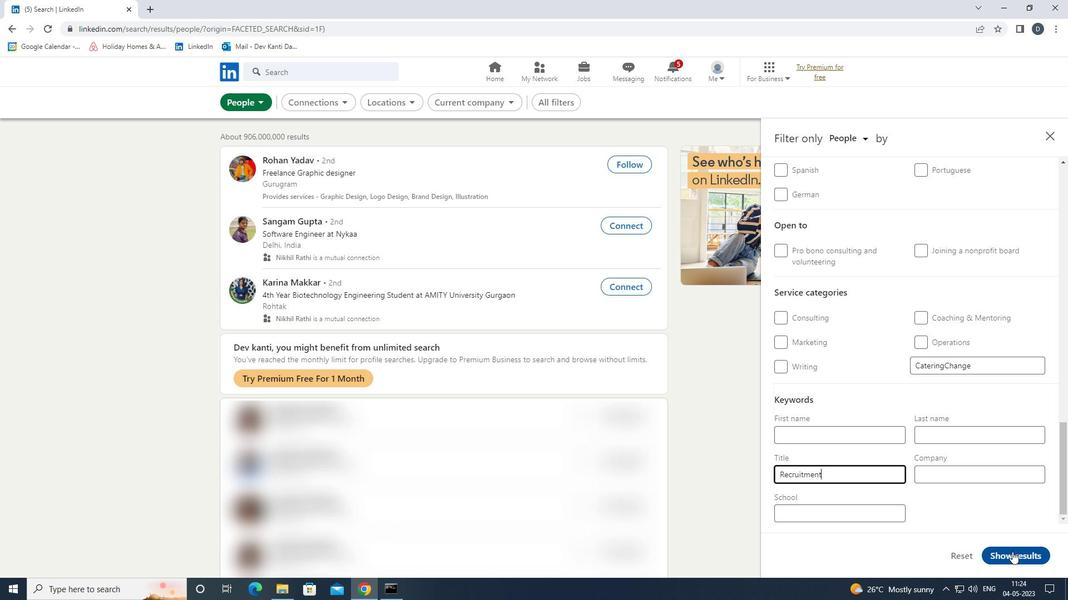 
Action: Mouse moved to (656, 224)
Screenshot: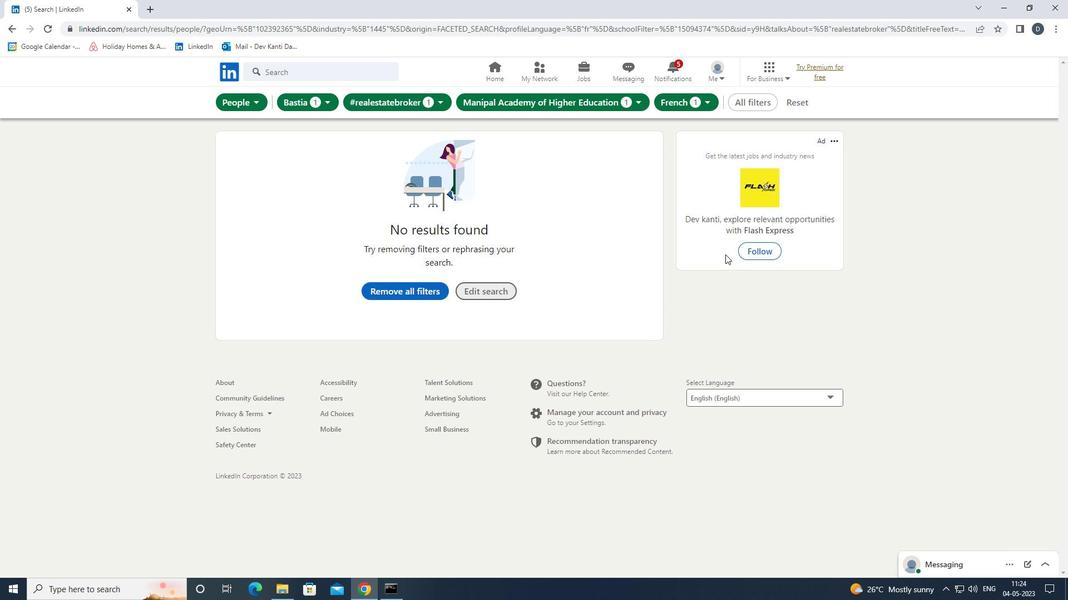 
